 Task: Find connections with filter location Sarandi with filter topic #HRwith filter profile language English with filter current company AppsFlyer with filter school JECRC University with filter industry Wineries with filter service category DJing with filter keywords title Front-Line Employees
Action: Mouse moved to (687, 121)
Screenshot: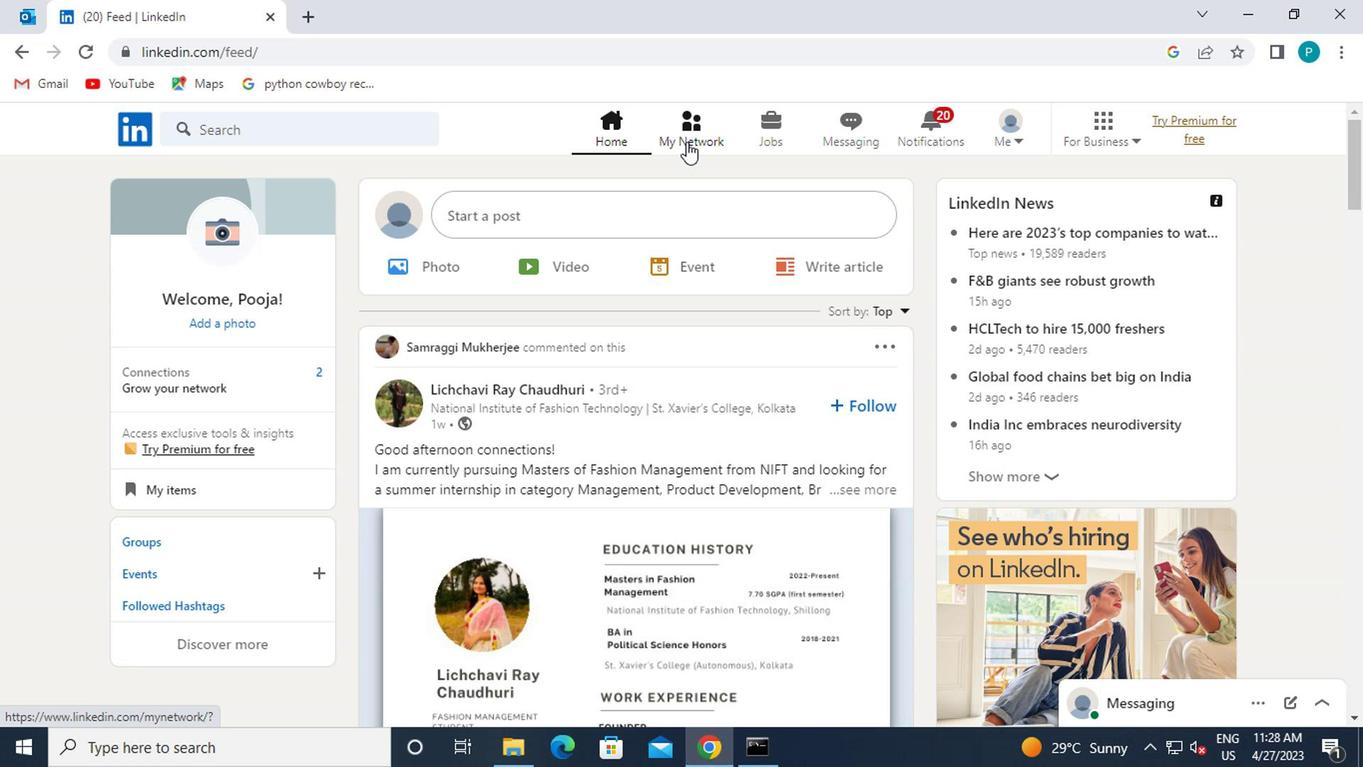 
Action: Mouse pressed left at (687, 121)
Screenshot: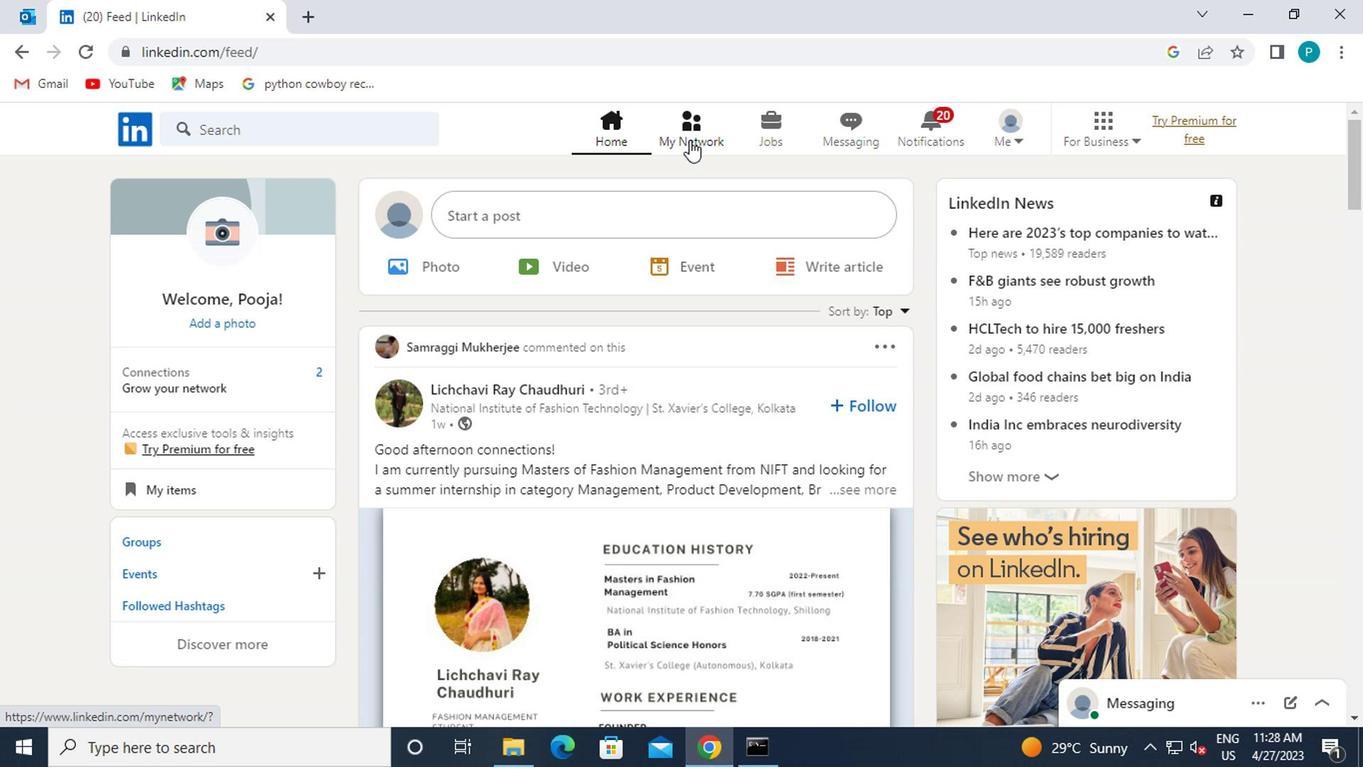 
Action: Mouse moved to (249, 237)
Screenshot: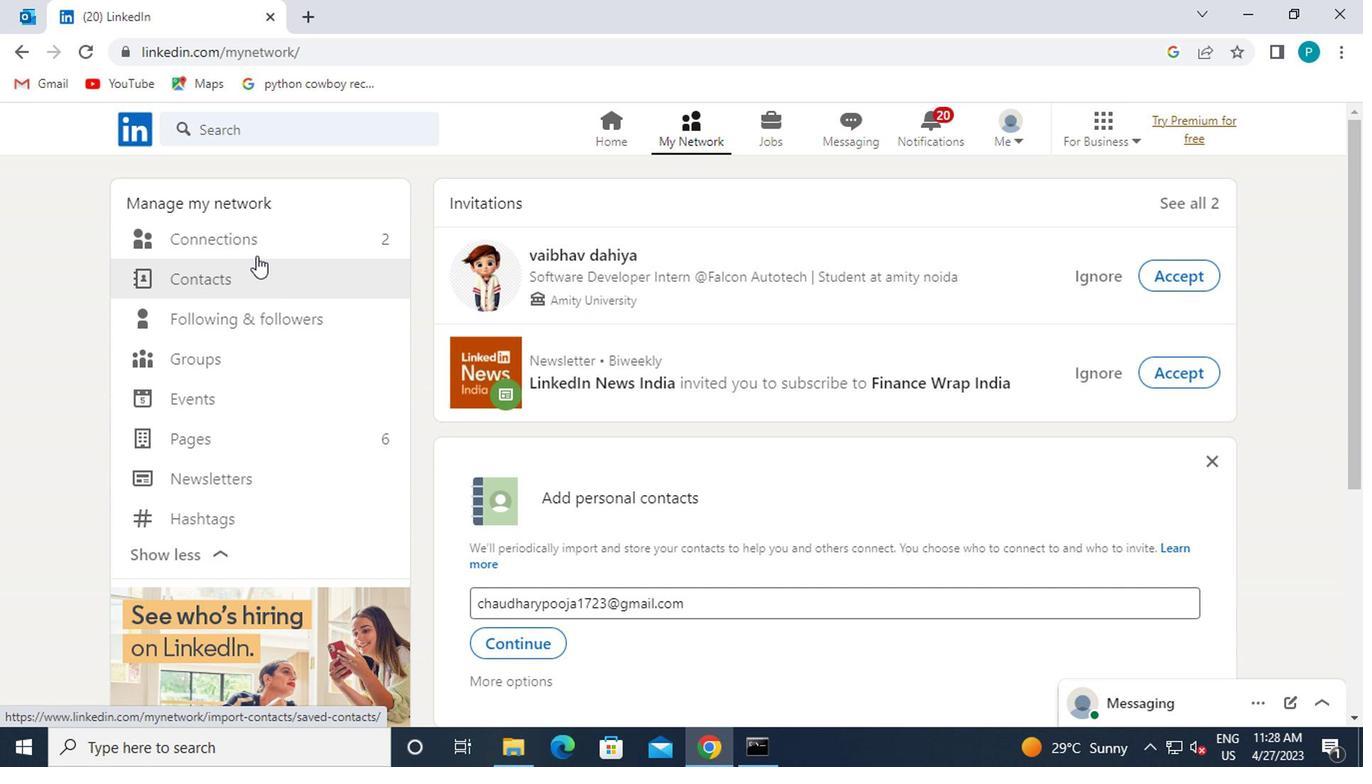 
Action: Mouse pressed left at (249, 237)
Screenshot: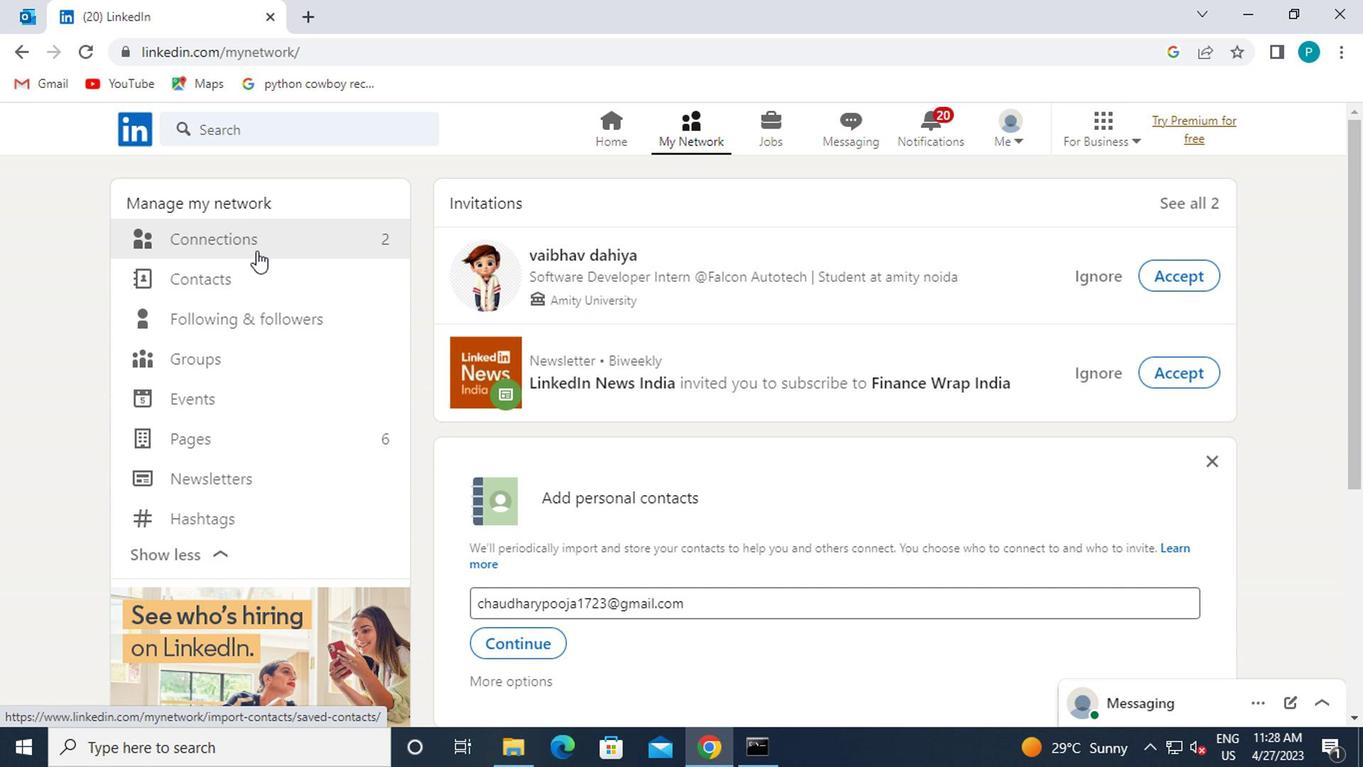 
Action: Mouse moved to (798, 246)
Screenshot: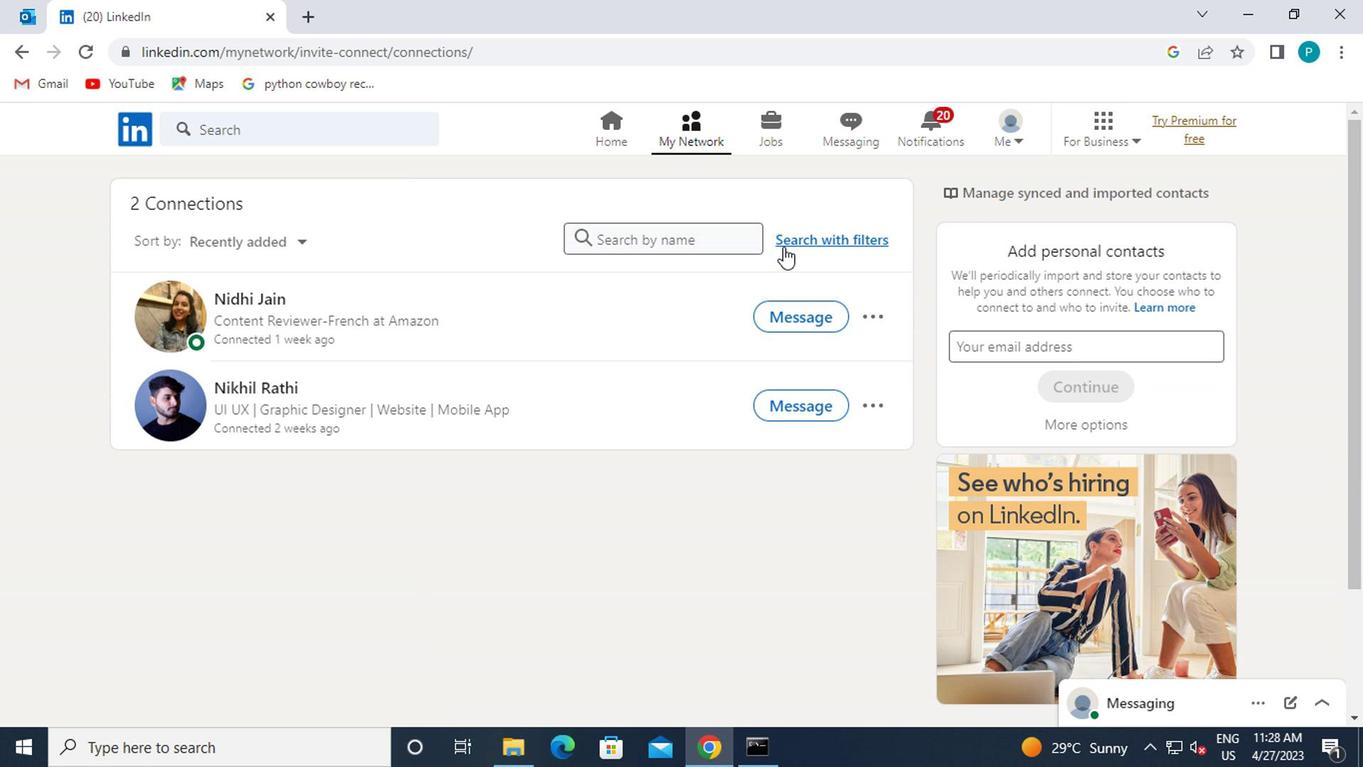 
Action: Mouse pressed left at (798, 246)
Screenshot: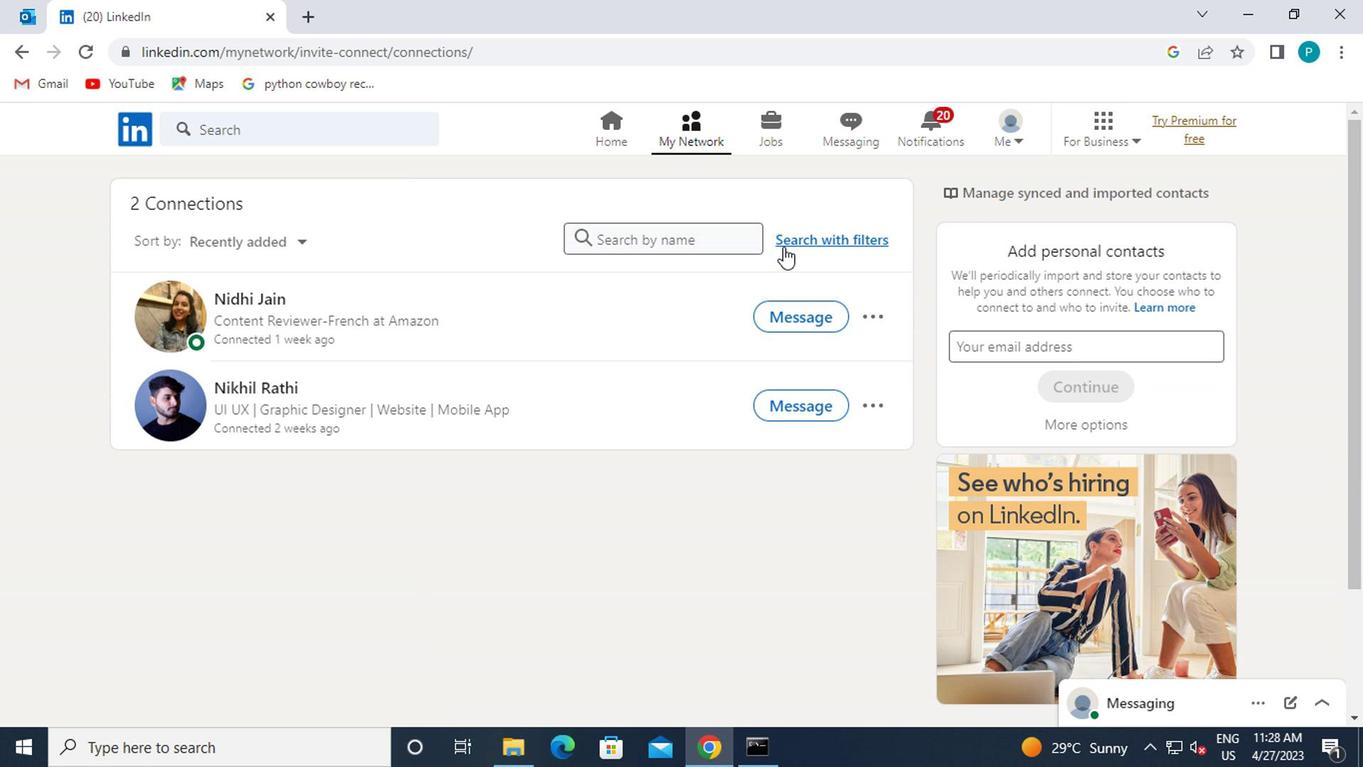 
Action: Mouse moved to (717, 187)
Screenshot: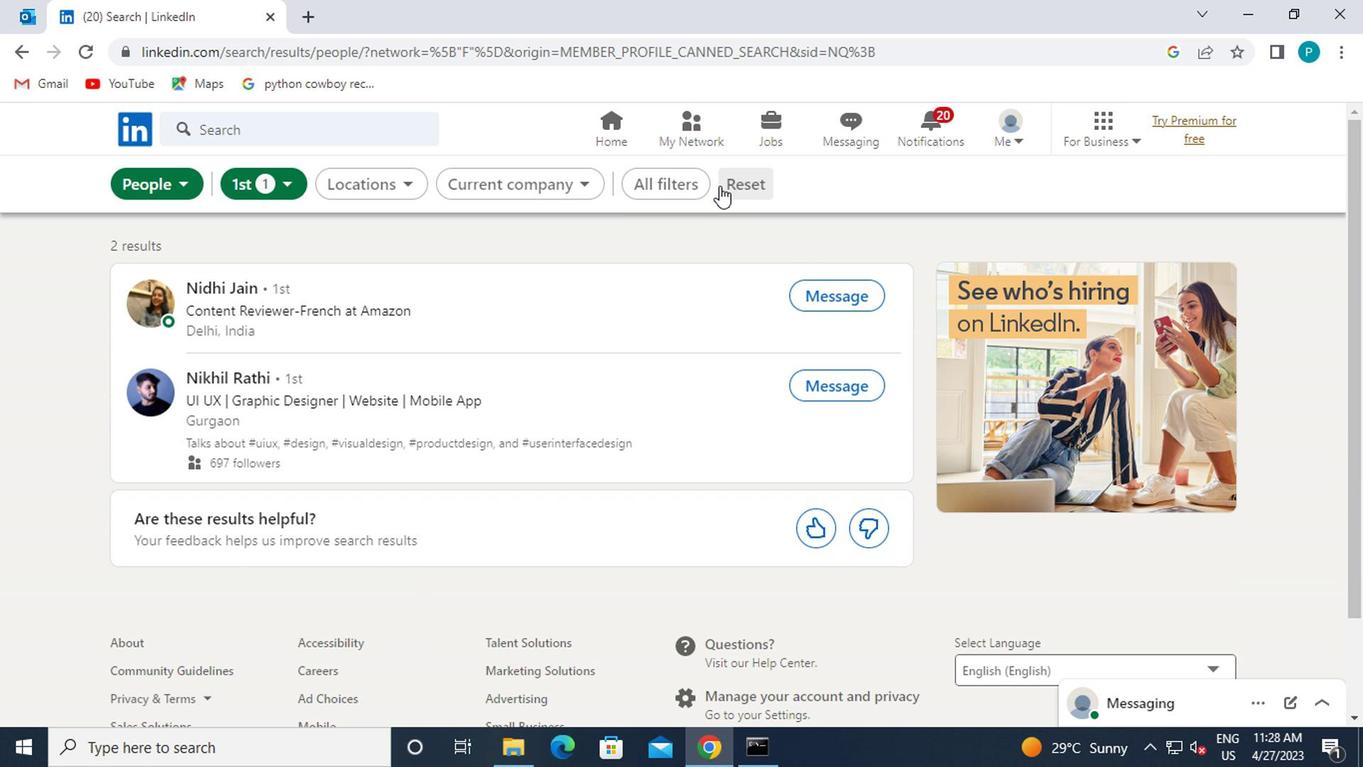 
Action: Mouse pressed left at (717, 187)
Screenshot: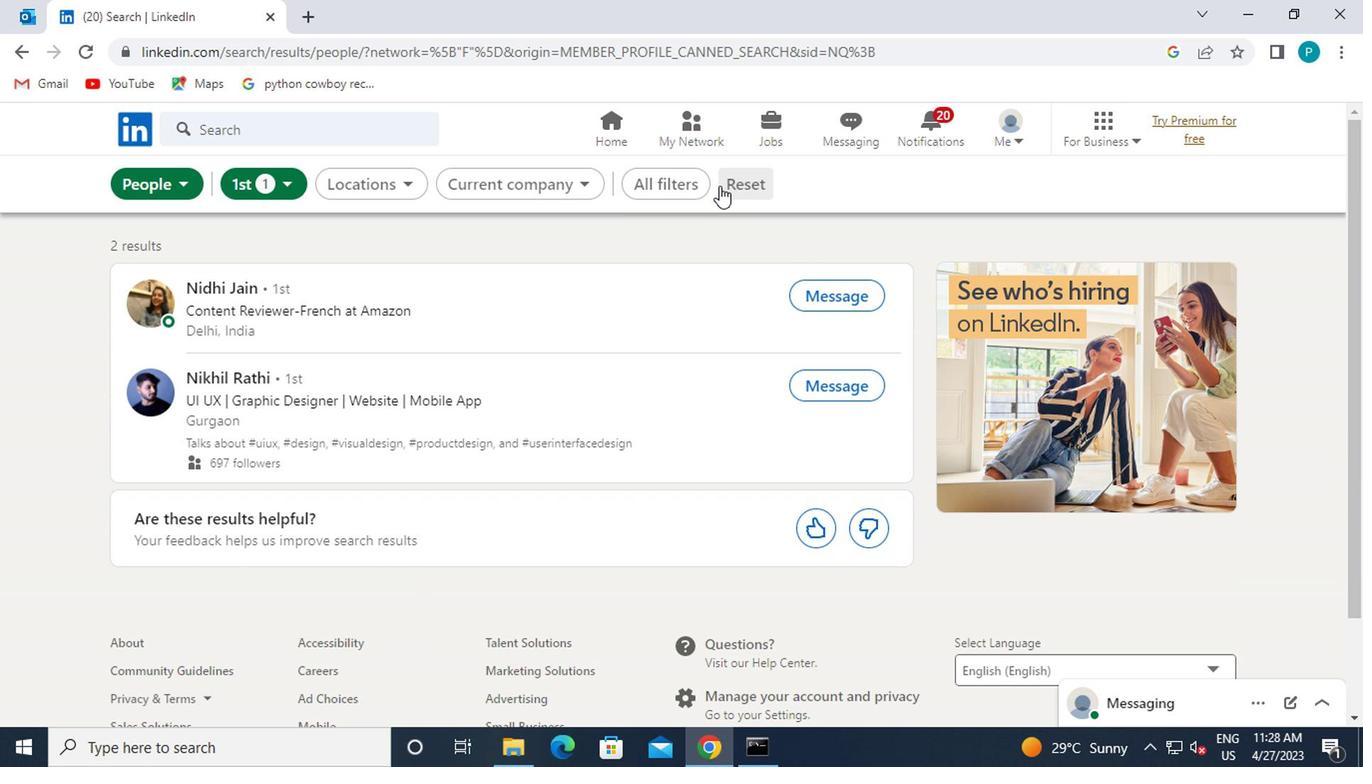 
Action: Mouse pressed left at (717, 187)
Screenshot: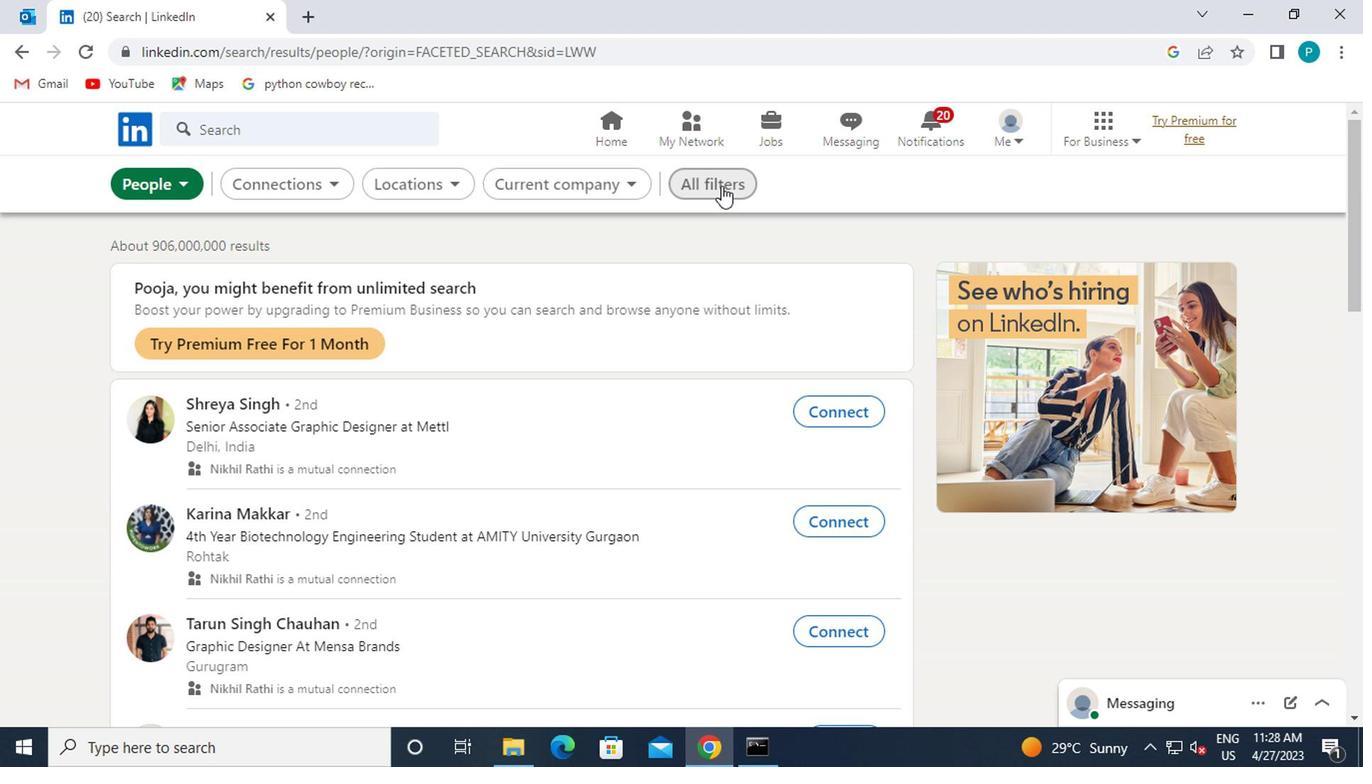 
Action: Mouse moved to (1024, 437)
Screenshot: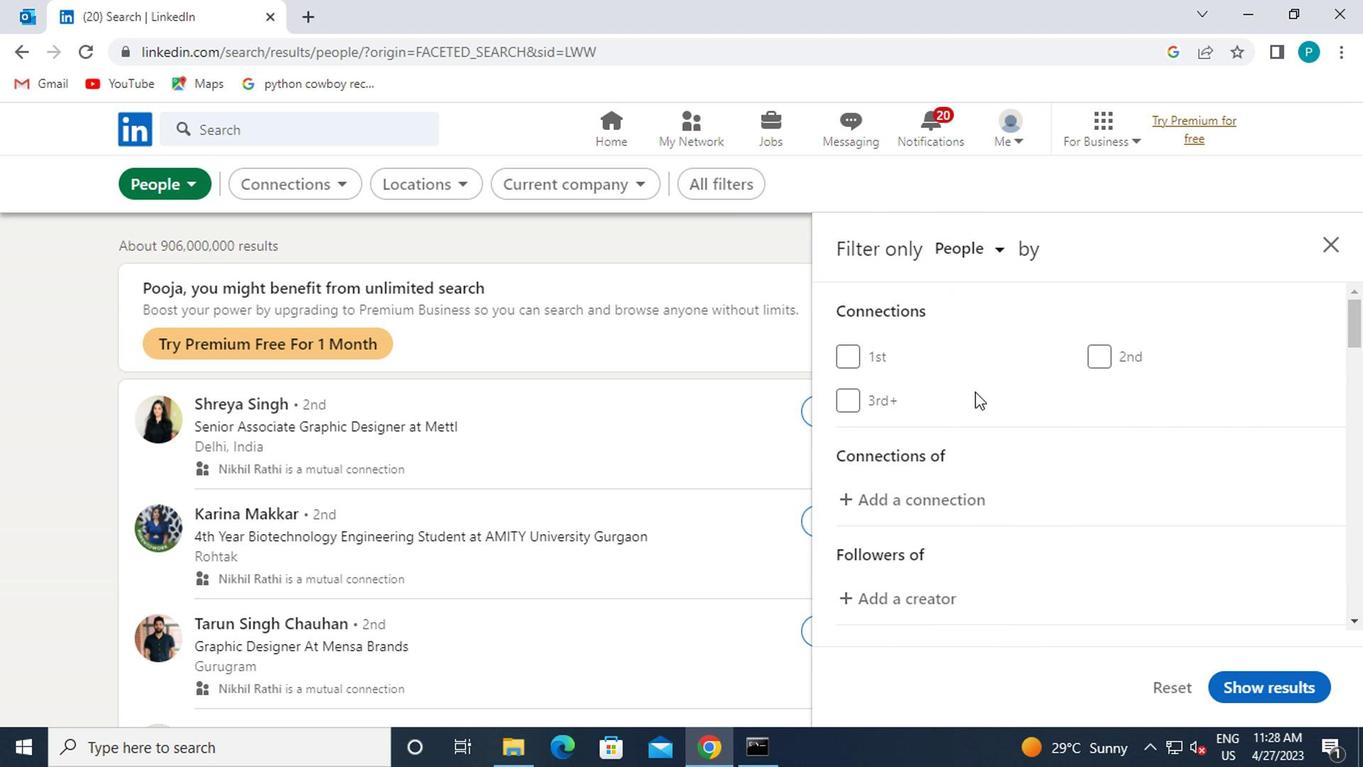 
Action: Mouse scrolled (1024, 436) with delta (0, 0)
Screenshot: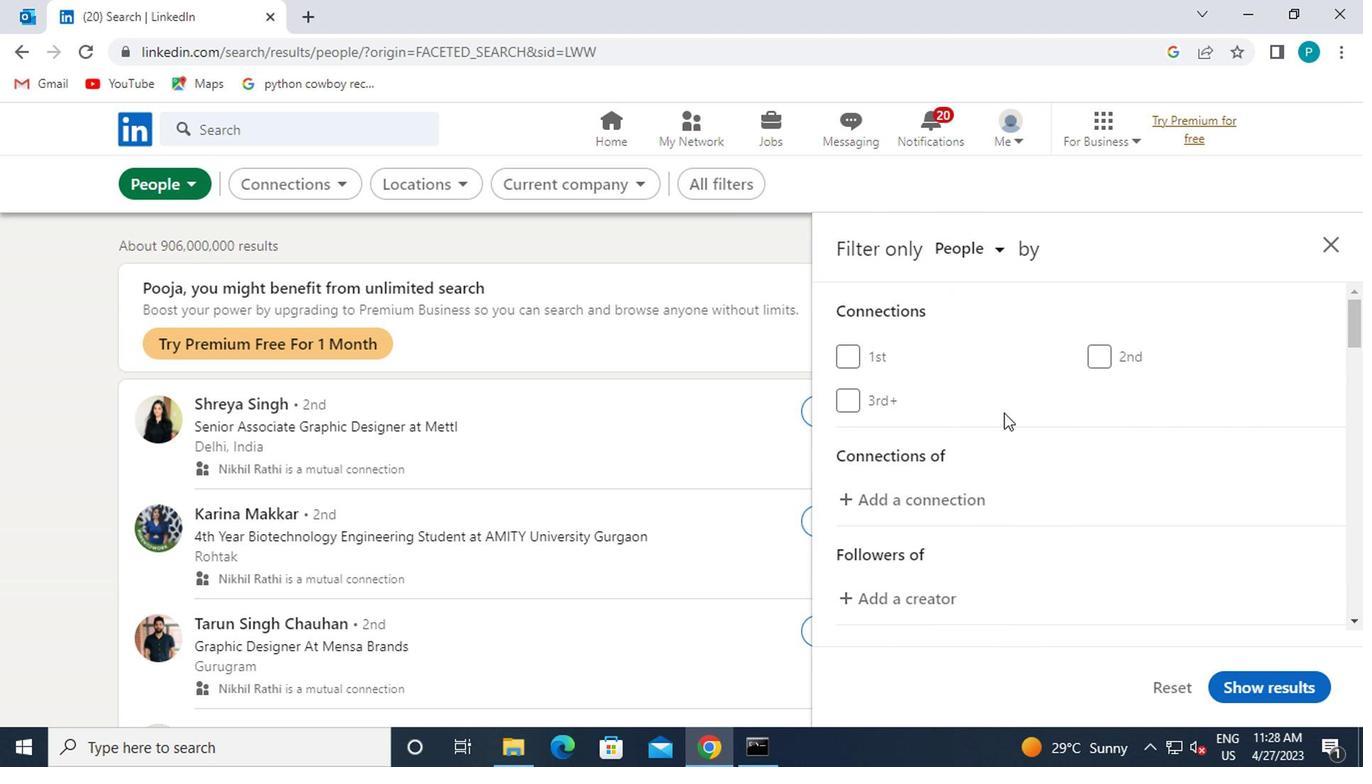 
Action: Mouse scrolled (1024, 436) with delta (0, 0)
Screenshot: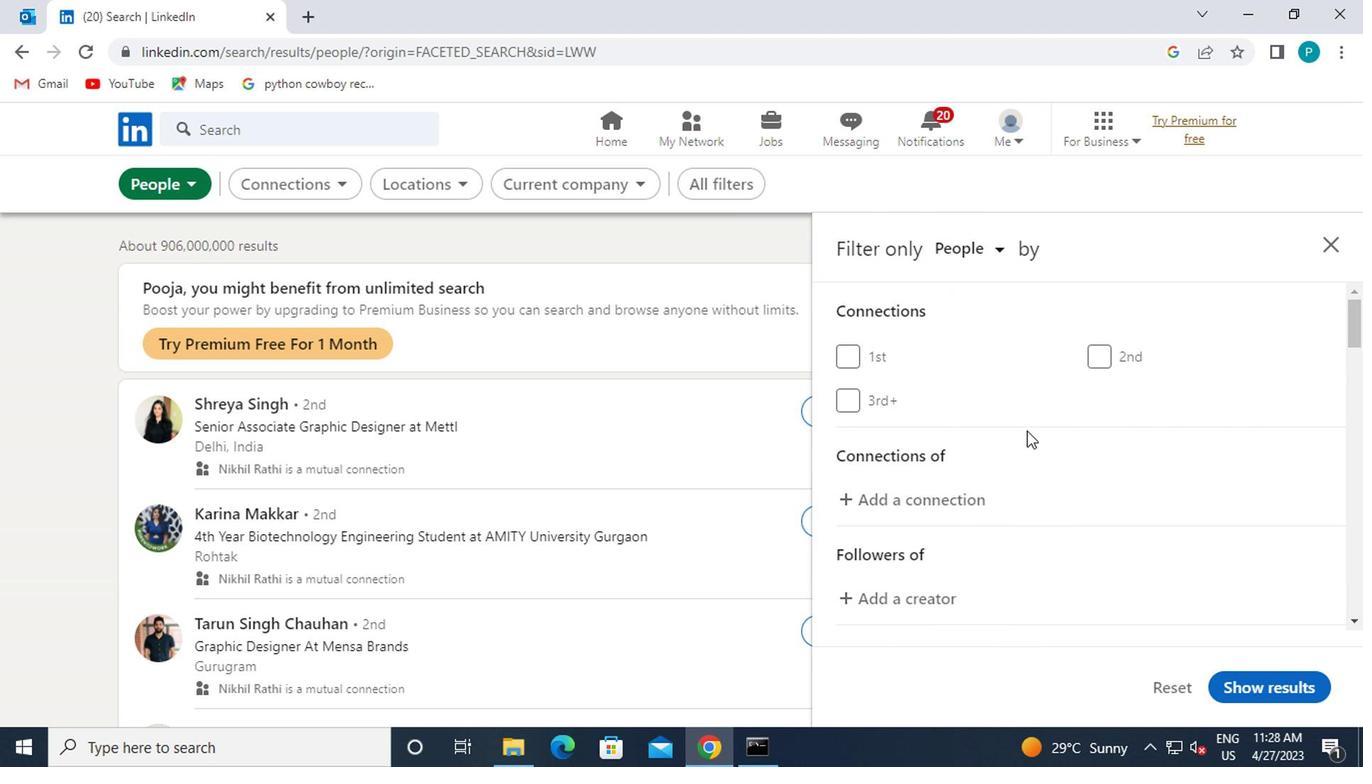
Action: Mouse moved to (1127, 582)
Screenshot: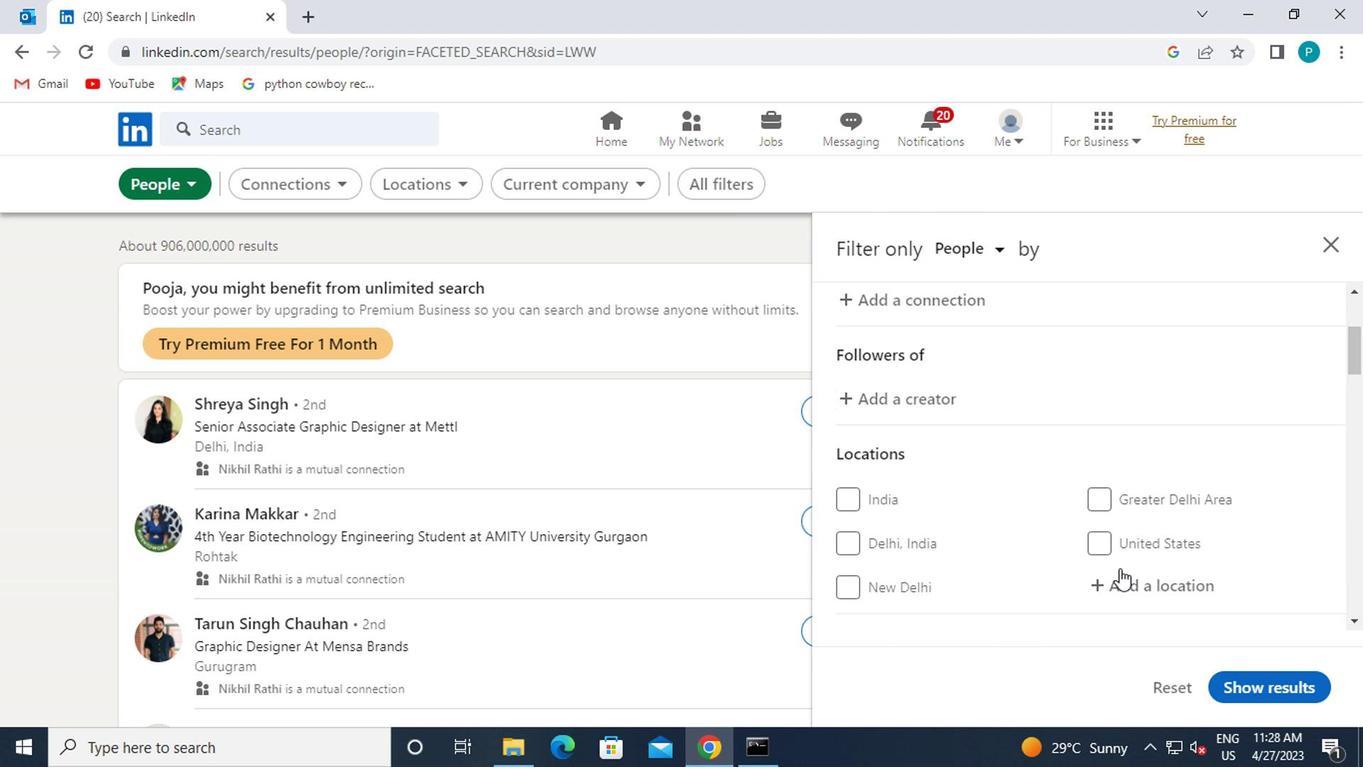 
Action: Mouse pressed left at (1127, 582)
Screenshot: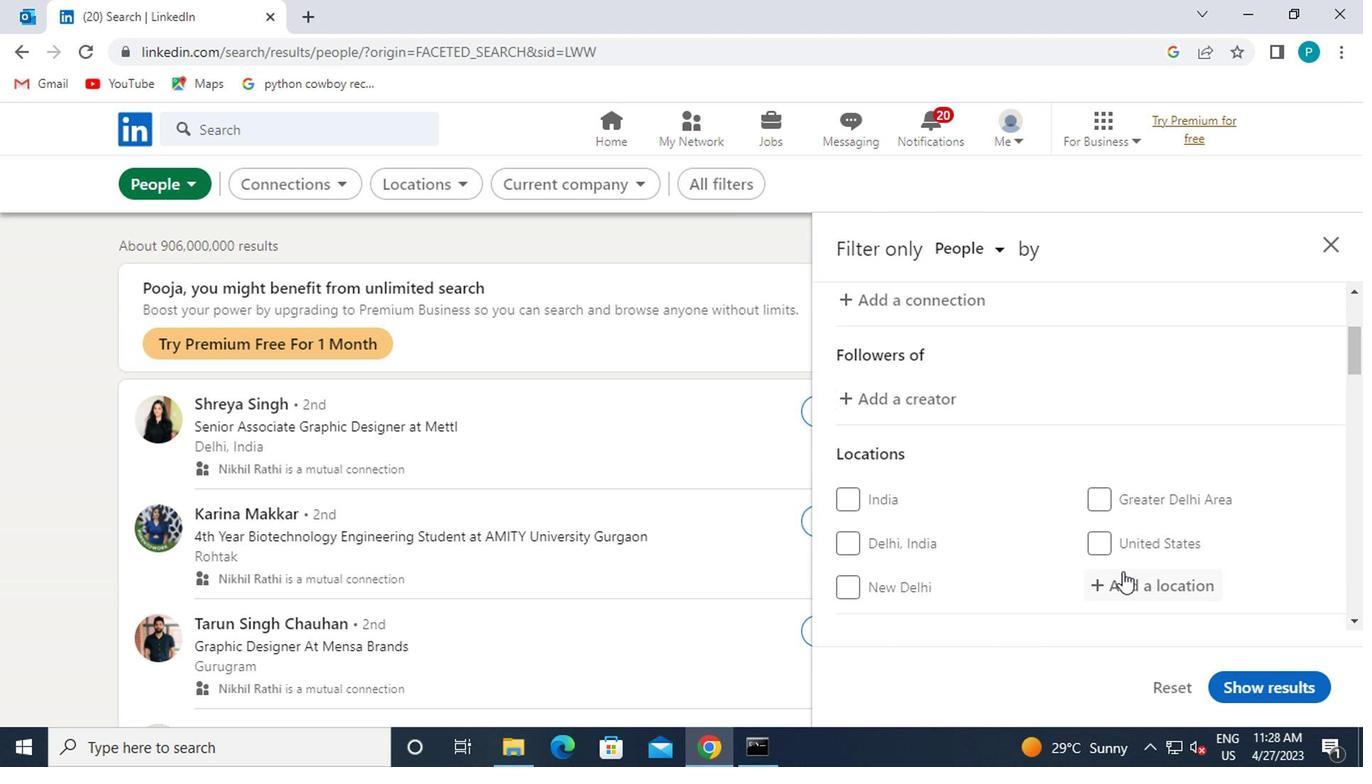 
Action: Mouse moved to (1131, 580)
Screenshot: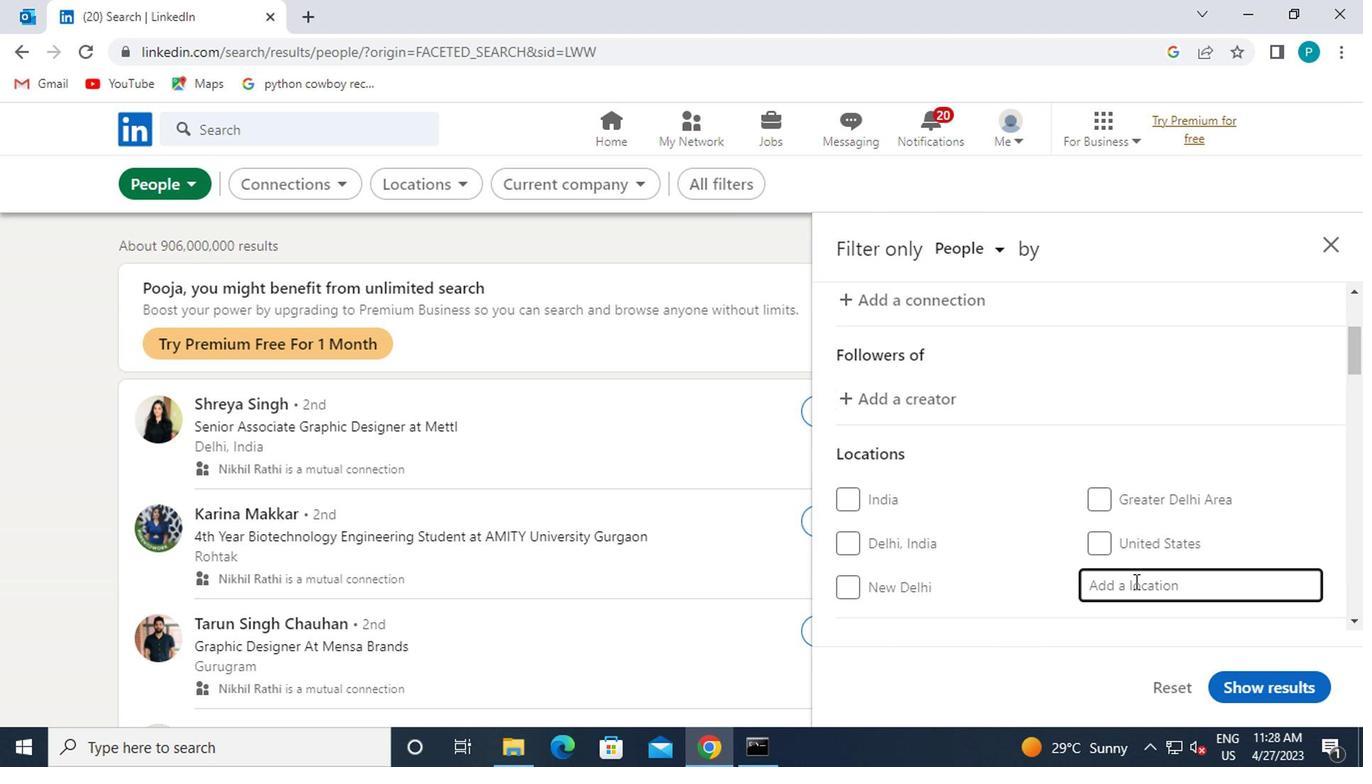 
Action: Key pressed sarandi
Screenshot: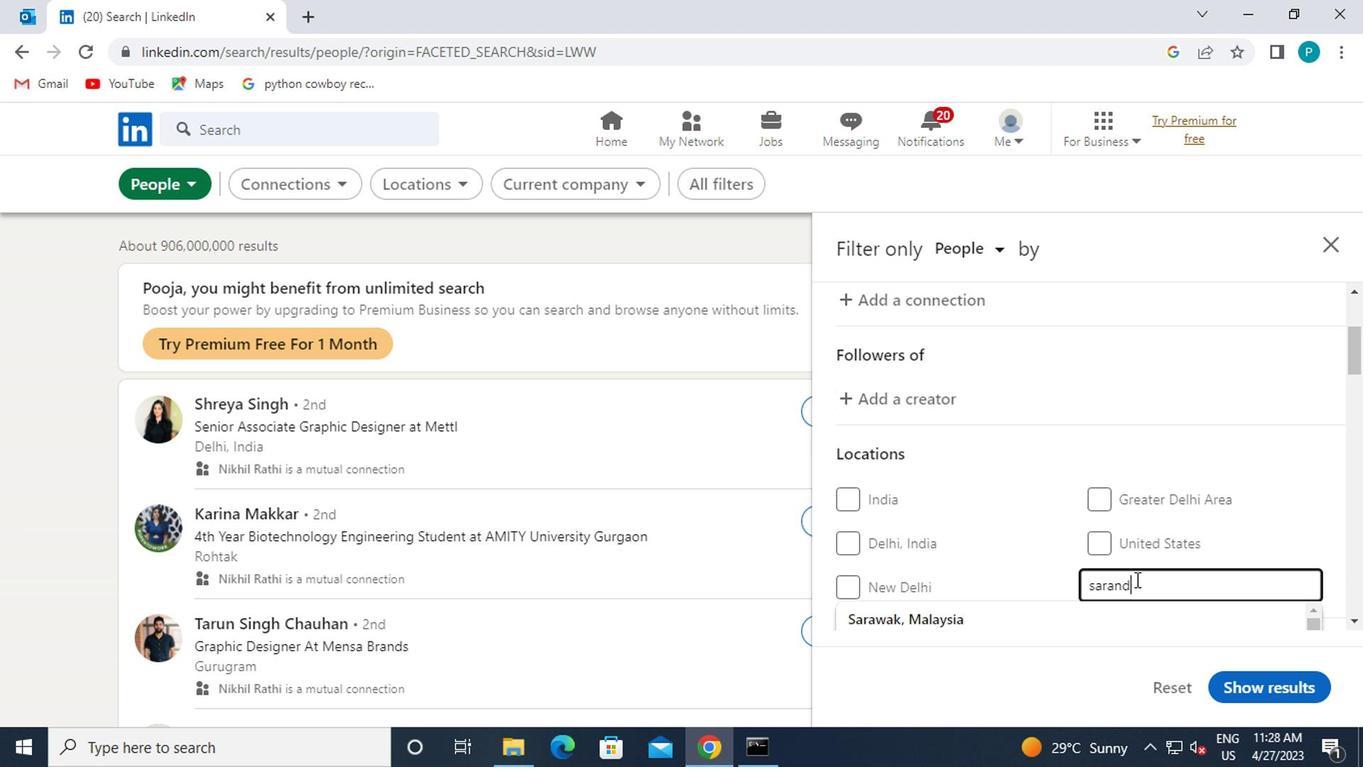 
Action: Mouse moved to (1081, 564)
Screenshot: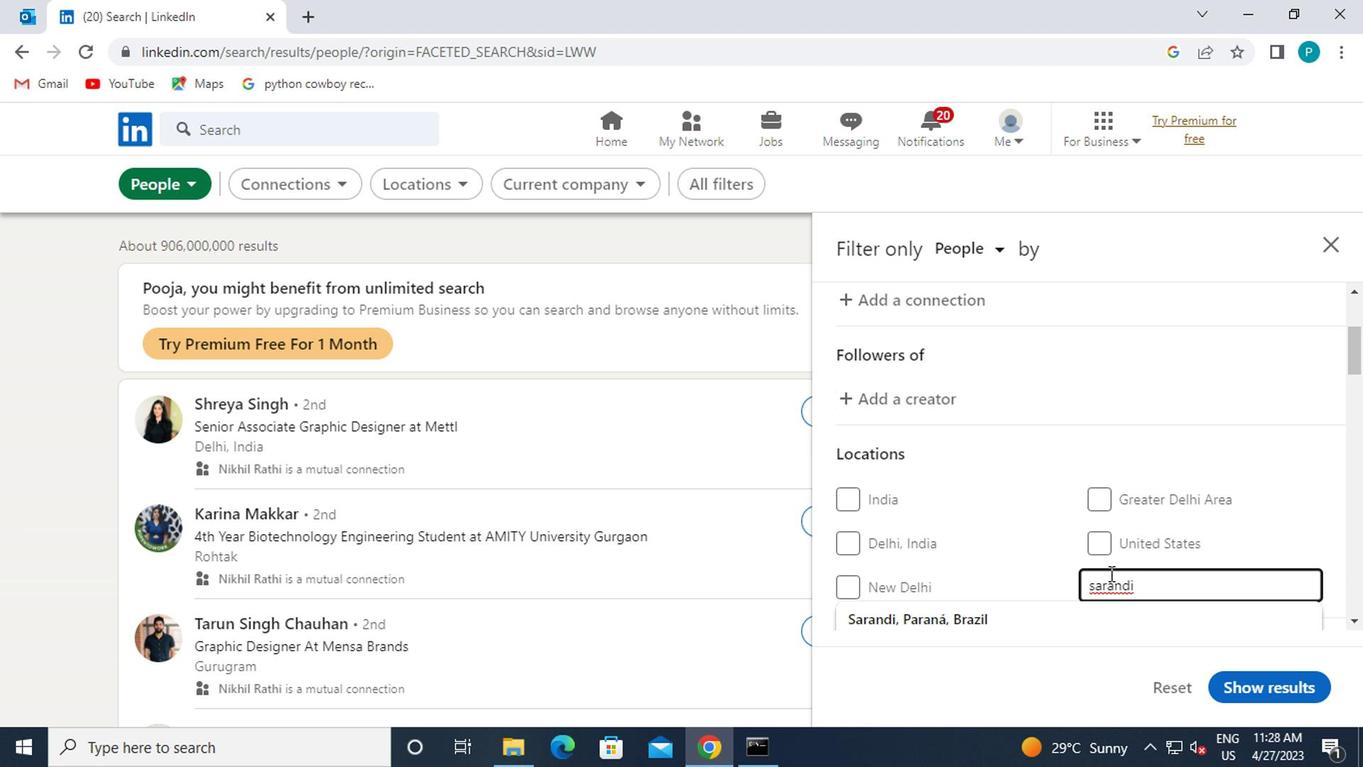 
Action: Mouse scrolled (1081, 563) with delta (0, -1)
Screenshot: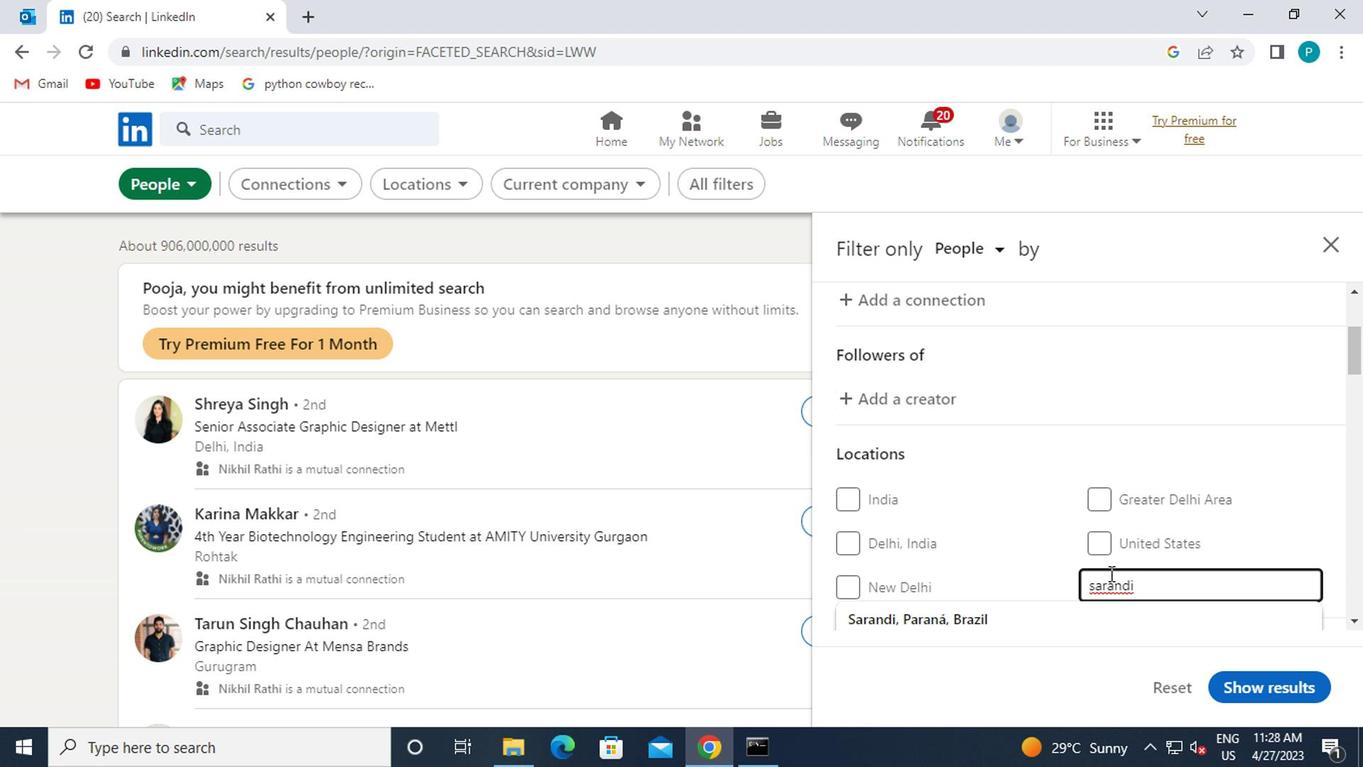 
Action: Mouse moved to (1076, 560)
Screenshot: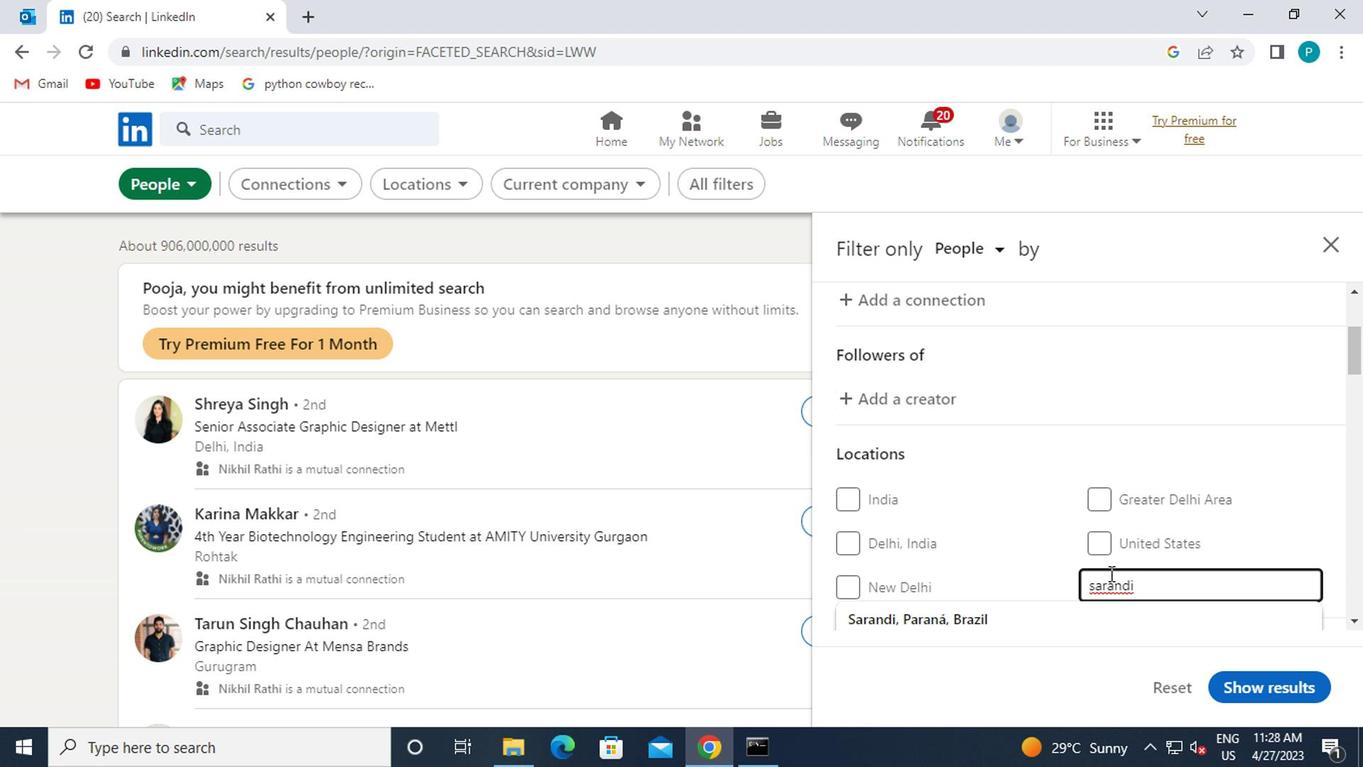 
Action: Mouse scrolled (1076, 559) with delta (0, 0)
Screenshot: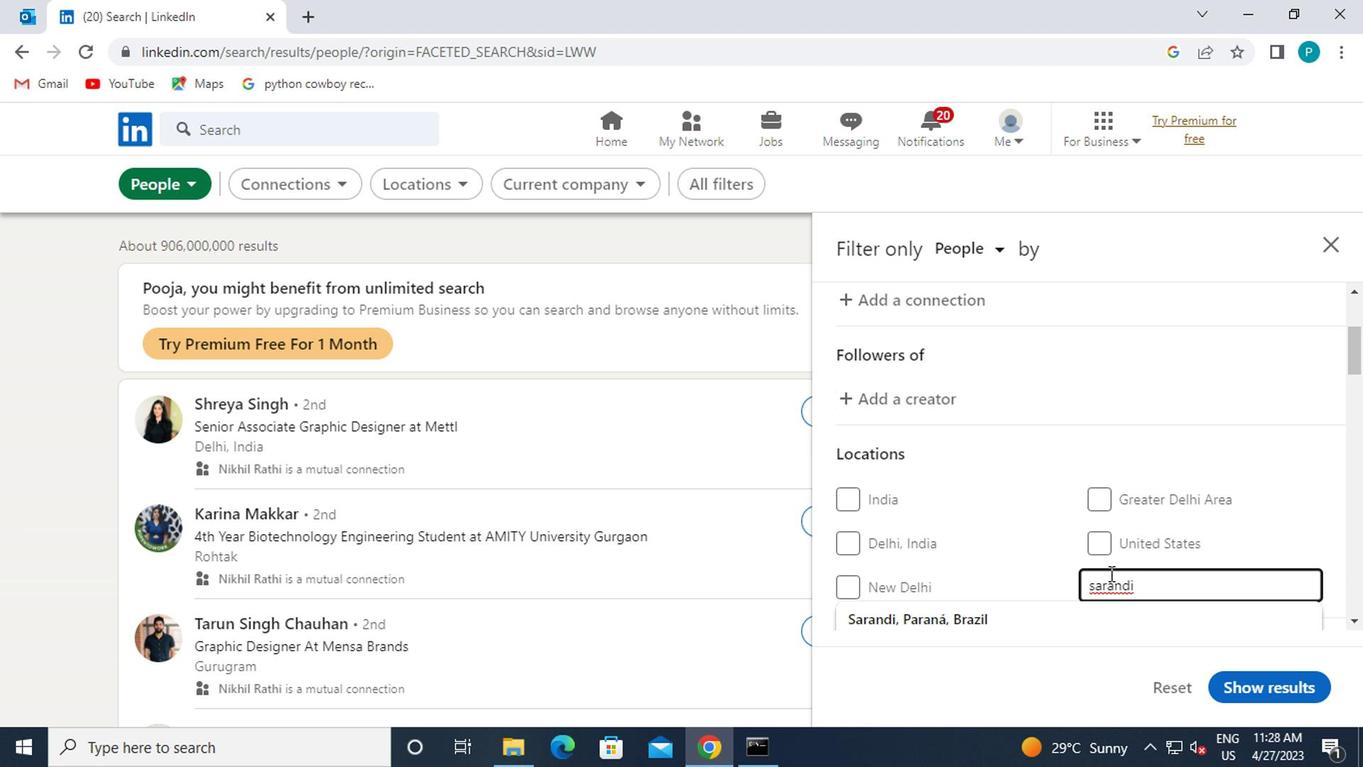 
Action: Mouse moved to (1073, 560)
Screenshot: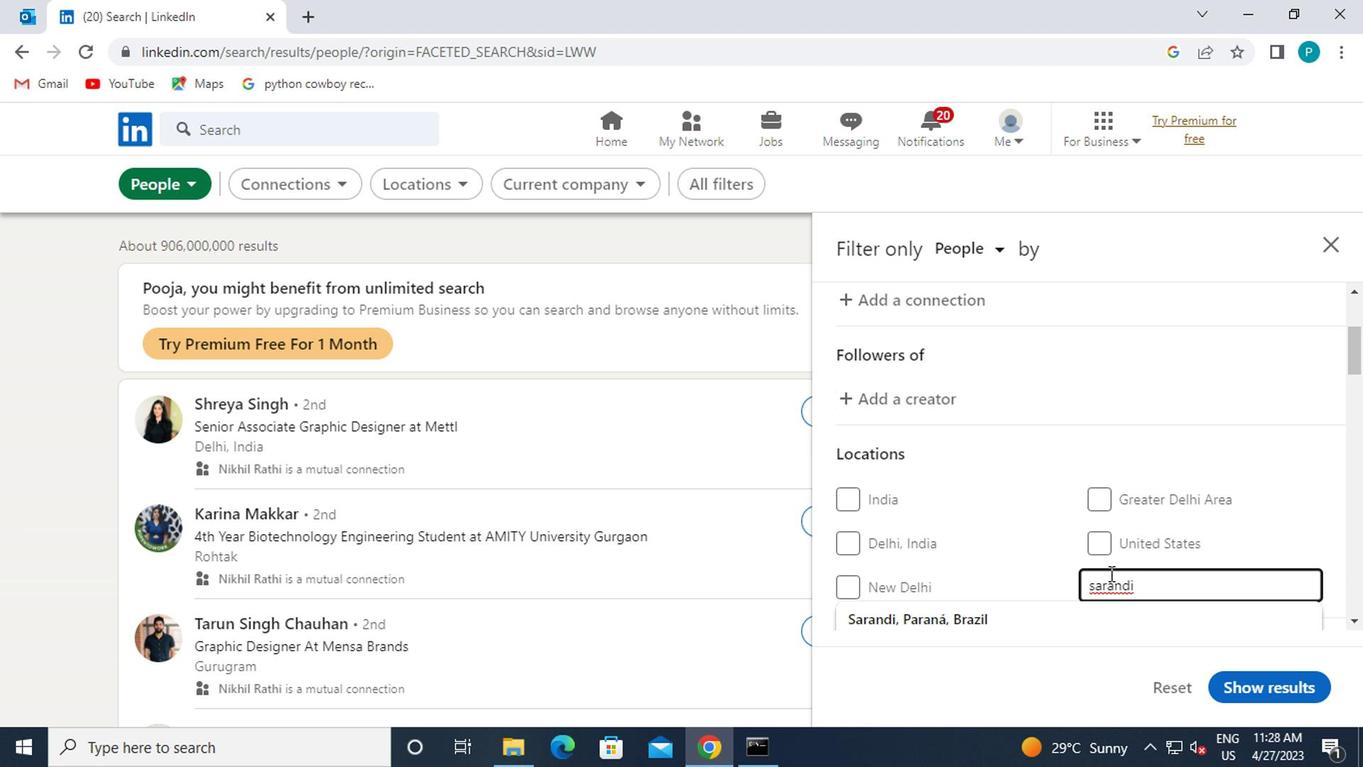 
Action: Mouse scrolled (1073, 559) with delta (0, 0)
Screenshot: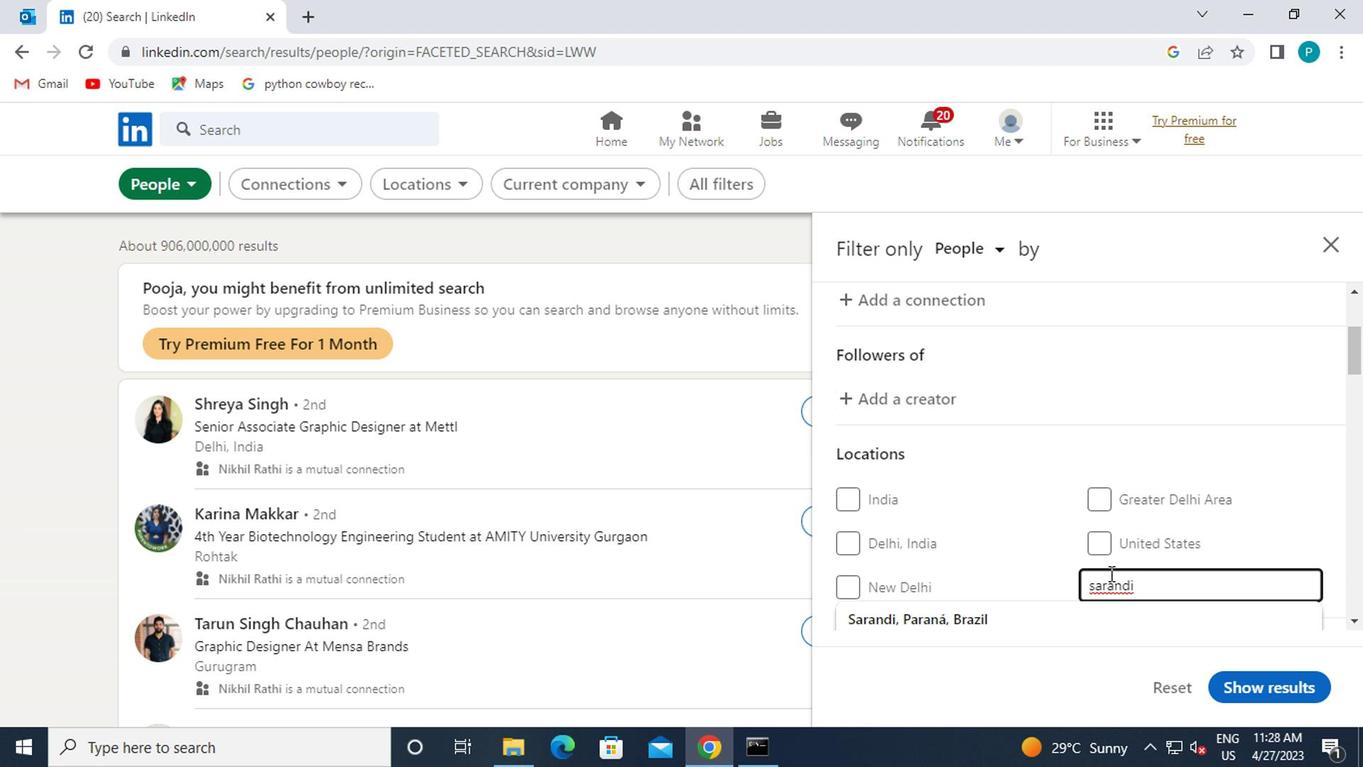 
Action: Mouse moved to (922, 318)
Screenshot: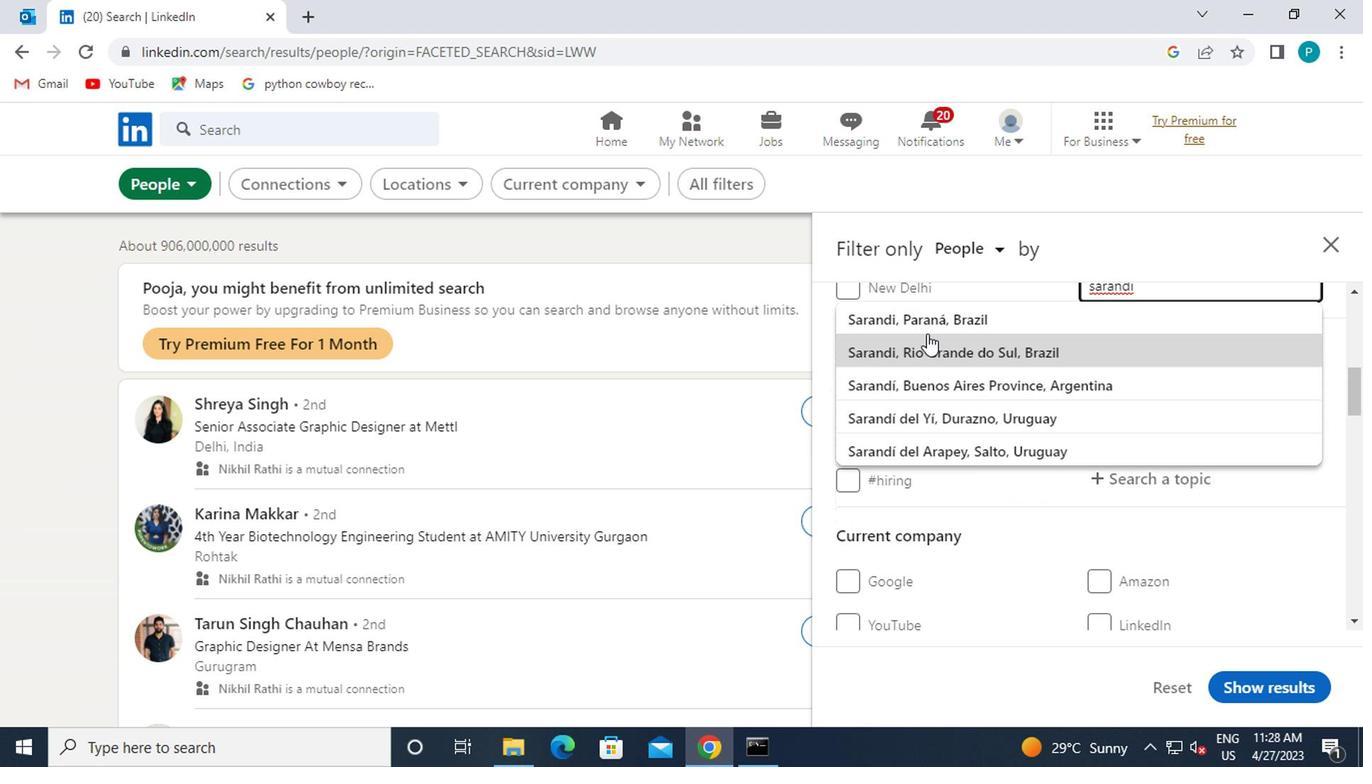
Action: Mouse pressed left at (922, 318)
Screenshot: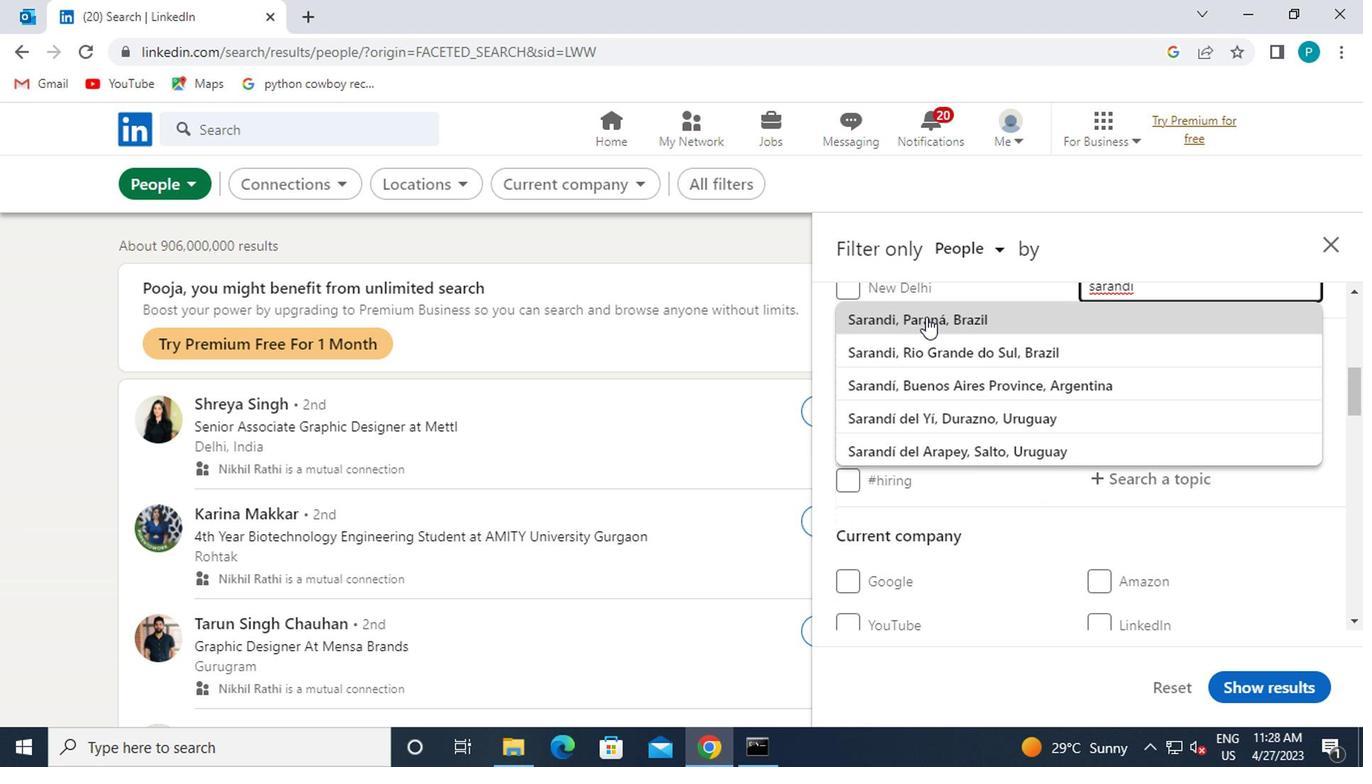 
Action: Mouse moved to (1000, 461)
Screenshot: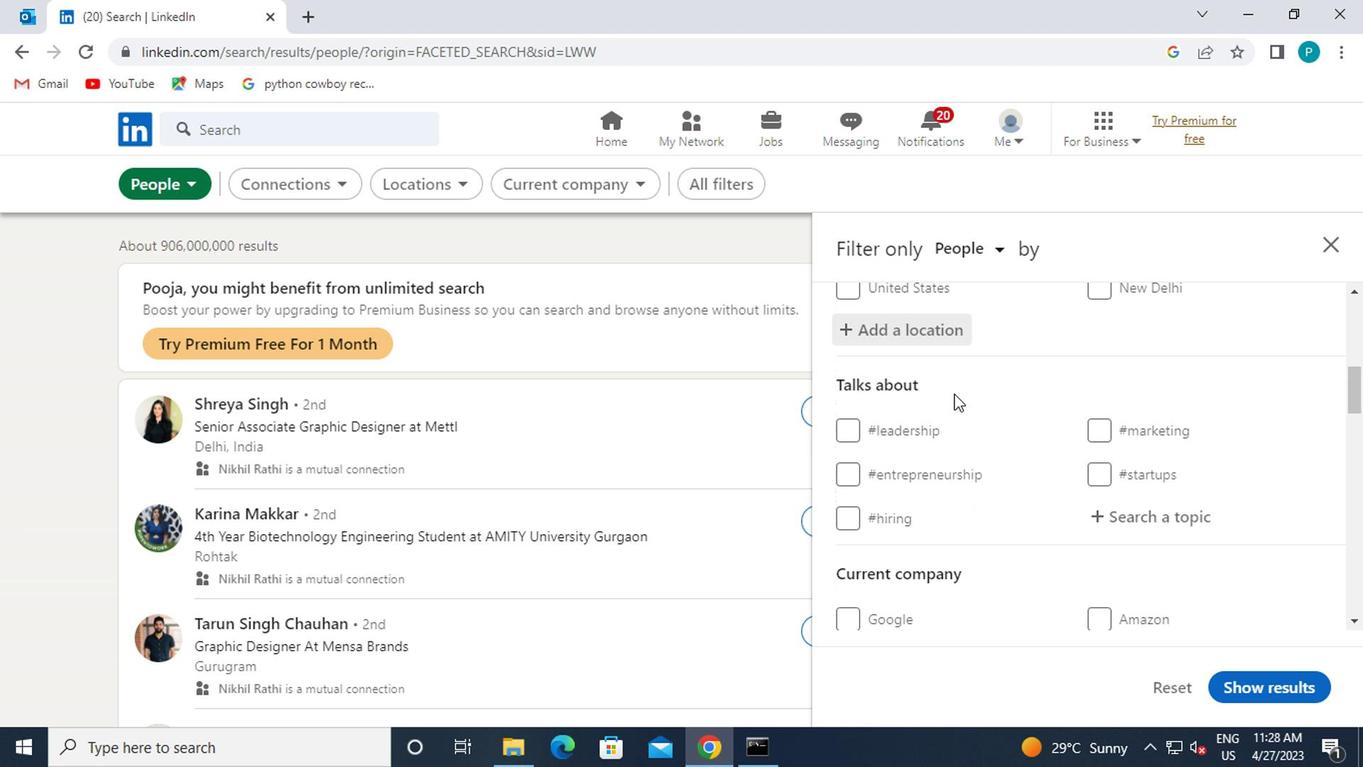 
Action: Mouse scrolled (1000, 461) with delta (0, 0)
Screenshot: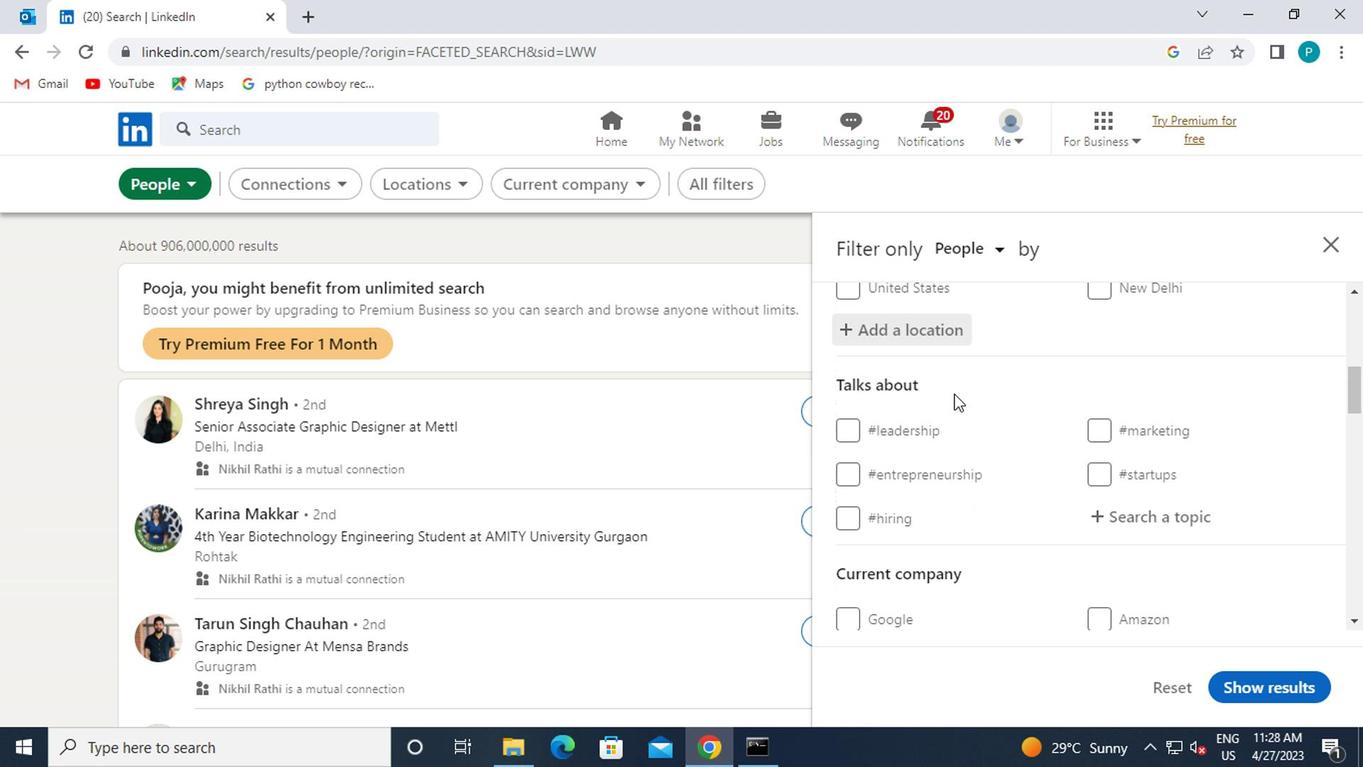 
Action: Mouse moved to (1091, 431)
Screenshot: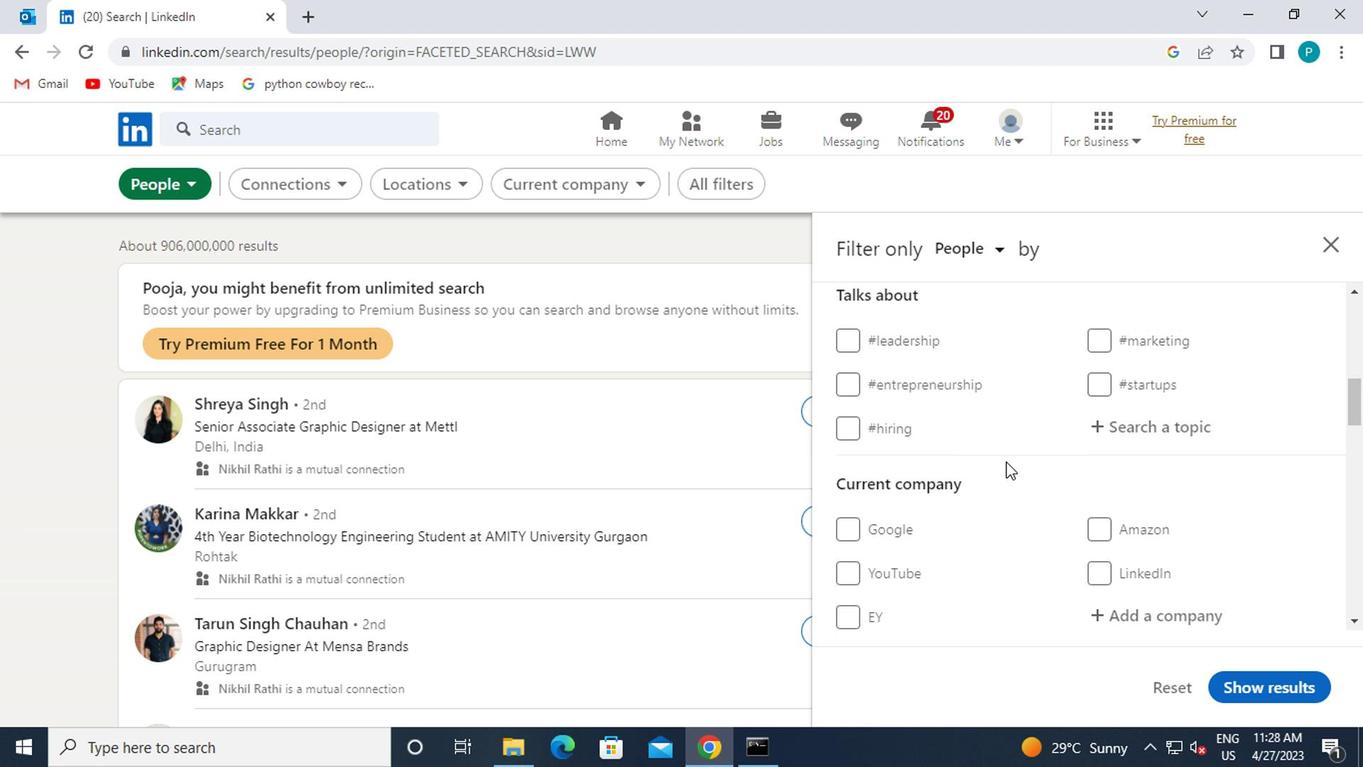 
Action: Mouse pressed left at (1091, 431)
Screenshot: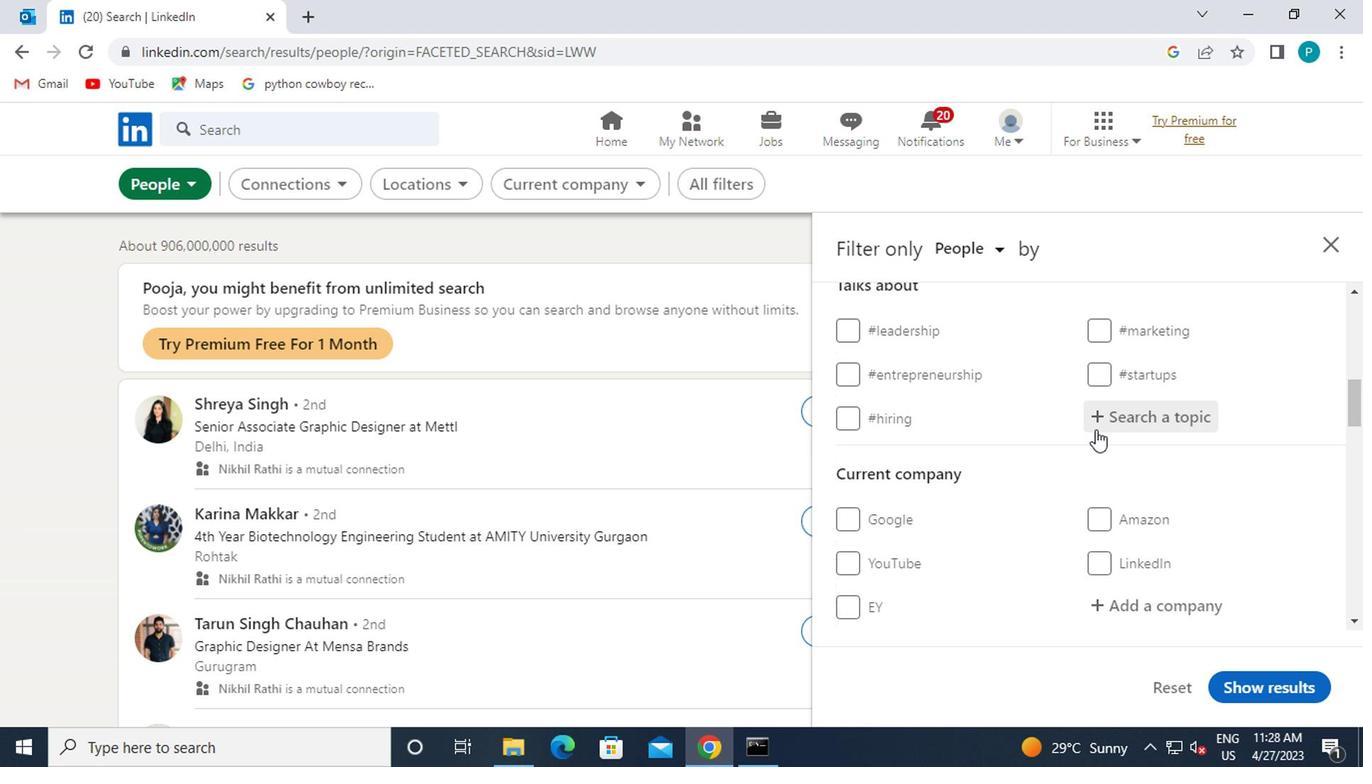 
Action: Key pressed <Key.shift>#<Key.caps_lock>HR
Screenshot: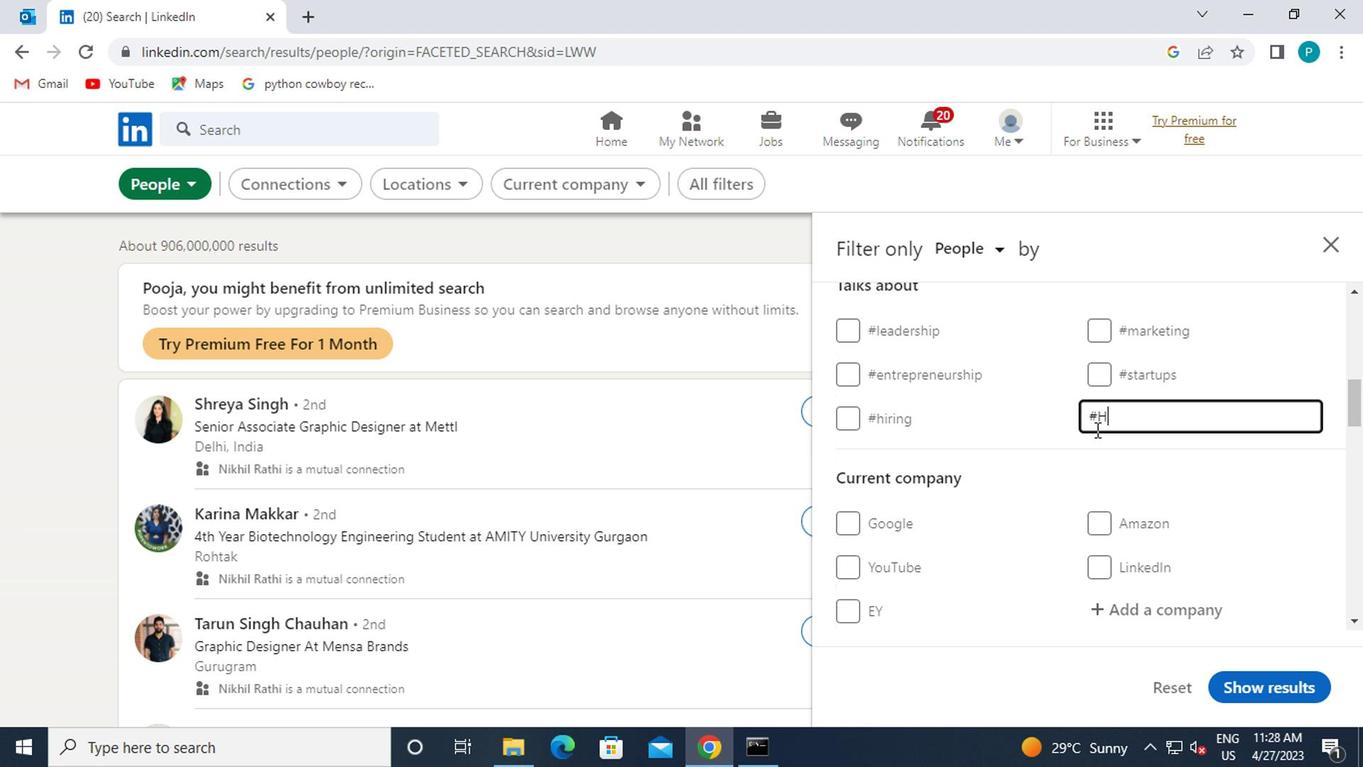 
Action: Mouse scrolled (1091, 429) with delta (0, -1)
Screenshot: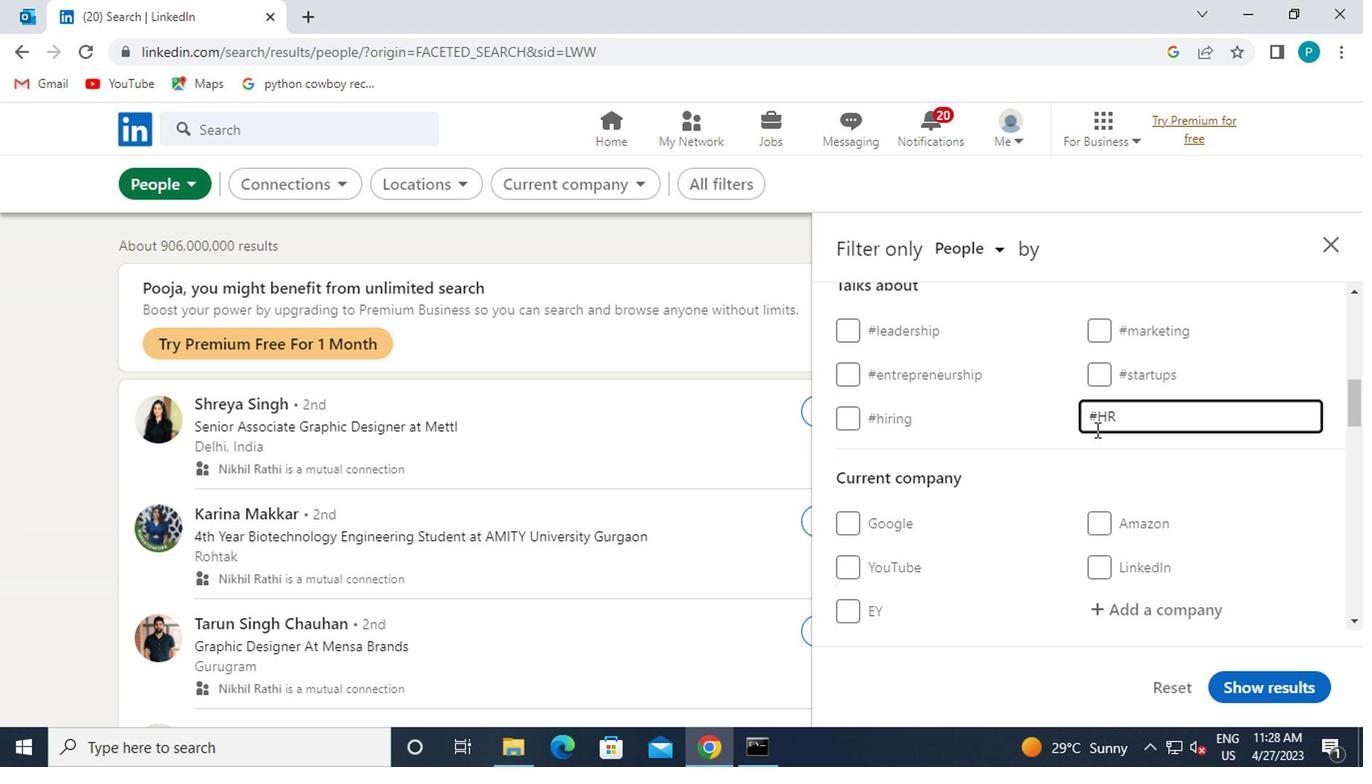 
Action: Mouse moved to (1136, 516)
Screenshot: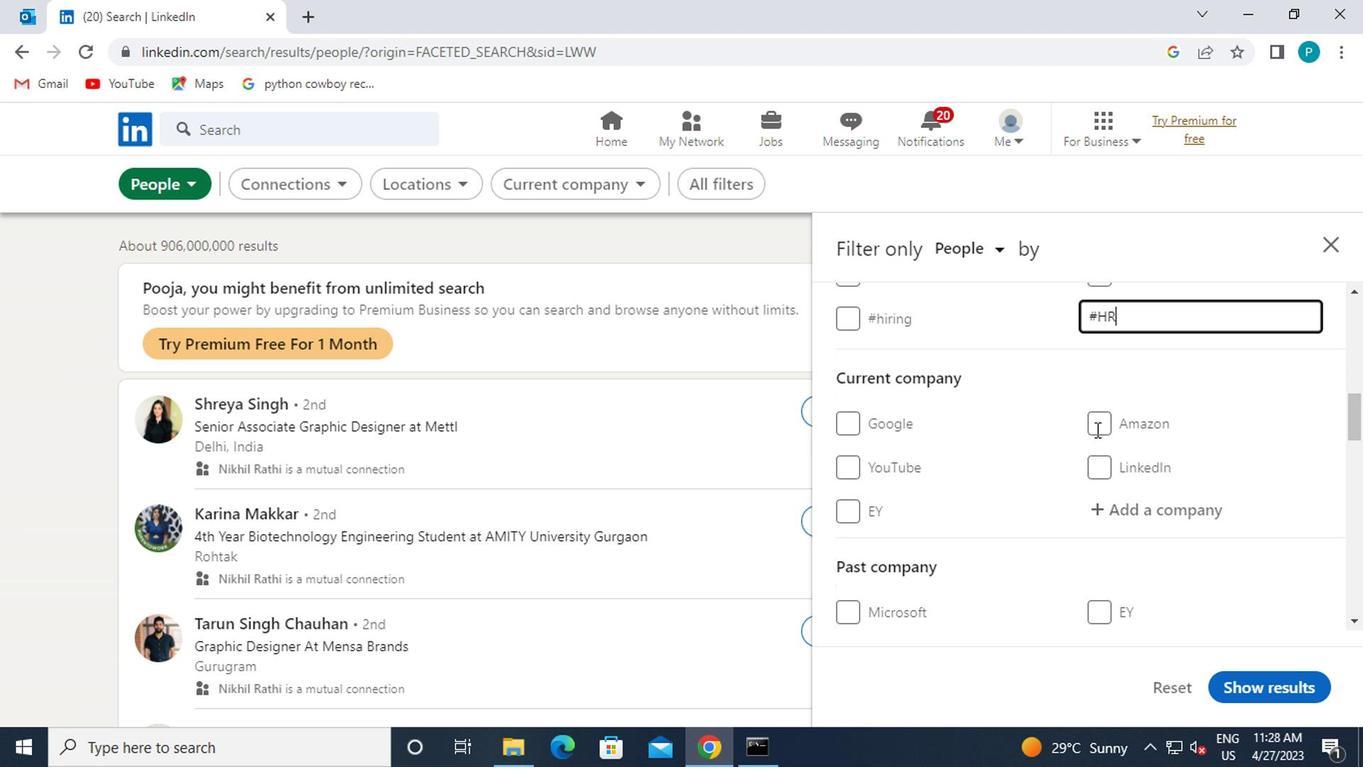 
Action: Mouse pressed left at (1136, 516)
Screenshot: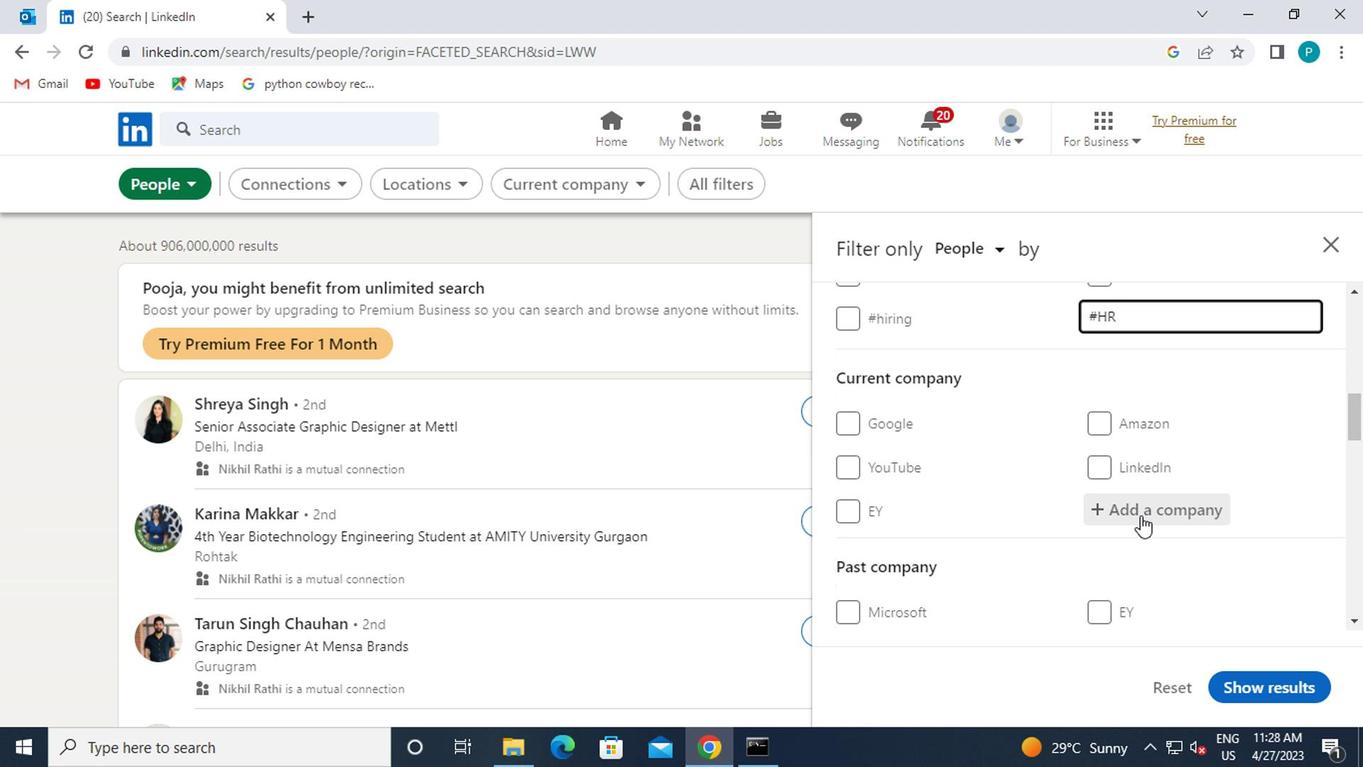 
Action: Key pressed A<Key.caps_lock>PPS
Screenshot: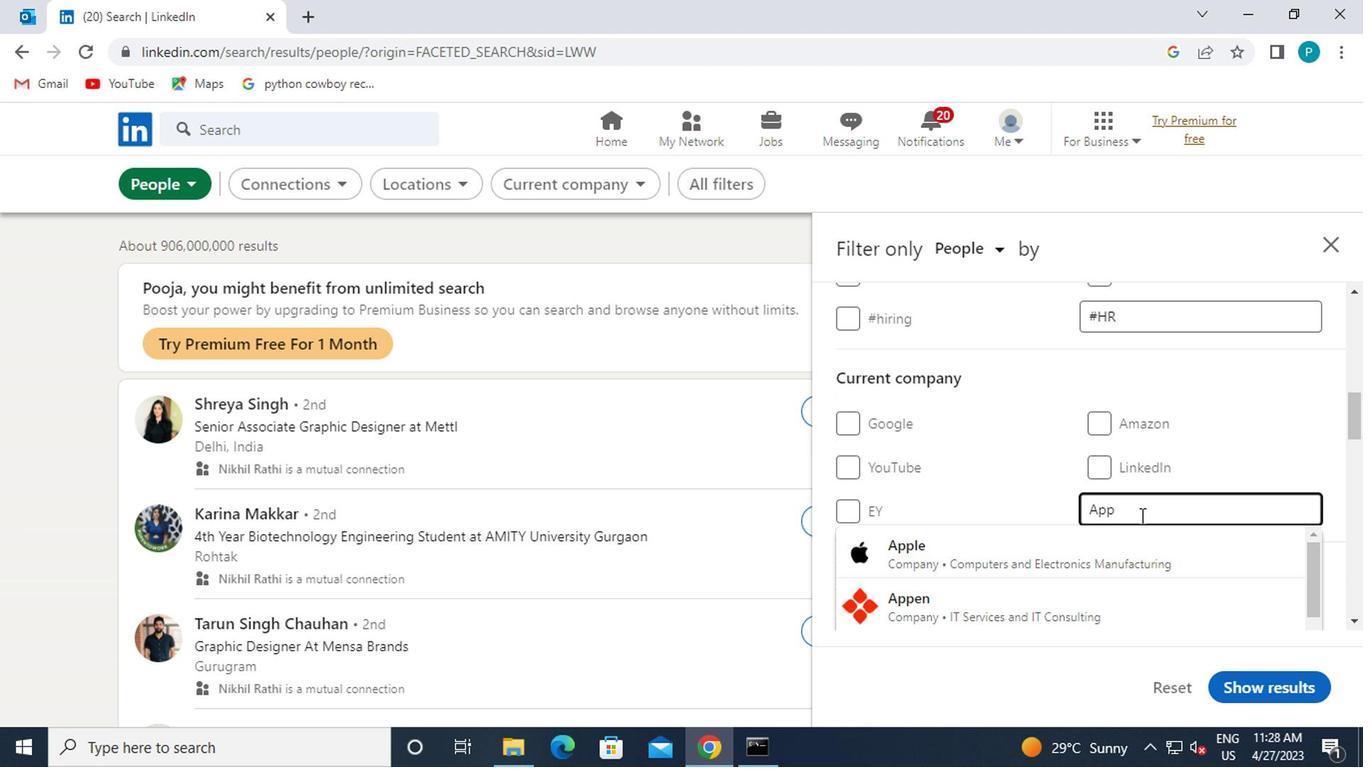
Action: Mouse moved to (1125, 533)
Screenshot: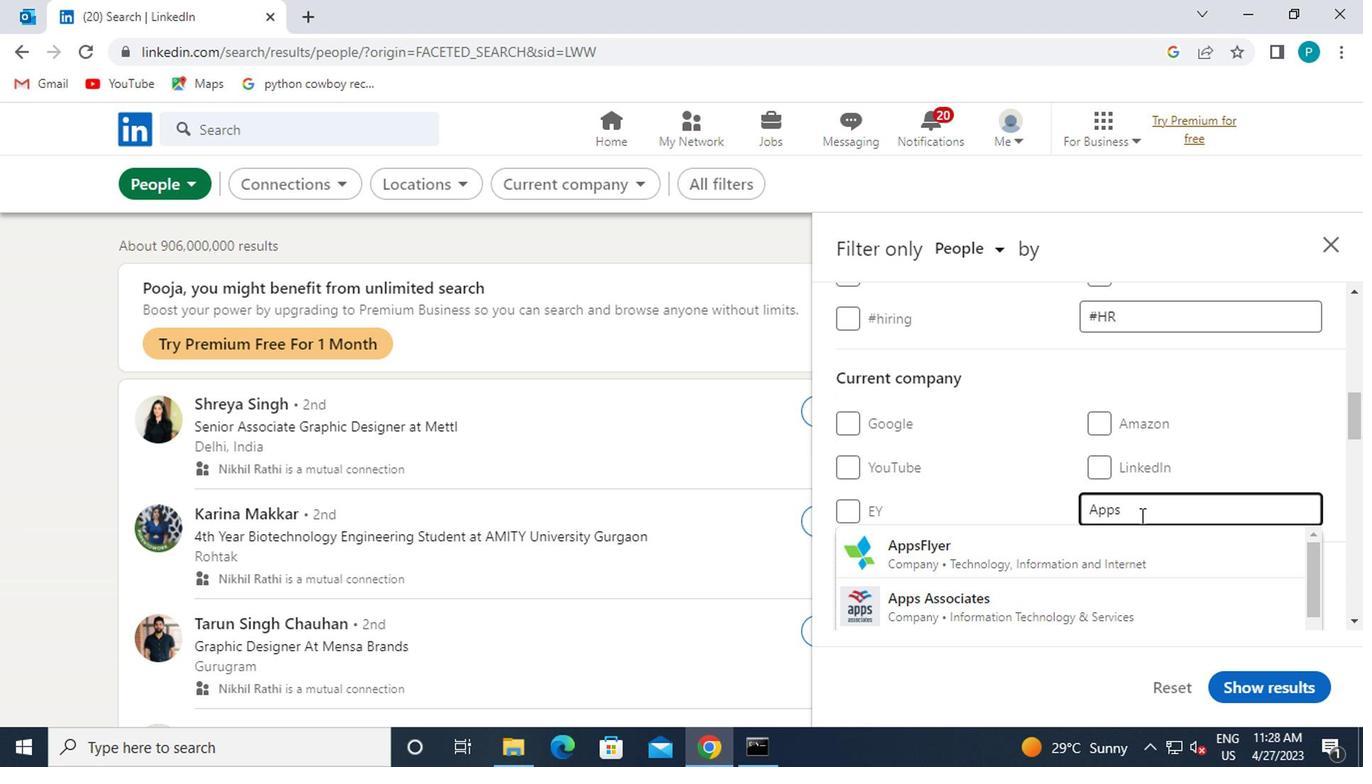 
Action: Mouse pressed left at (1125, 533)
Screenshot: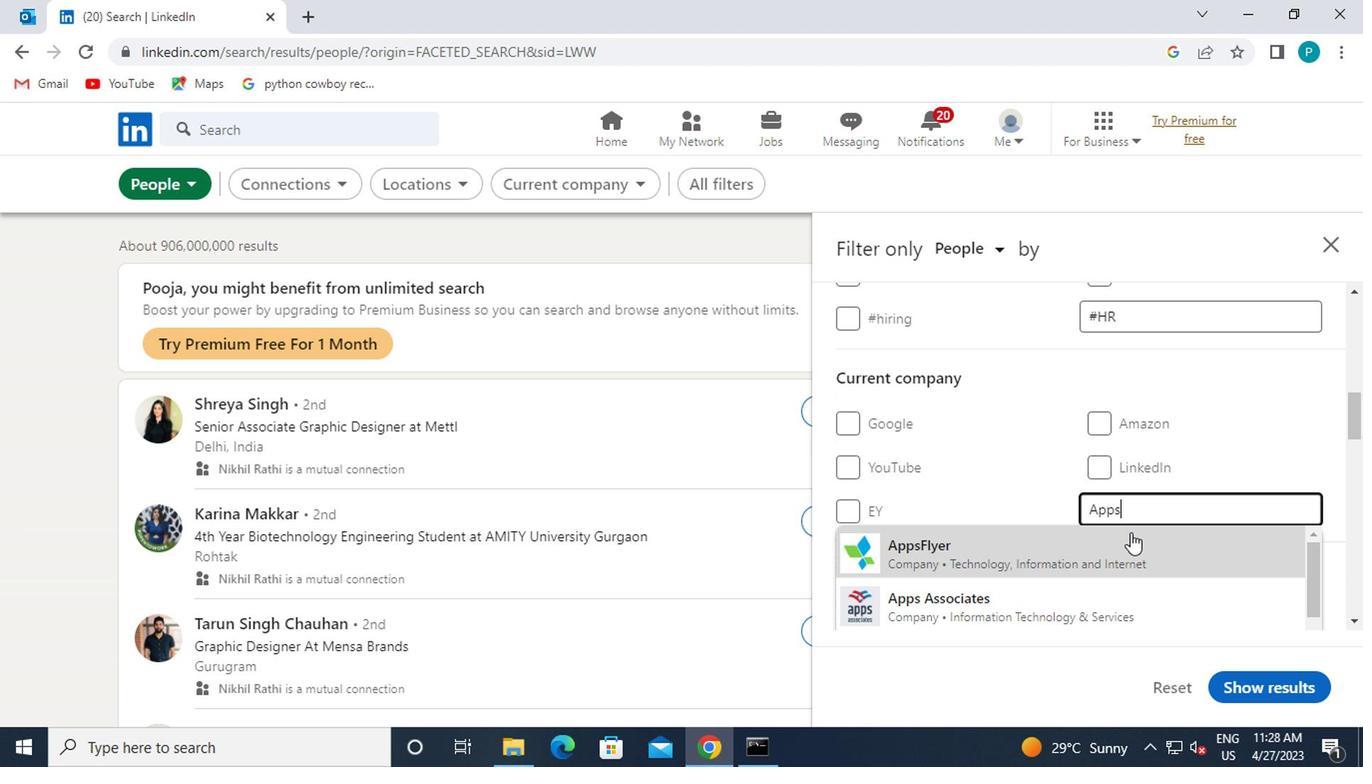 
Action: Mouse moved to (991, 469)
Screenshot: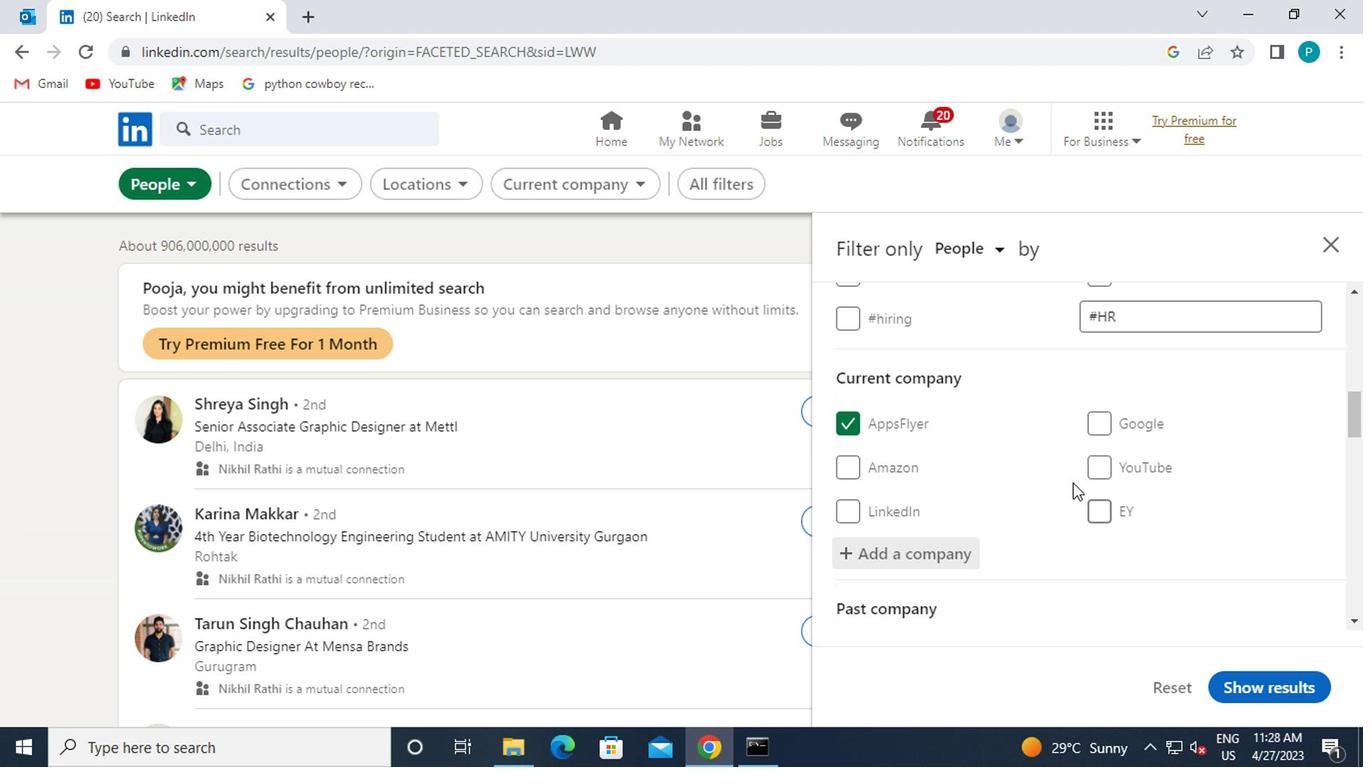 
Action: Mouse scrolled (991, 468) with delta (0, 0)
Screenshot: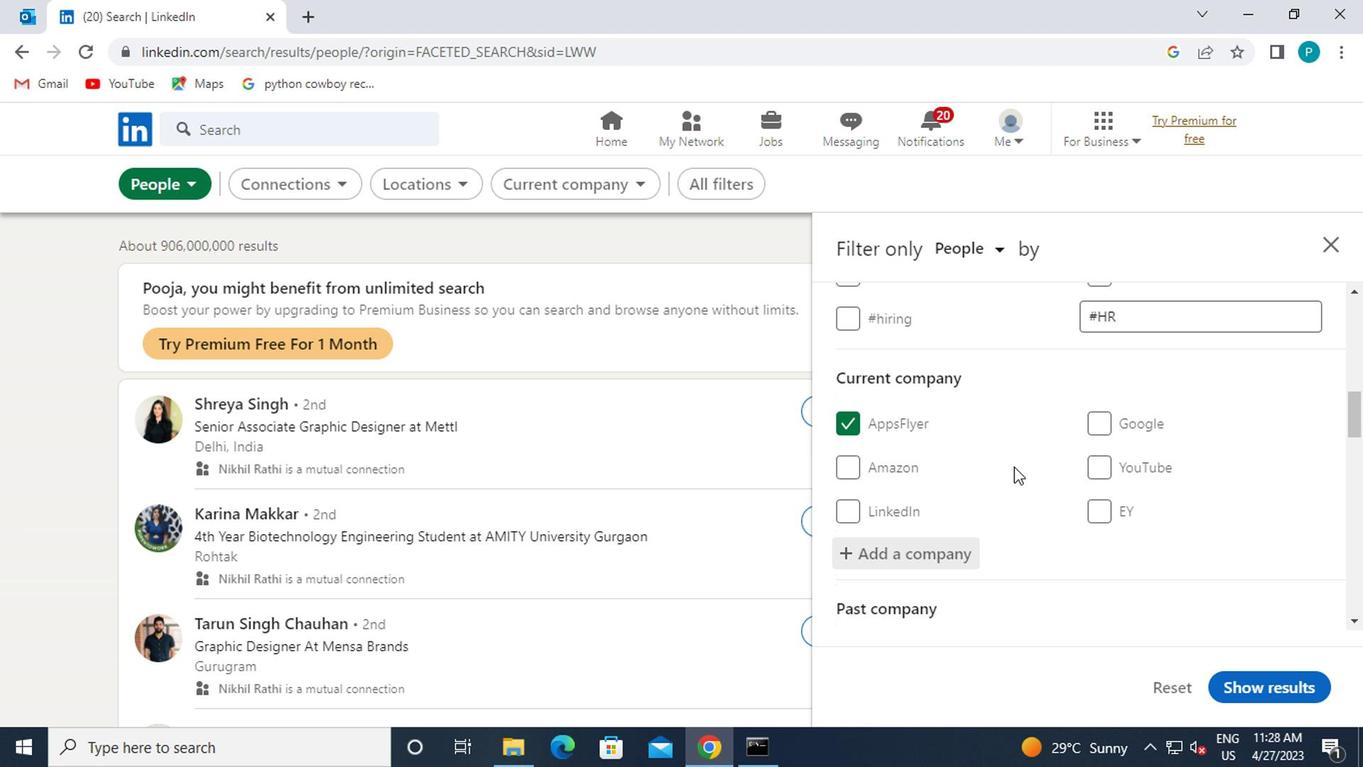 
Action: Mouse moved to (959, 482)
Screenshot: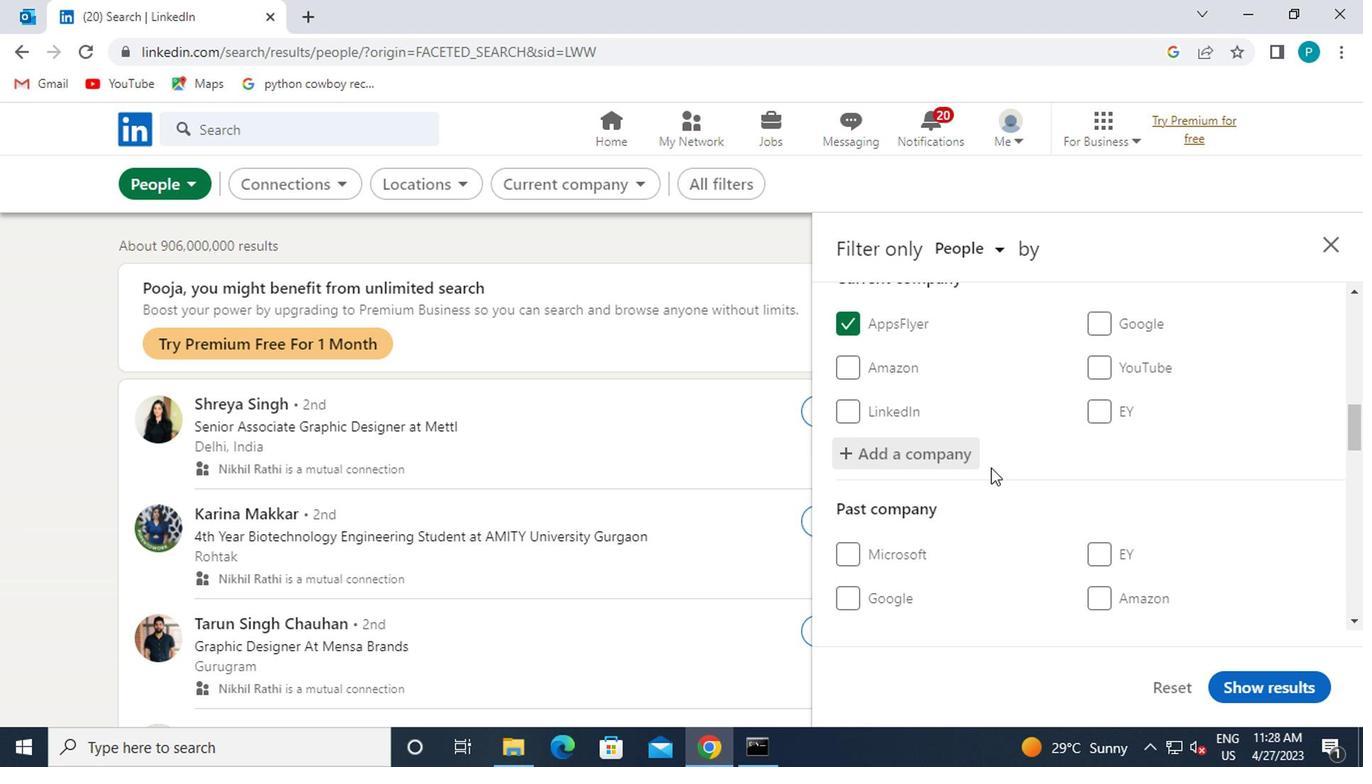 
Action: Mouse scrolled (959, 481) with delta (0, 0)
Screenshot: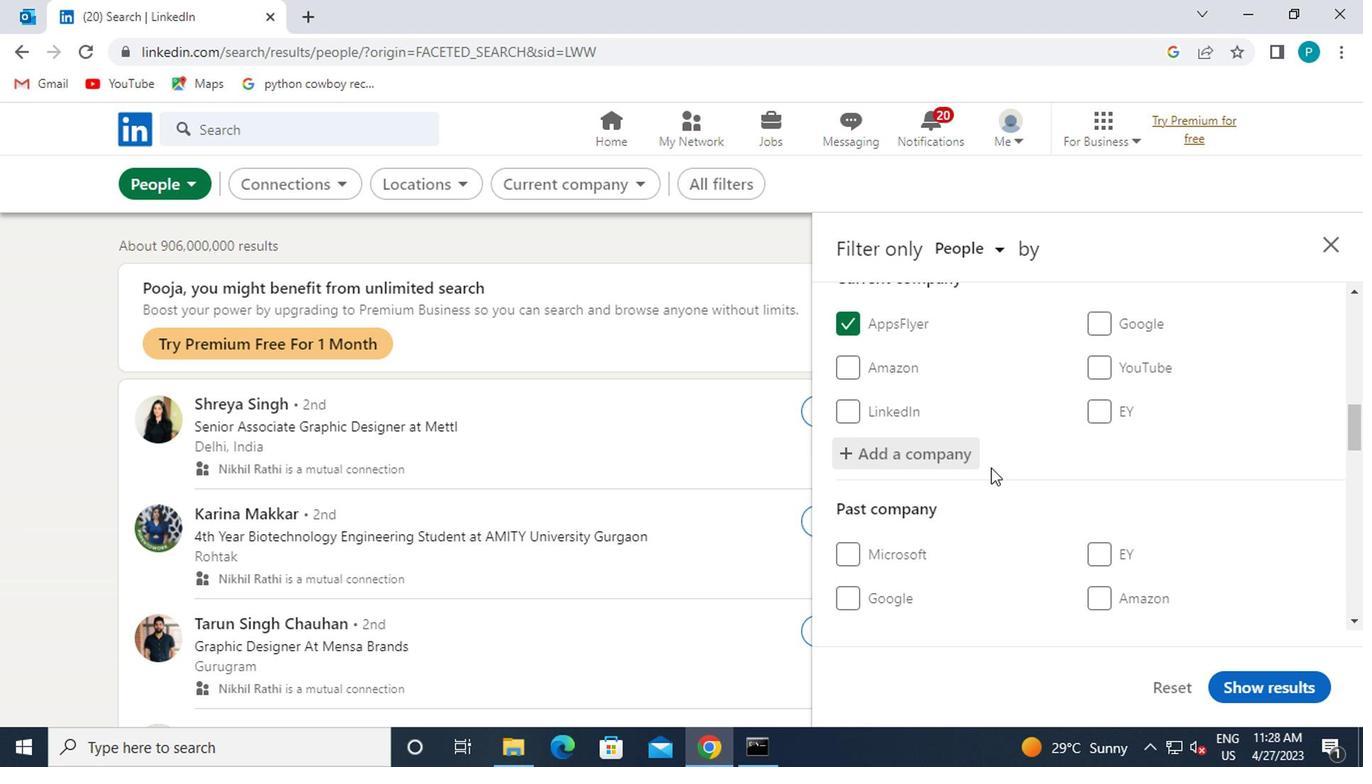 
Action: Mouse moved to (957, 483)
Screenshot: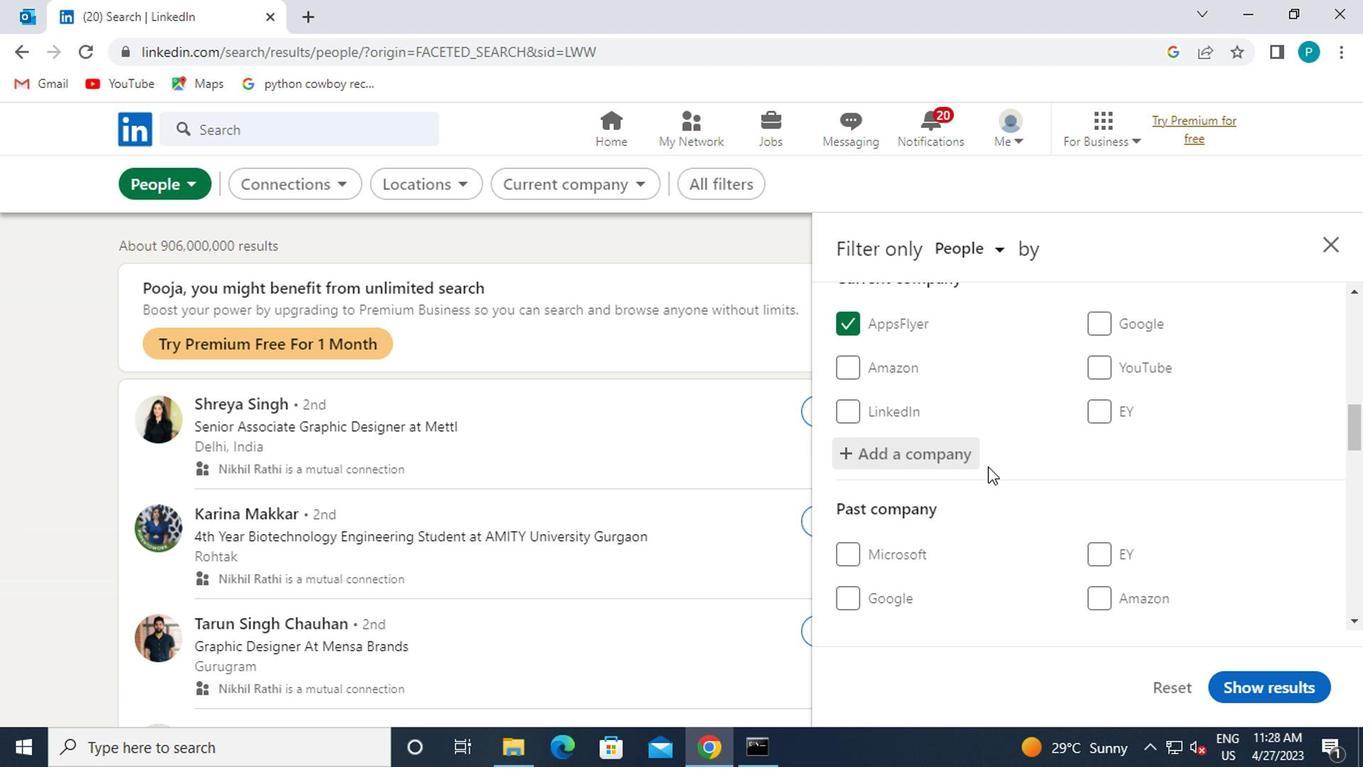 
Action: Mouse scrolled (957, 482) with delta (0, -1)
Screenshot: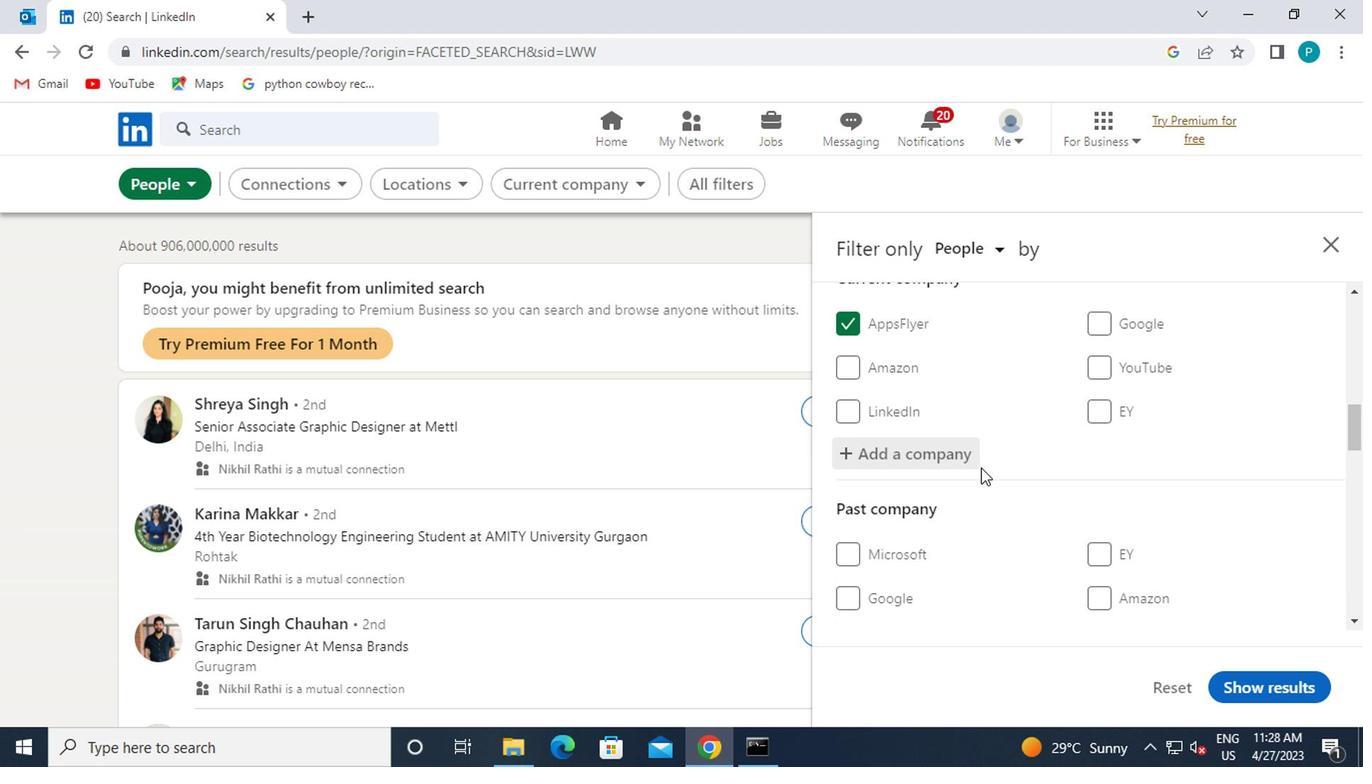 
Action: Mouse scrolled (957, 482) with delta (0, -1)
Screenshot: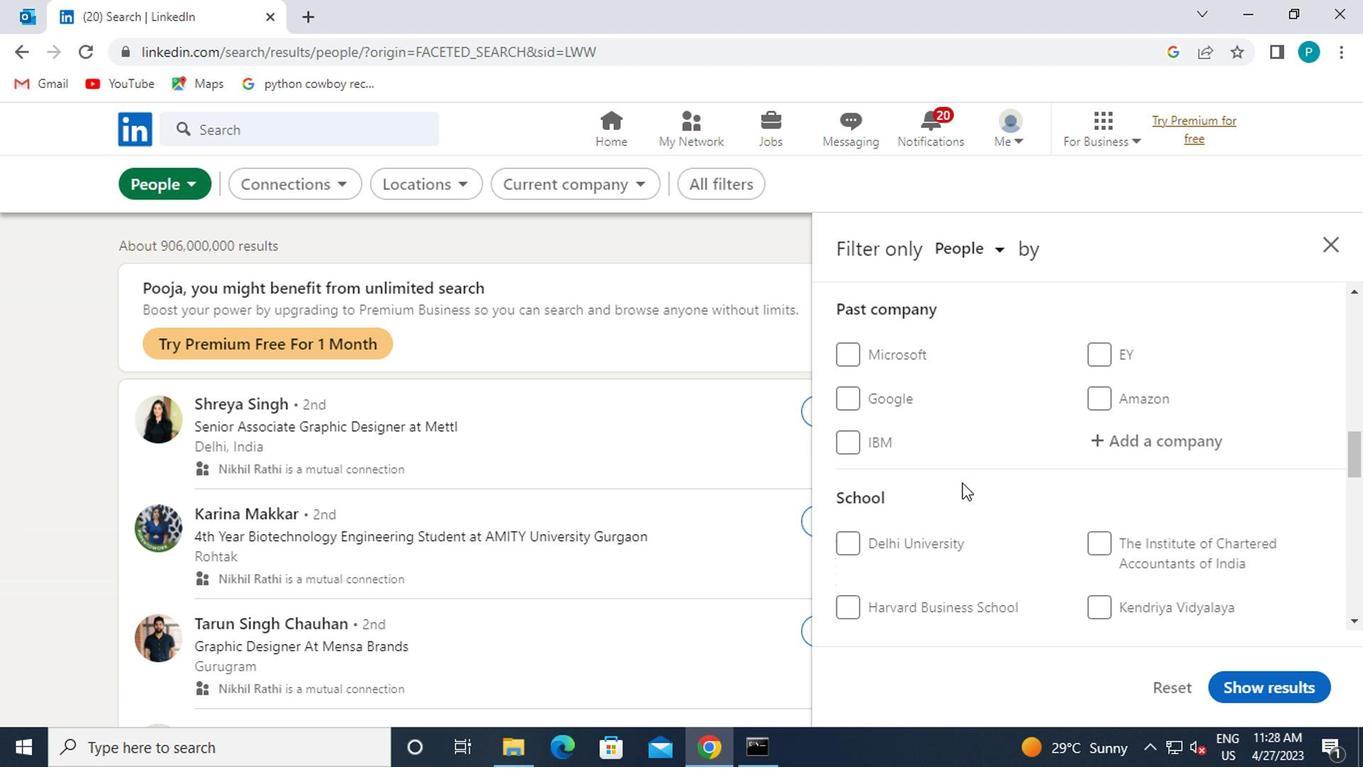 
Action: Mouse moved to (1117, 555)
Screenshot: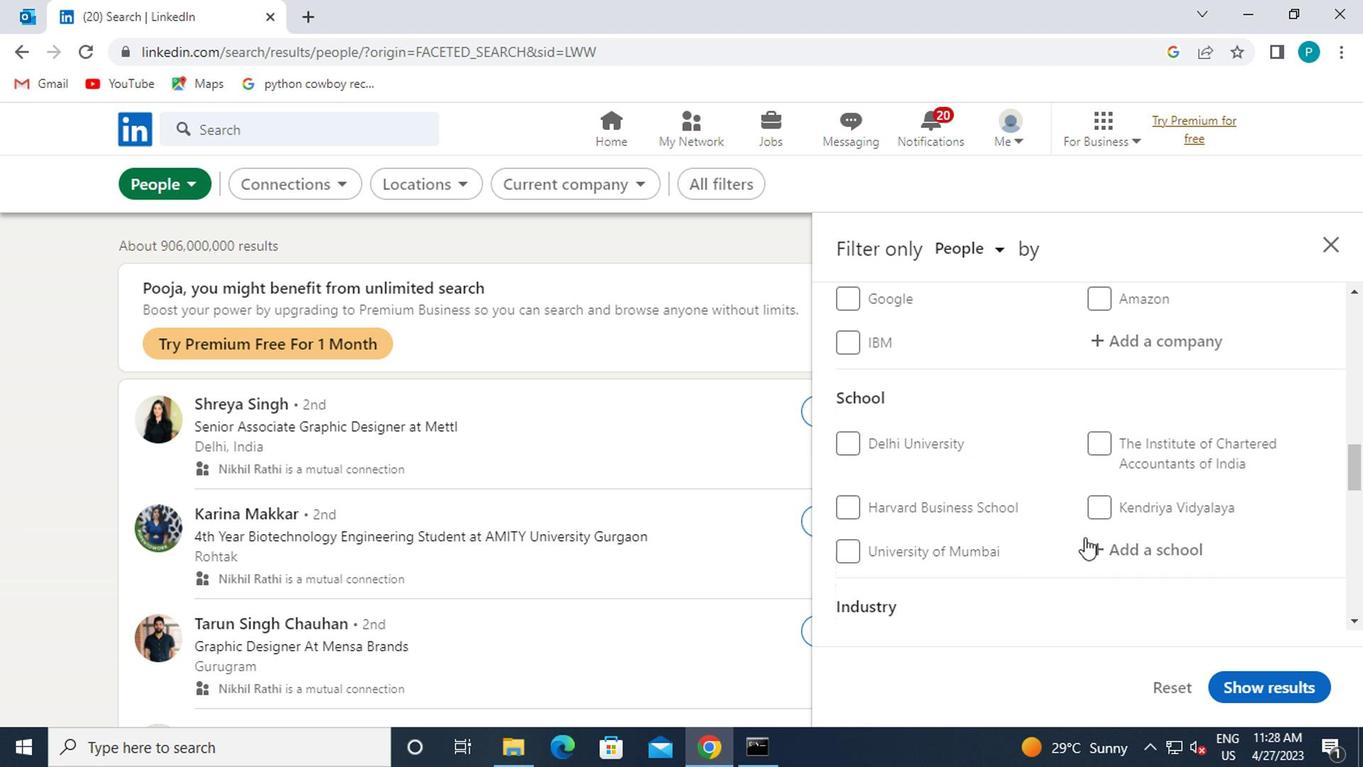 
Action: Mouse pressed left at (1117, 555)
Screenshot: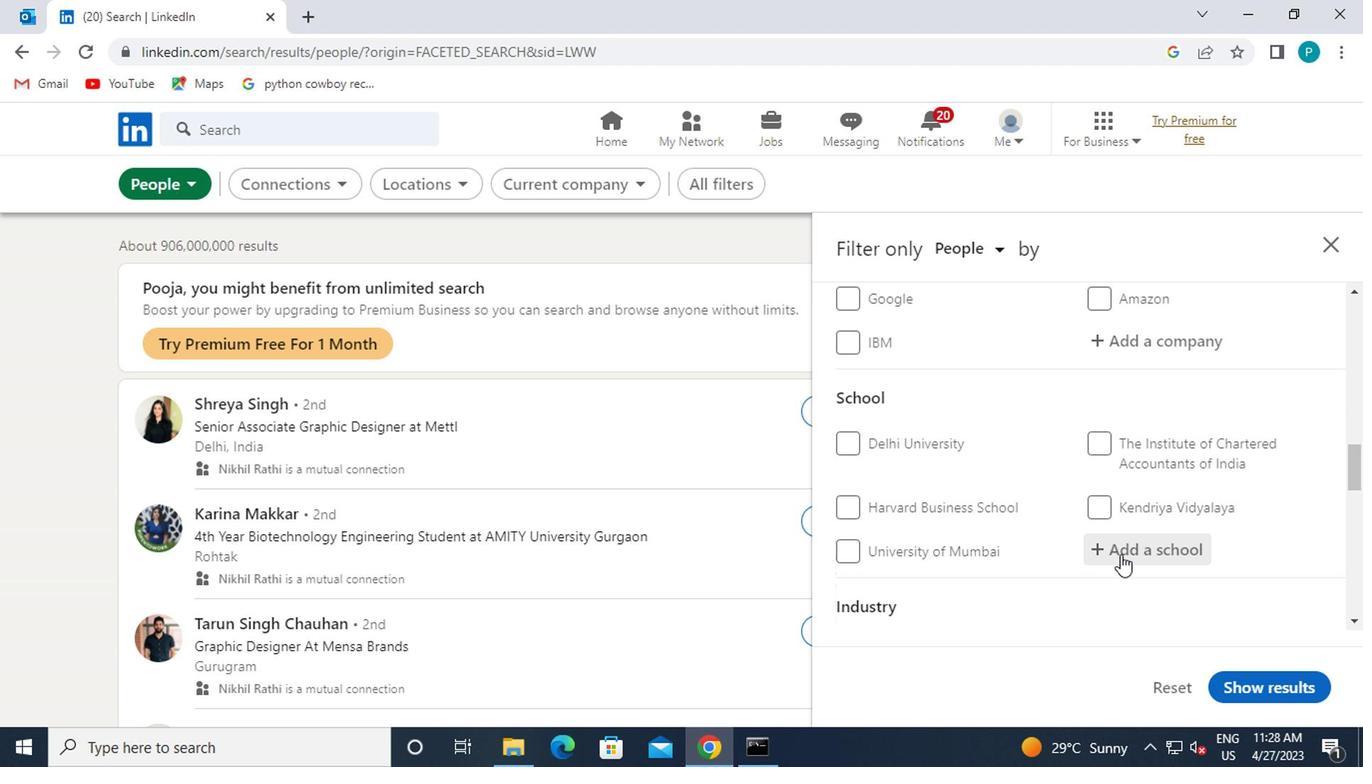 
Action: Key pressed <Key.caps_lock>JECRC
Screenshot: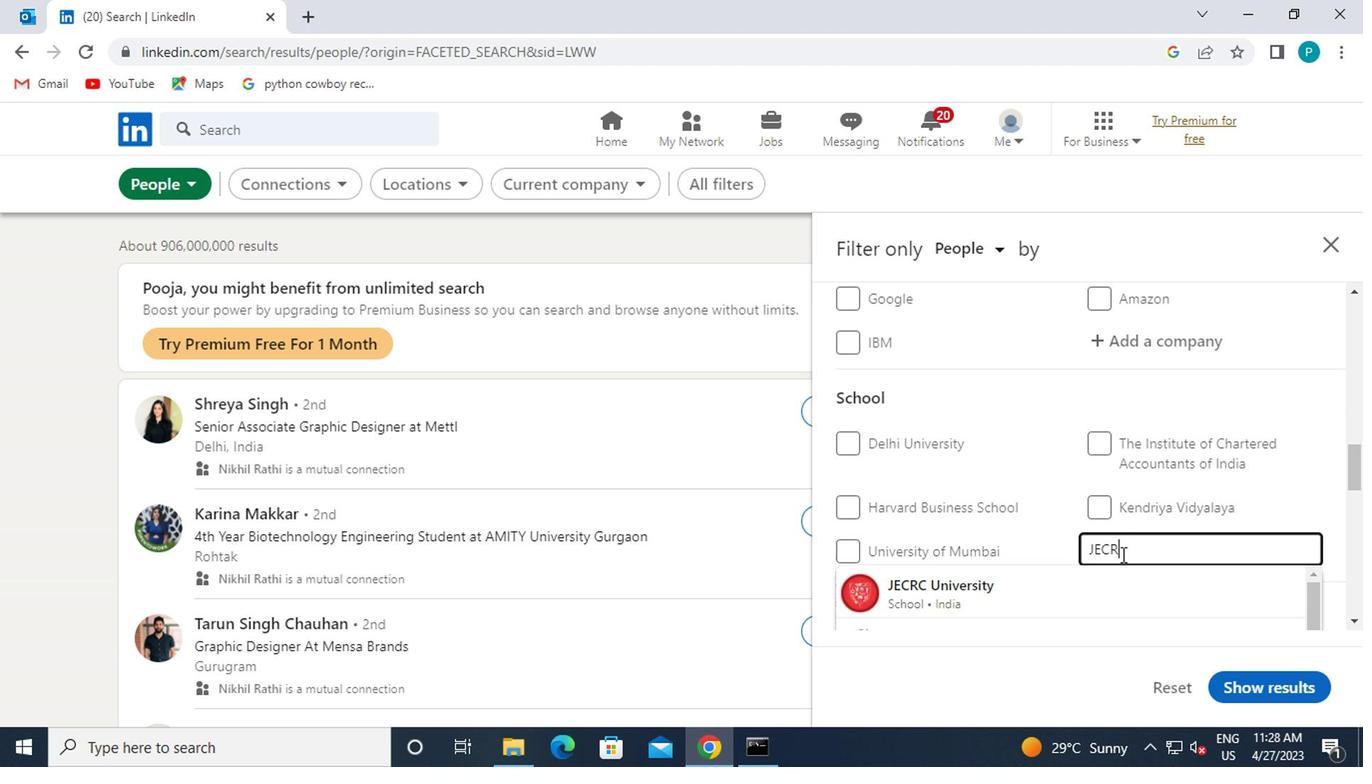 
Action: Mouse moved to (1032, 587)
Screenshot: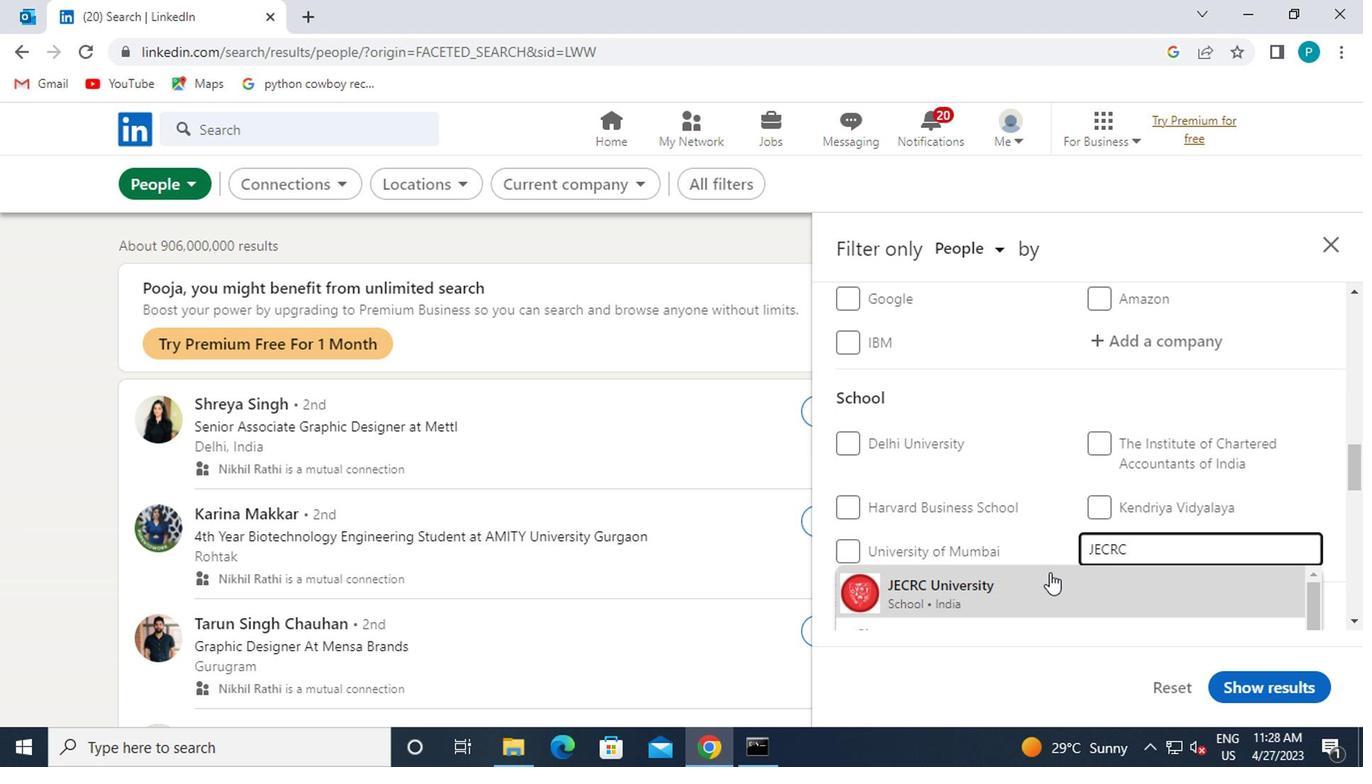 
Action: Mouse pressed left at (1032, 587)
Screenshot: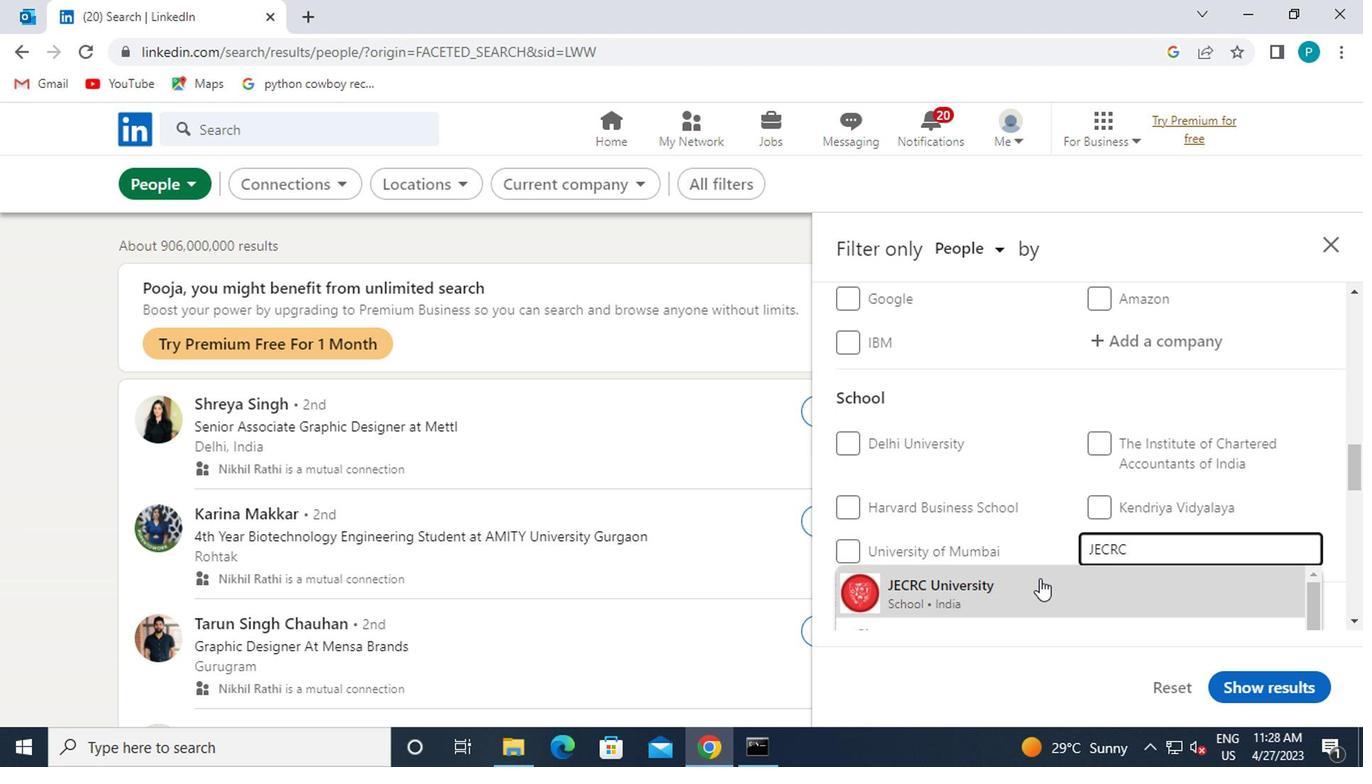 
Action: Mouse moved to (1018, 574)
Screenshot: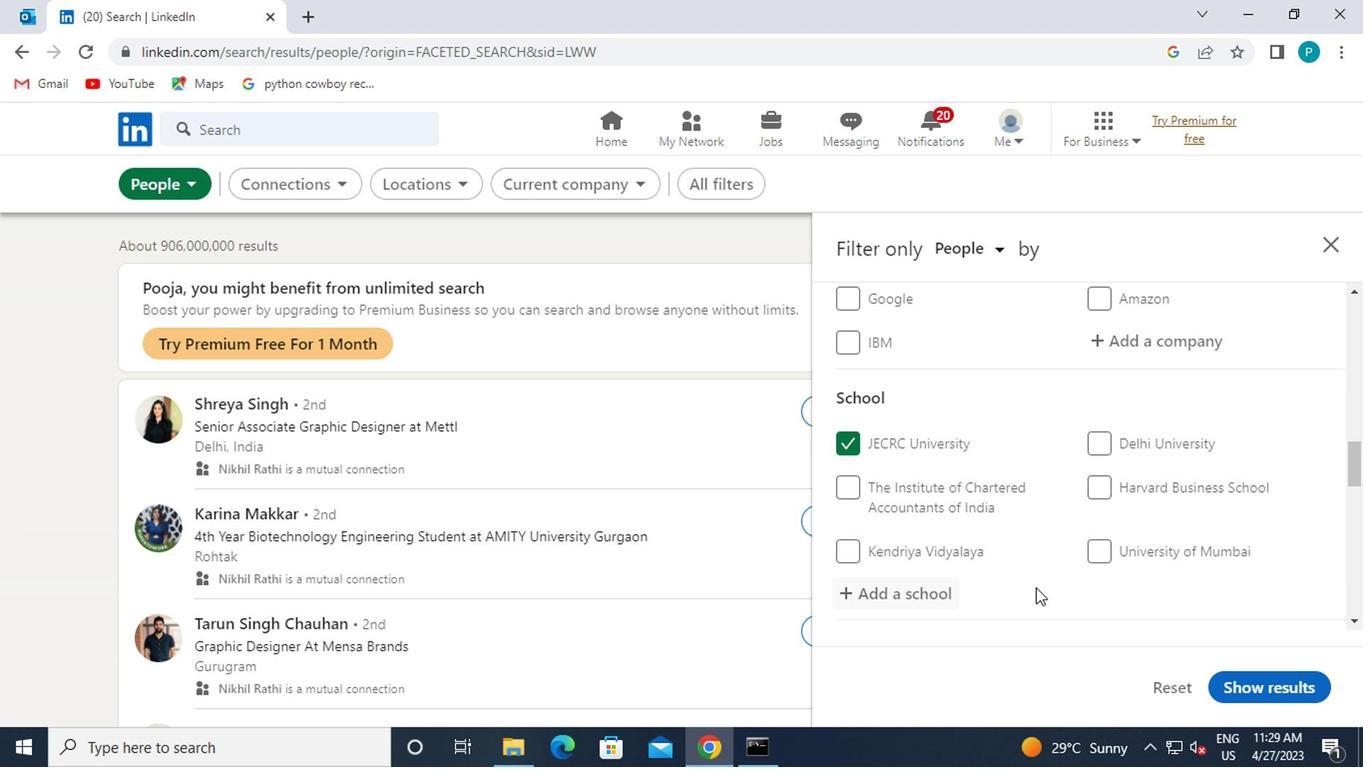 
Action: Mouse scrolled (1018, 573) with delta (0, -1)
Screenshot: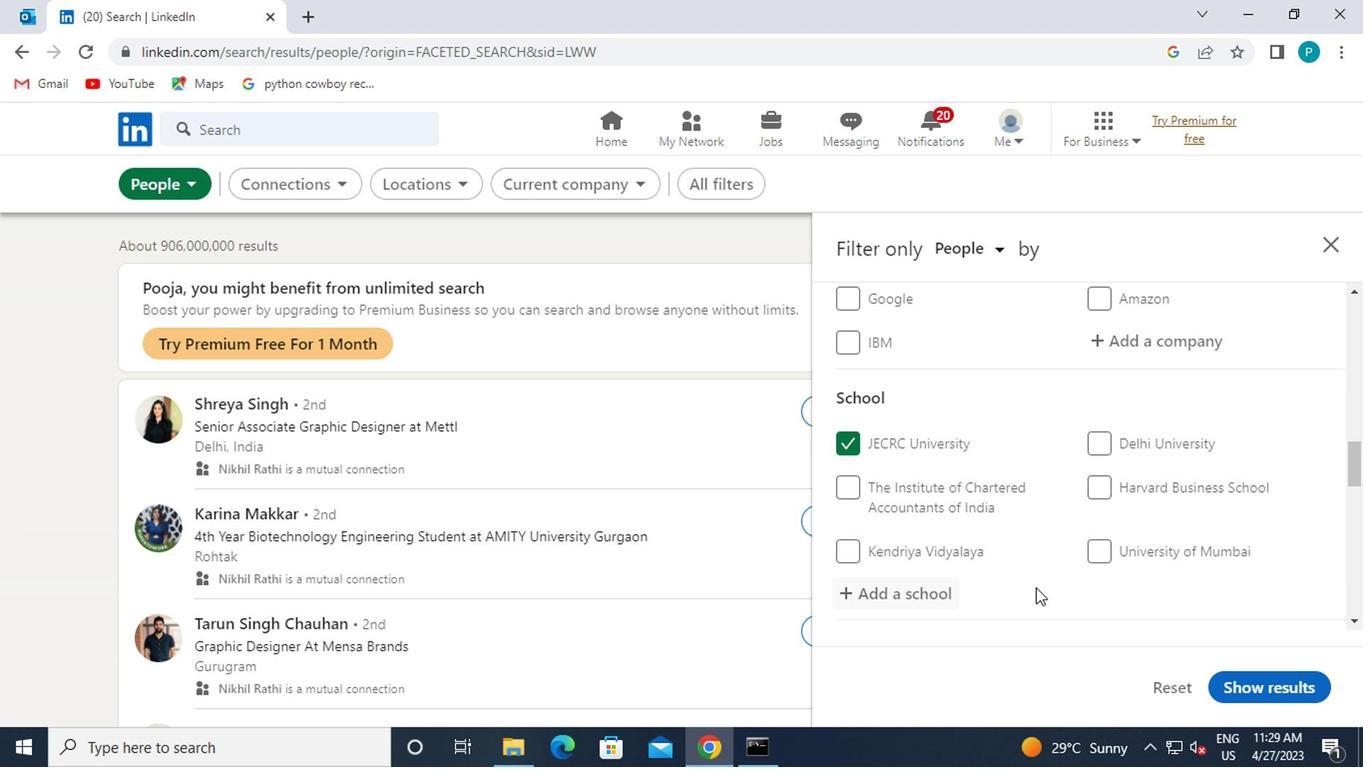 
Action: Mouse moved to (1017, 570)
Screenshot: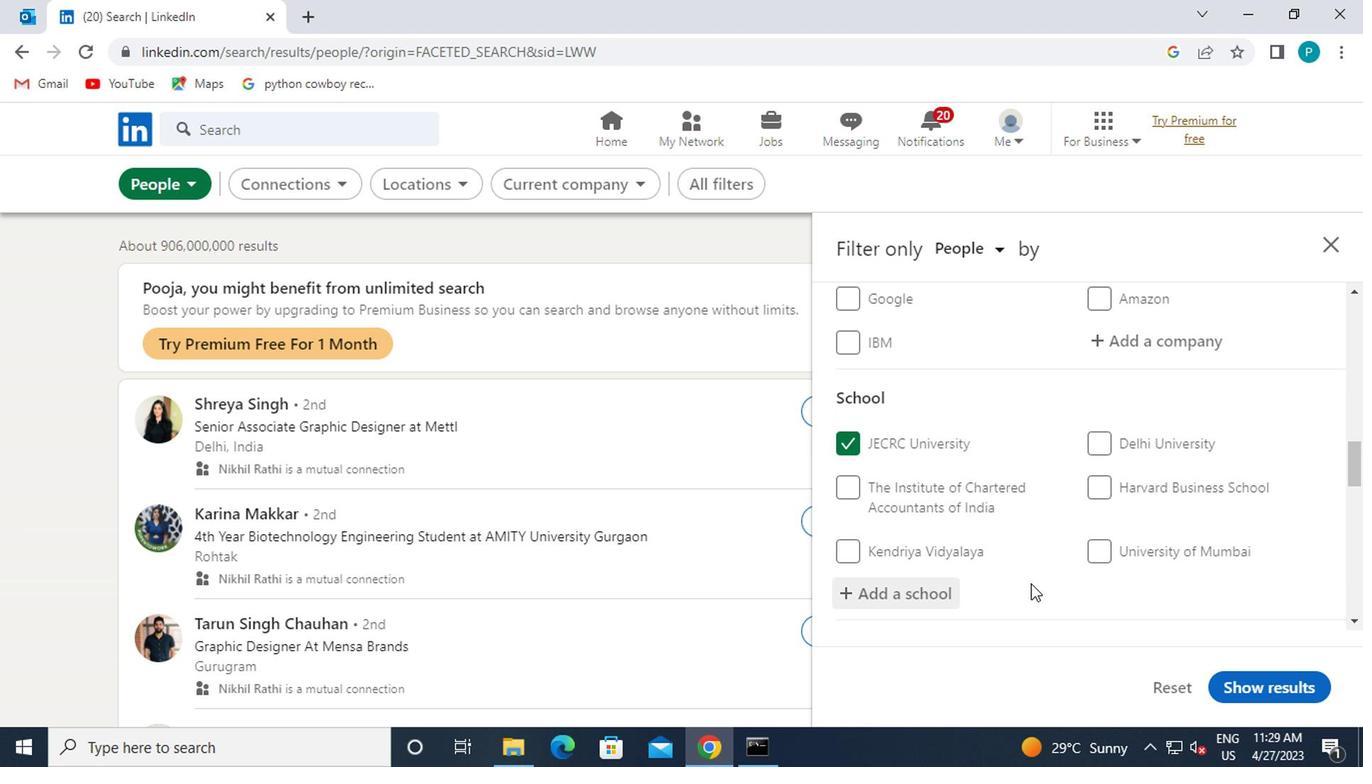 
Action: Mouse scrolled (1017, 569) with delta (0, 0)
Screenshot: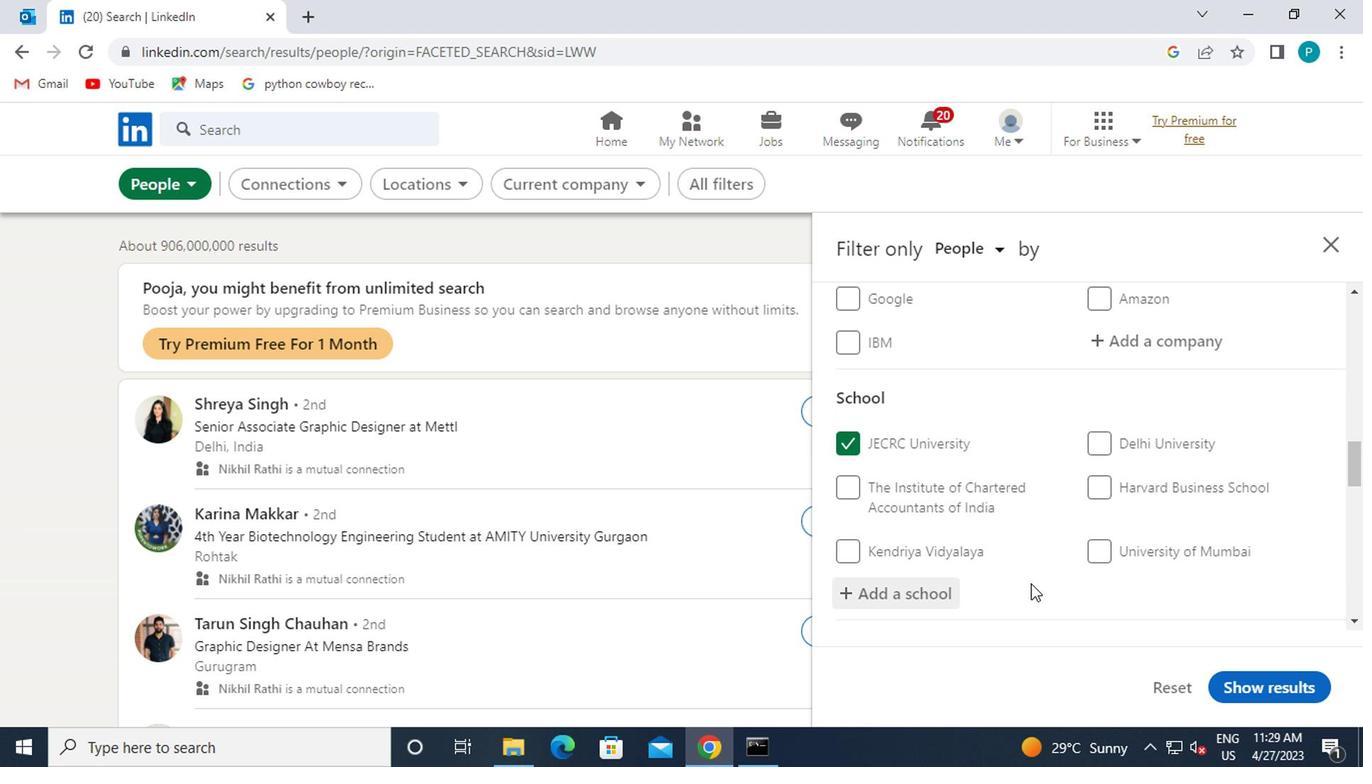 
Action: Mouse moved to (1013, 559)
Screenshot: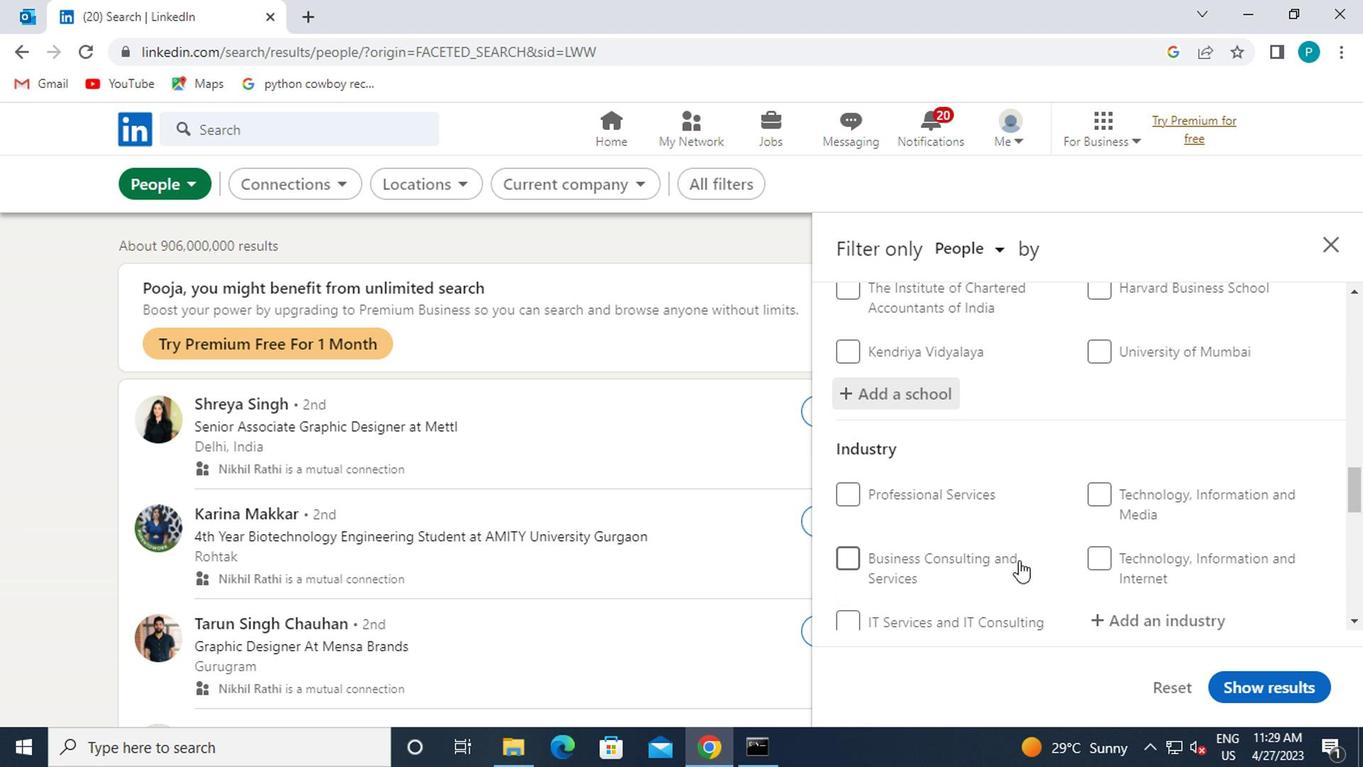 
Action: Mouse scrolled (1013, 558) with delta (0, -1)
Screenshot: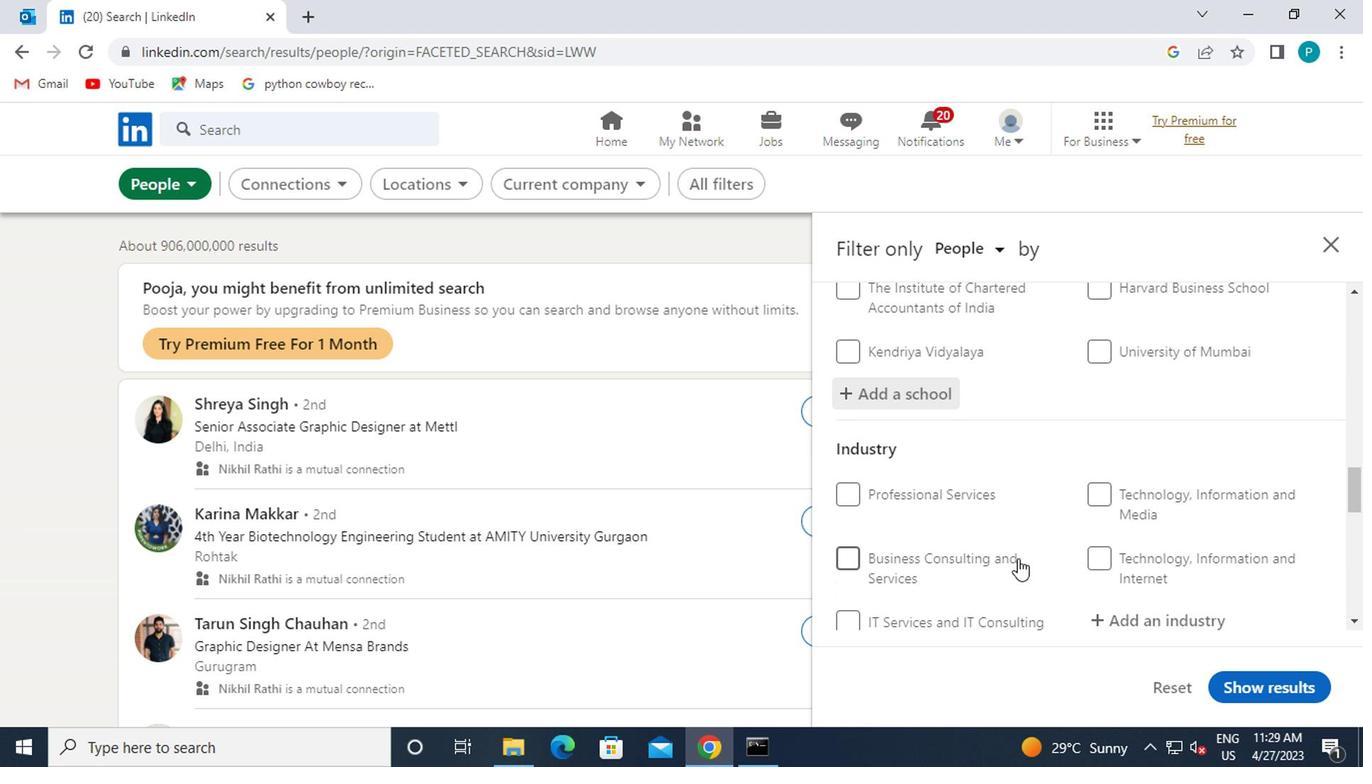 
Action: Mouse moved to (1103, 522)
Screenshot: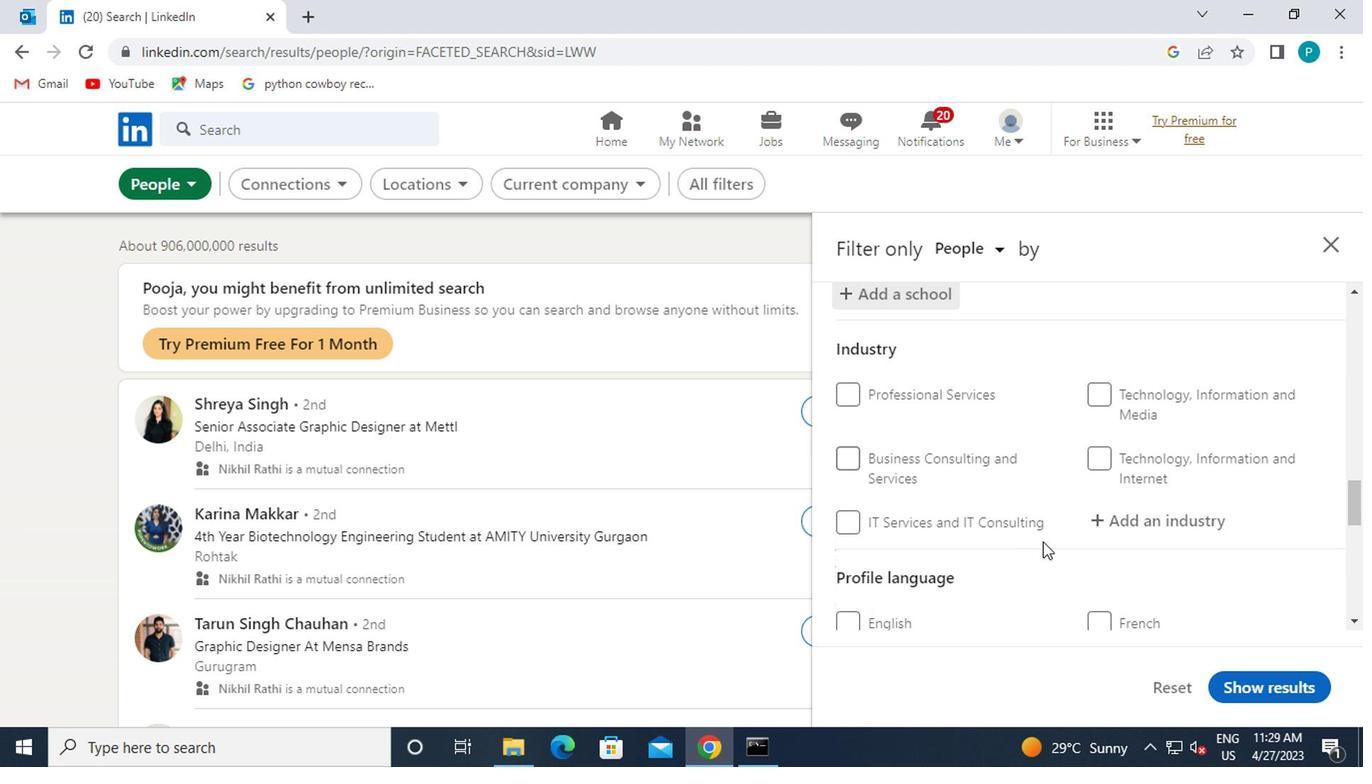 
Action: Mouse pressed left at (1103, 522)
Screenshot: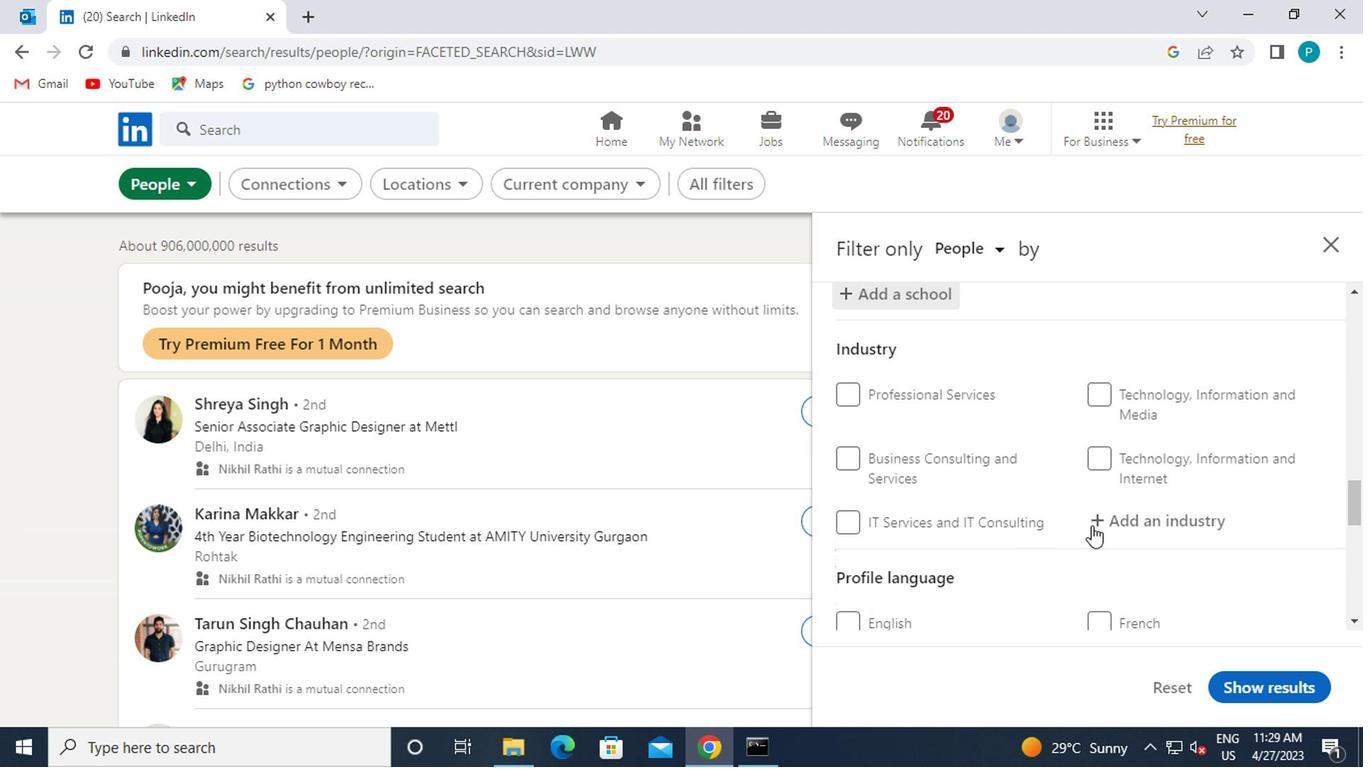 
Action: Key pressed WINERIES
Screenshot: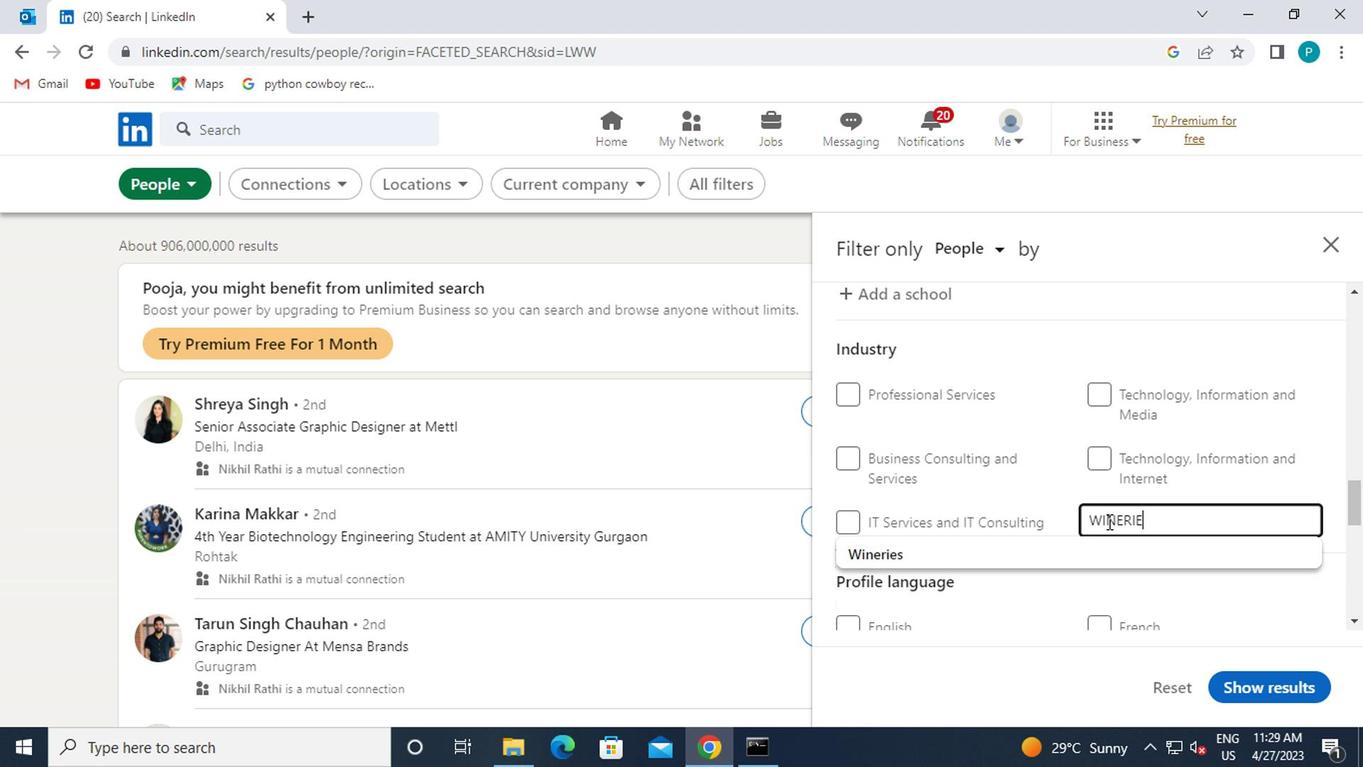 
Action: Mouse moved to (1074, 546)
Screenshot: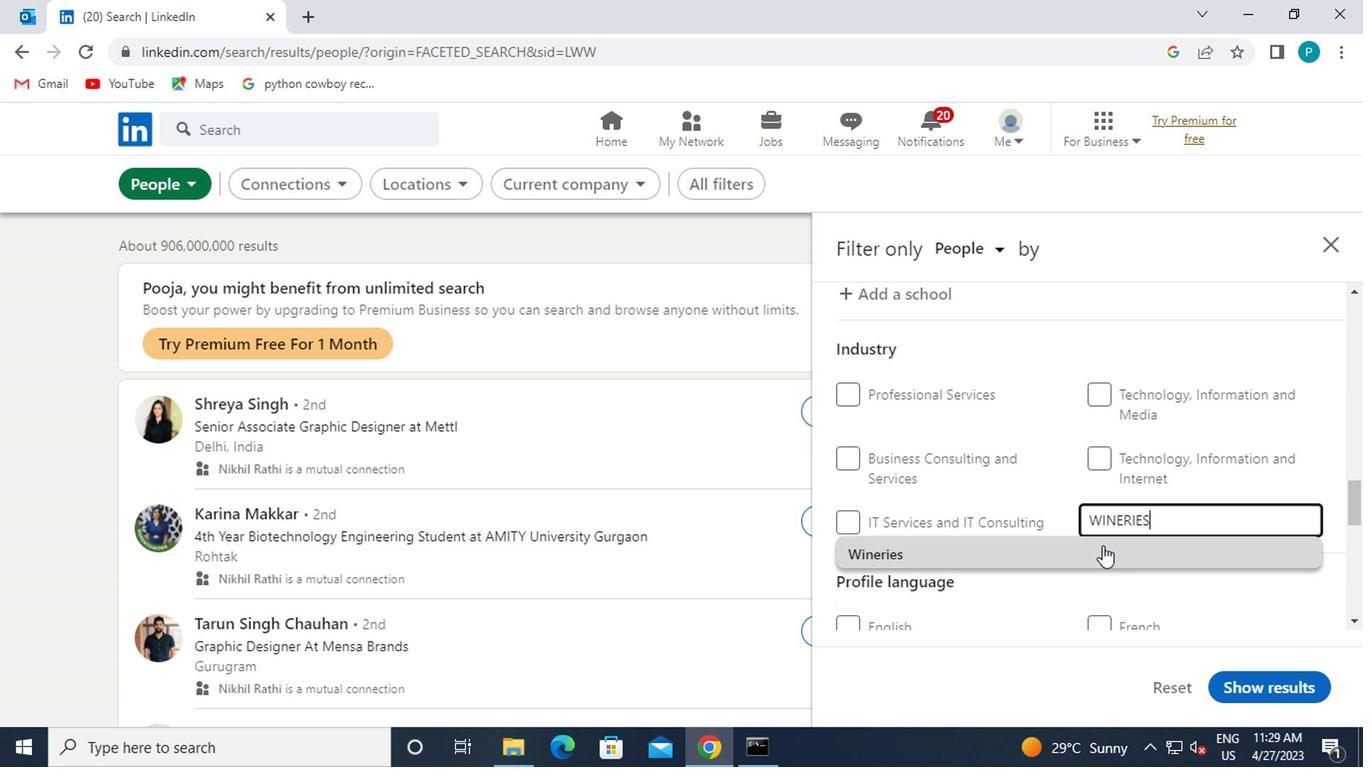 
Action: Mouse pressed left at (1074, 546)
Screenshot: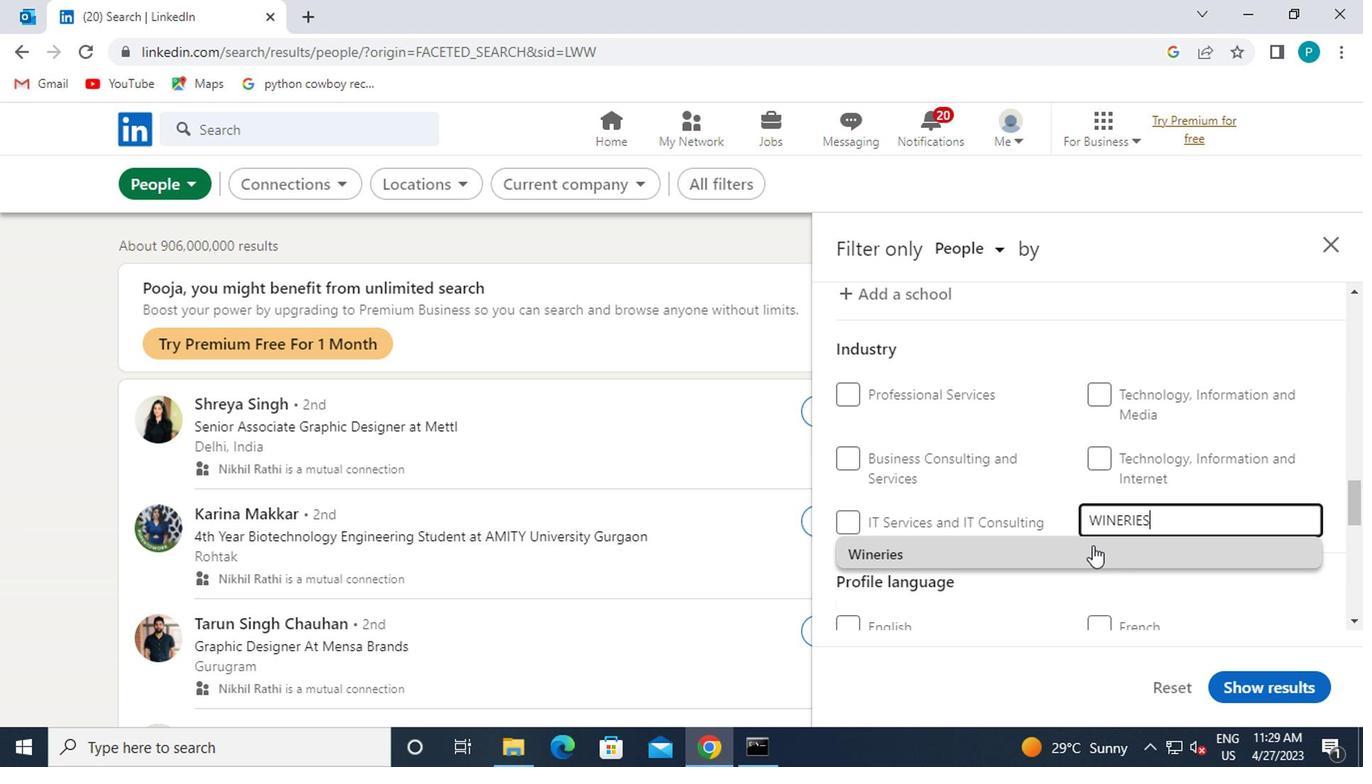 
Action: Mouse moved to (1031, 538)
Screenshot: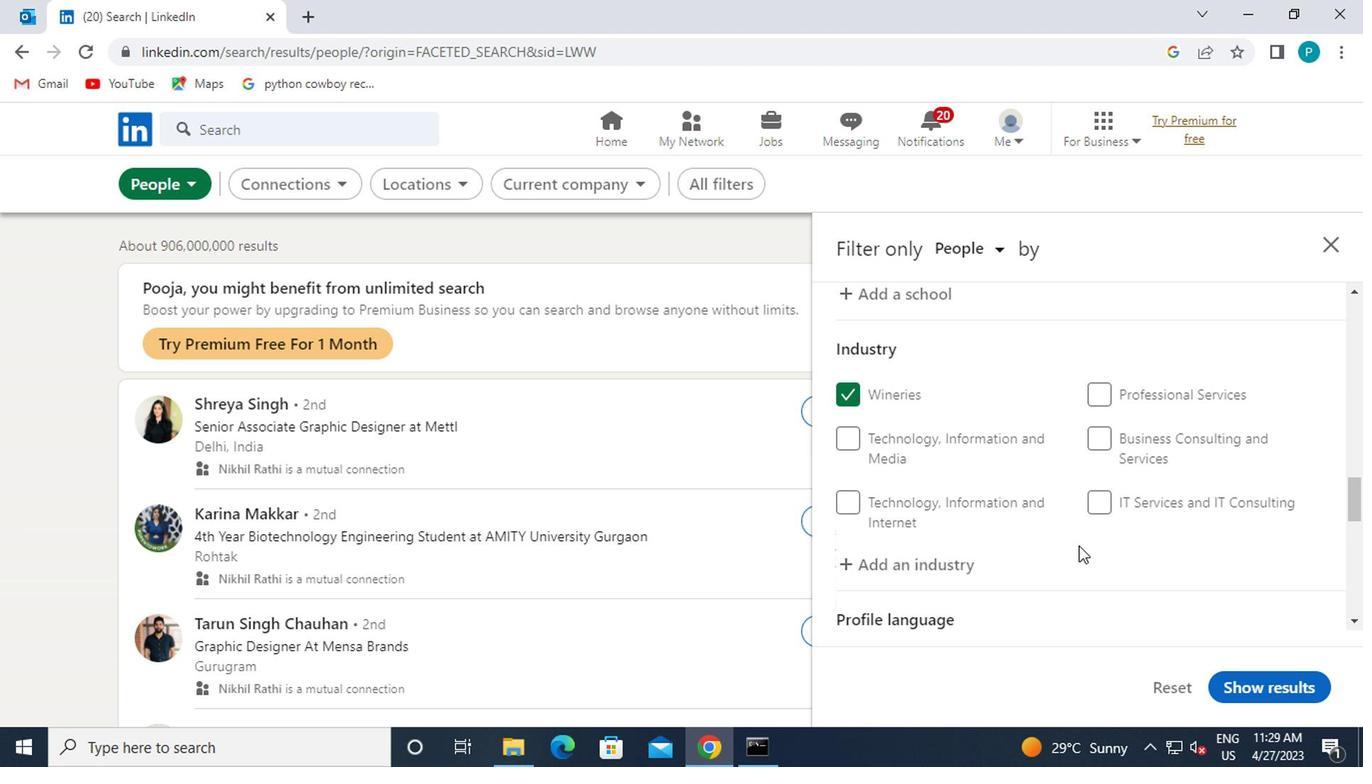 
Action: Mouse scrolled (1031, 537) with delta (0, 0)
Screenshot: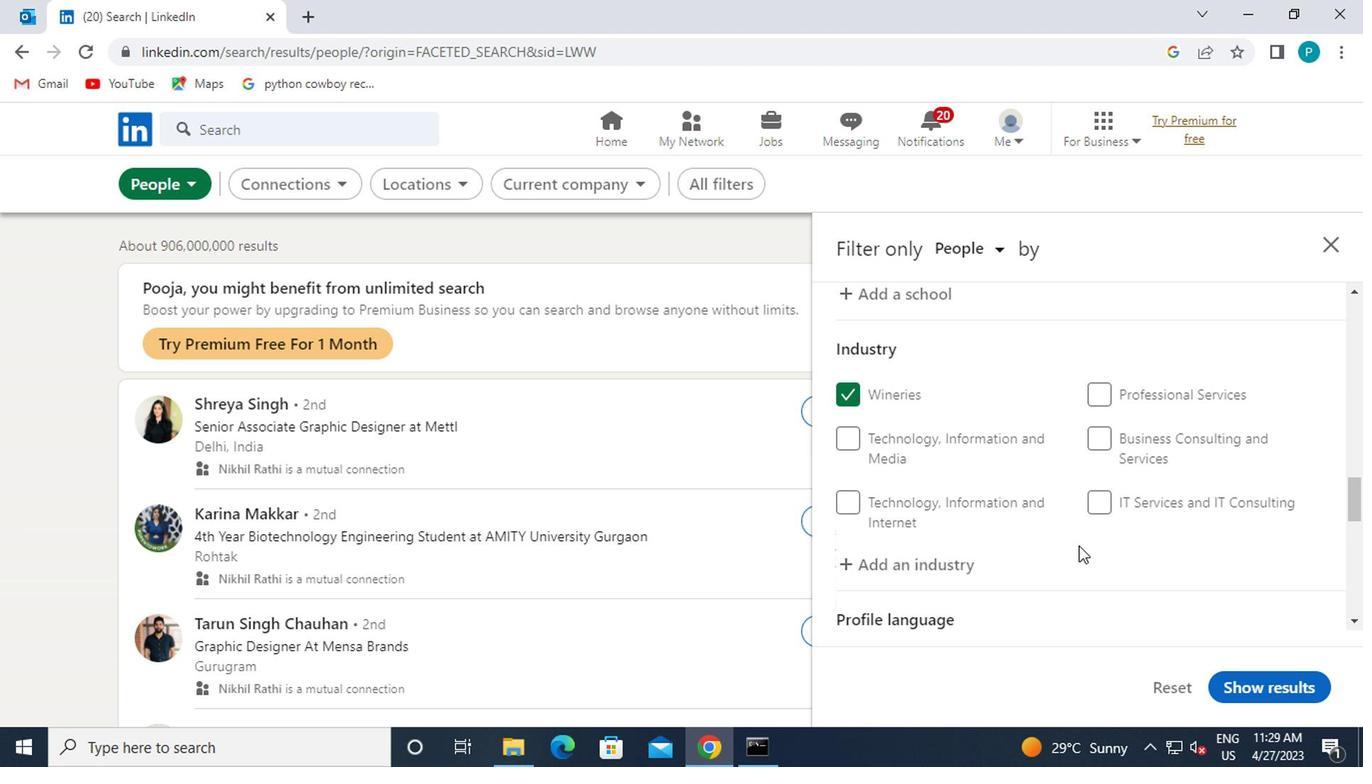 
Action: Mouse moved to (897, 565)
Screenshot: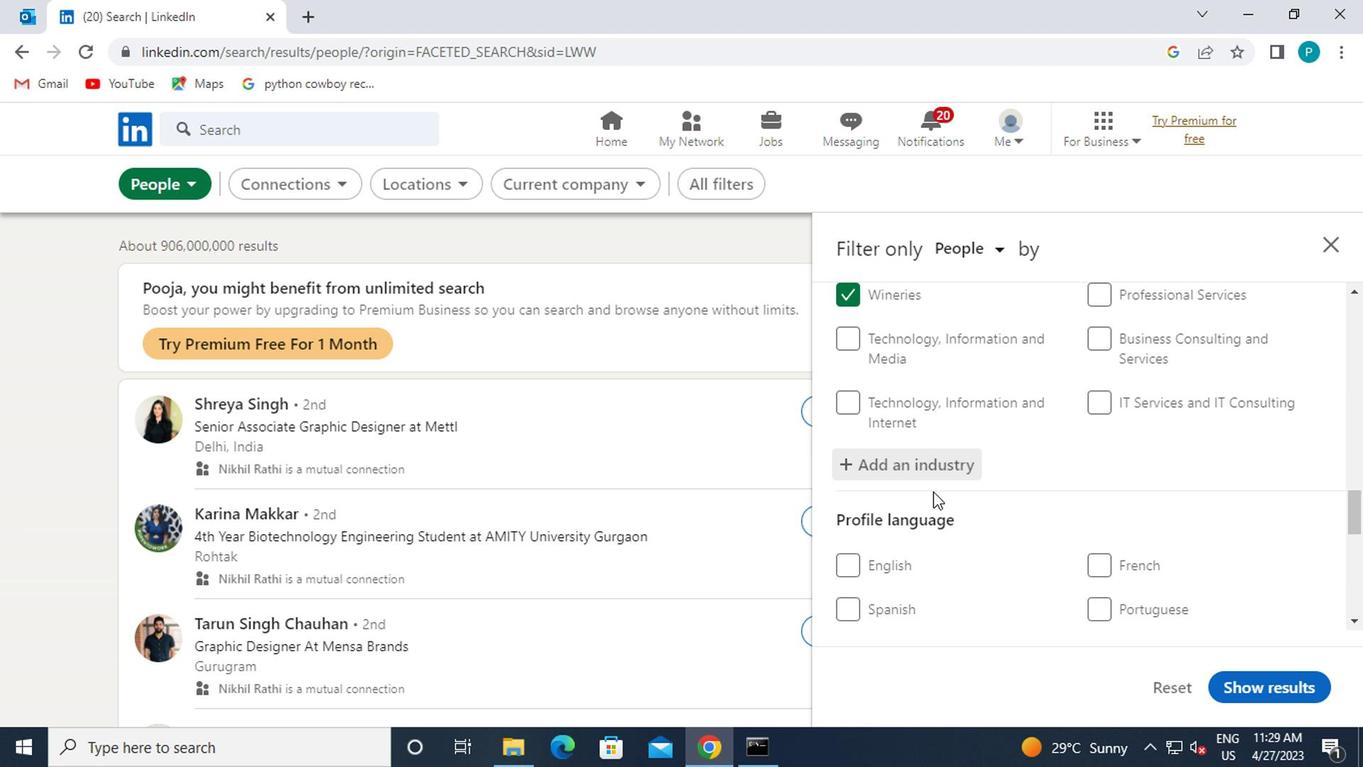 
Action: Mouse pressed left at (897, 565)
Screenshot: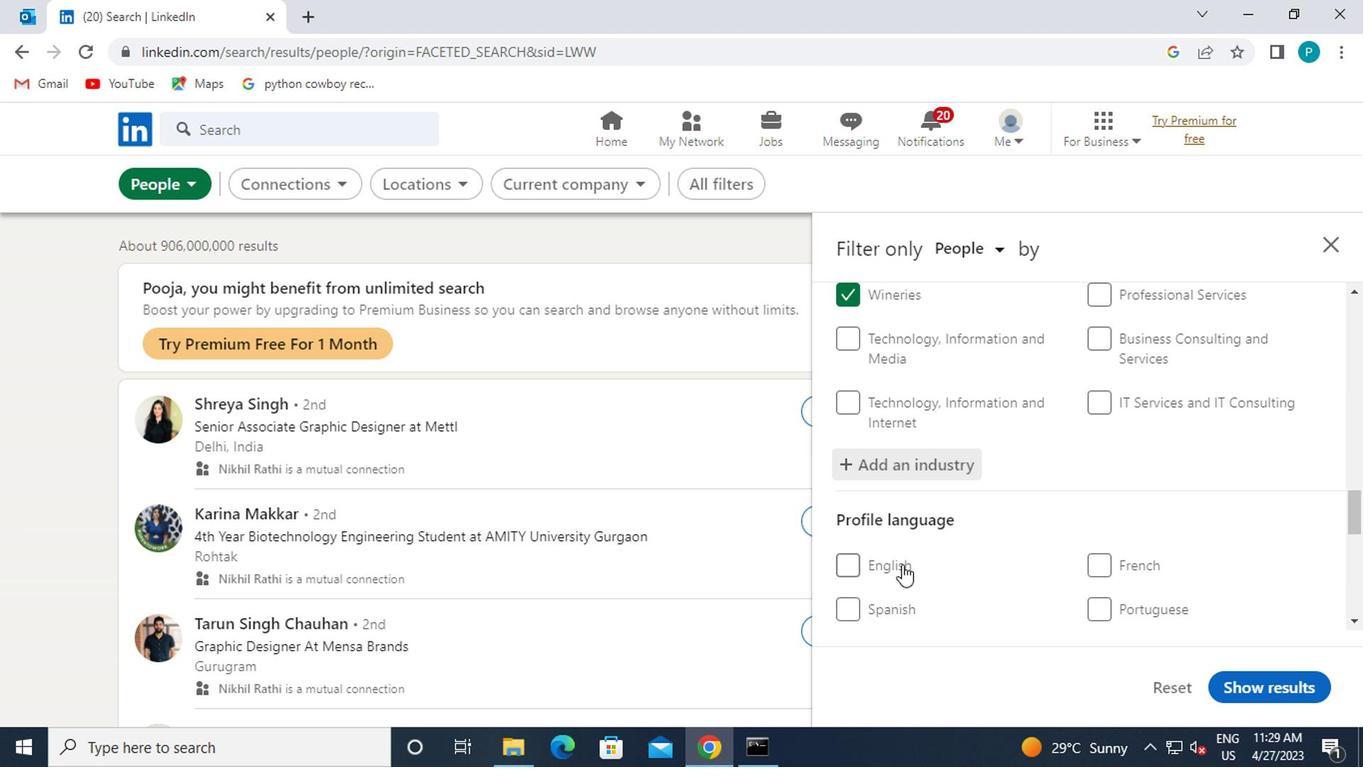 
Action: Mouse moved to (920, 545)
Screenshot: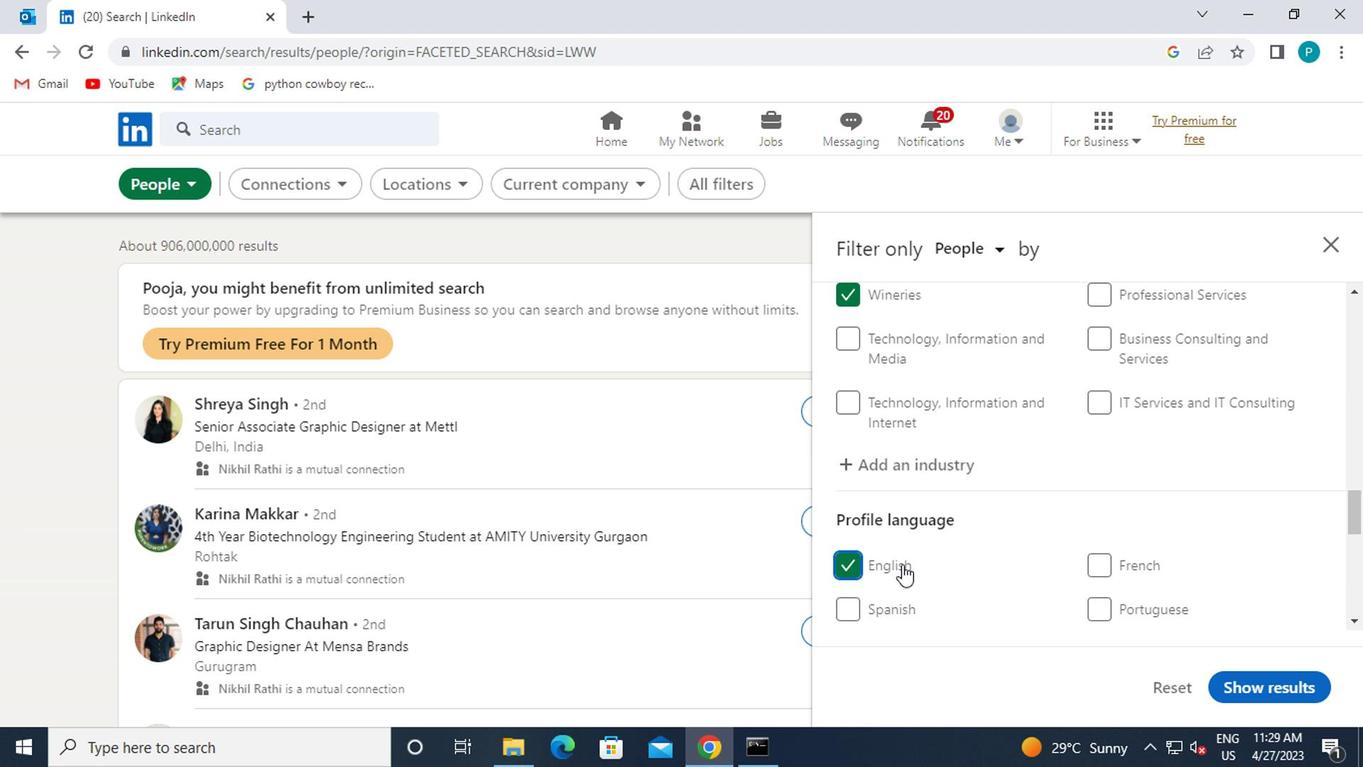 
Action: Mouse scrolled (920, 544) with delta (0, -1)
Screenshot: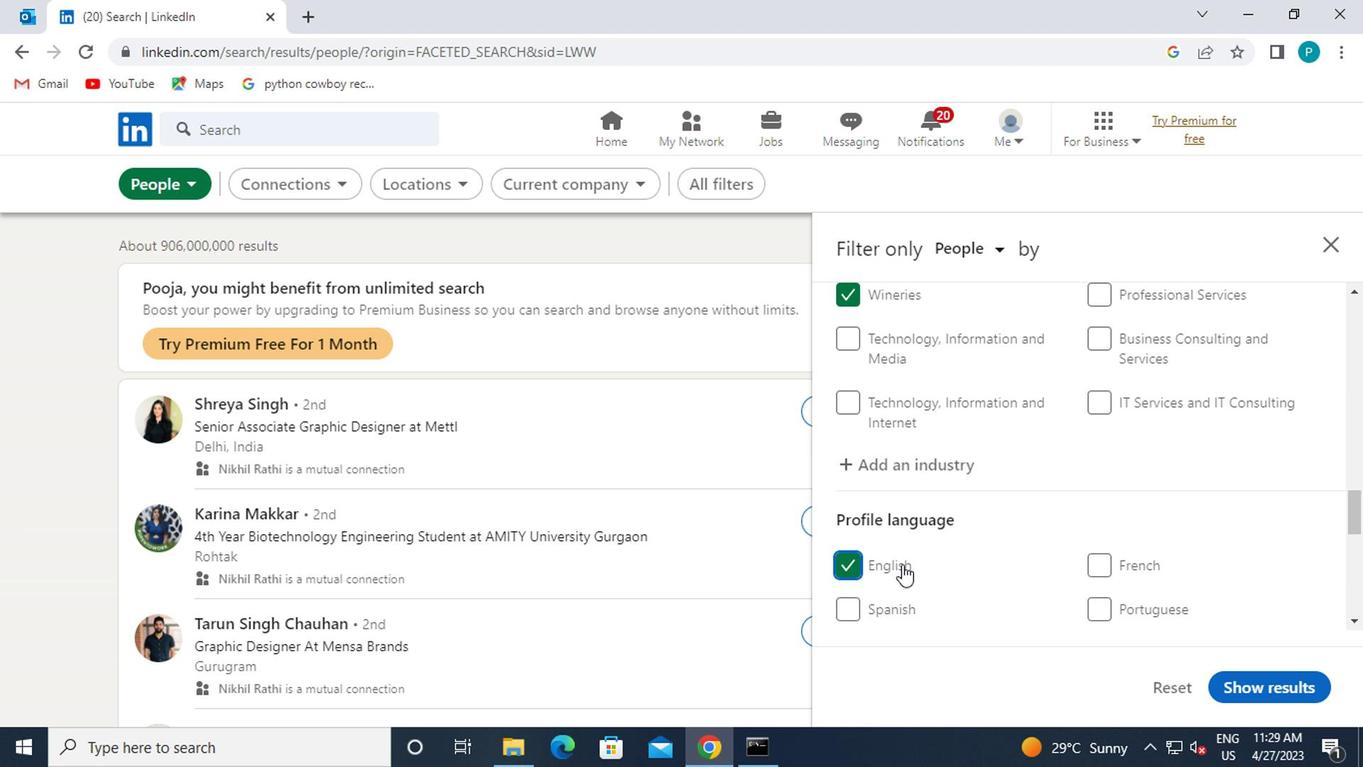 
Action: Mouse scrolled (920, 544) with delta (0, -1)
Screenshot: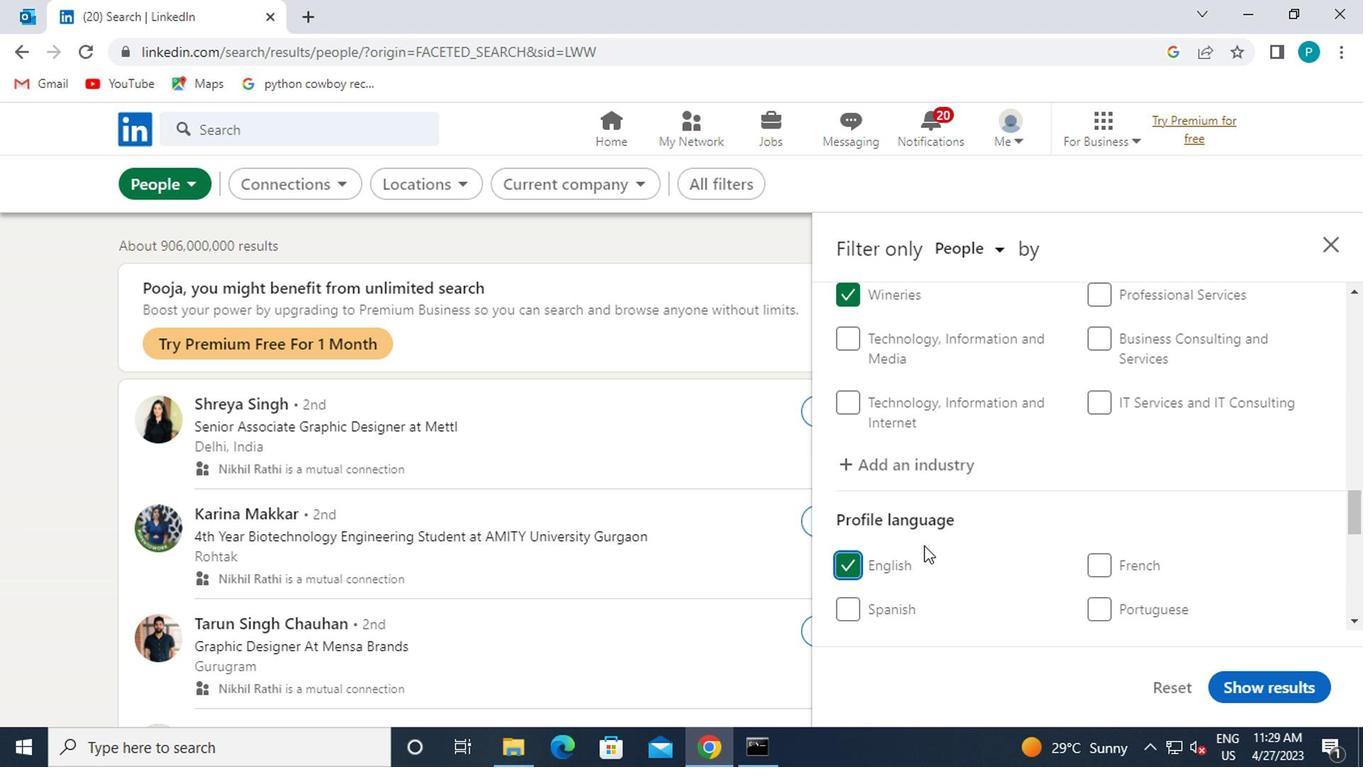 
Action: Mouse moved to (927, 535)
Screenshot: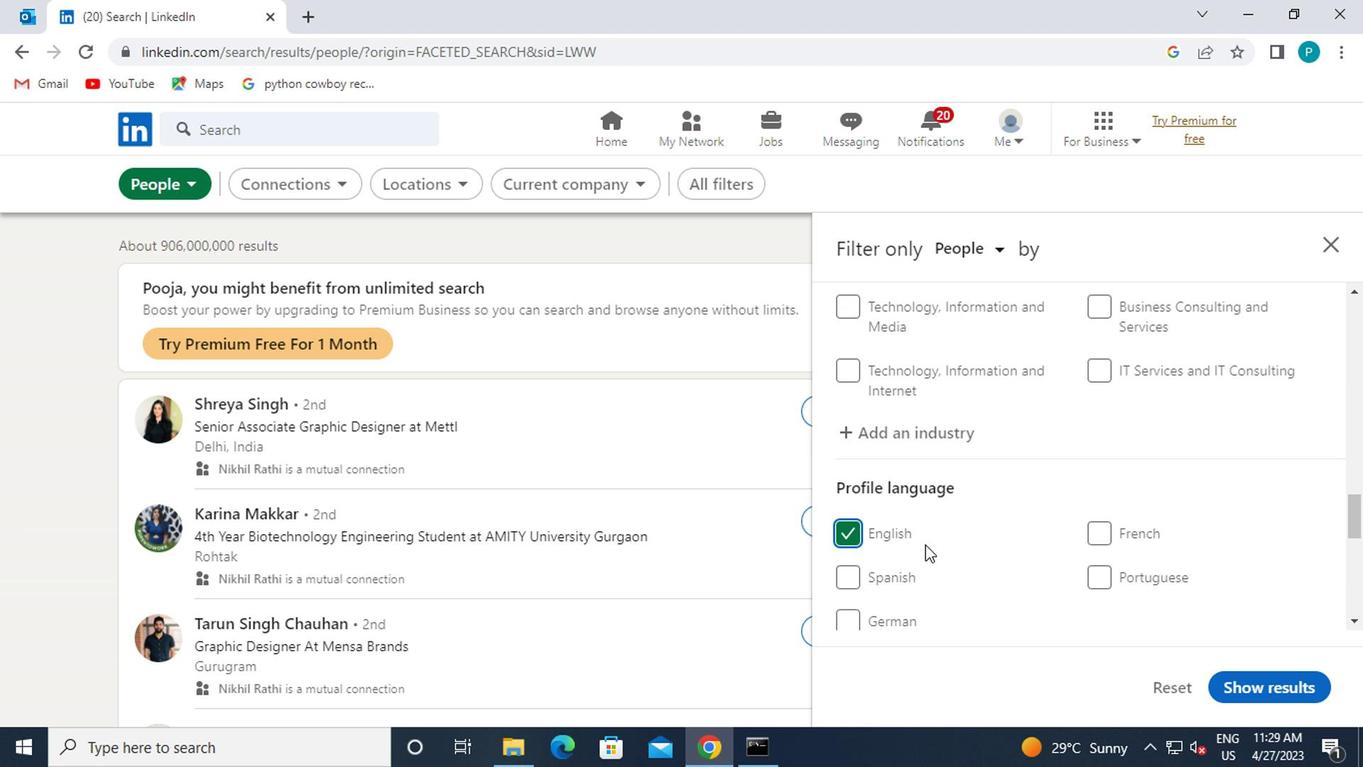
Action: Mouse scrolled (927, 534) with delta (0, -1)
Screenshot: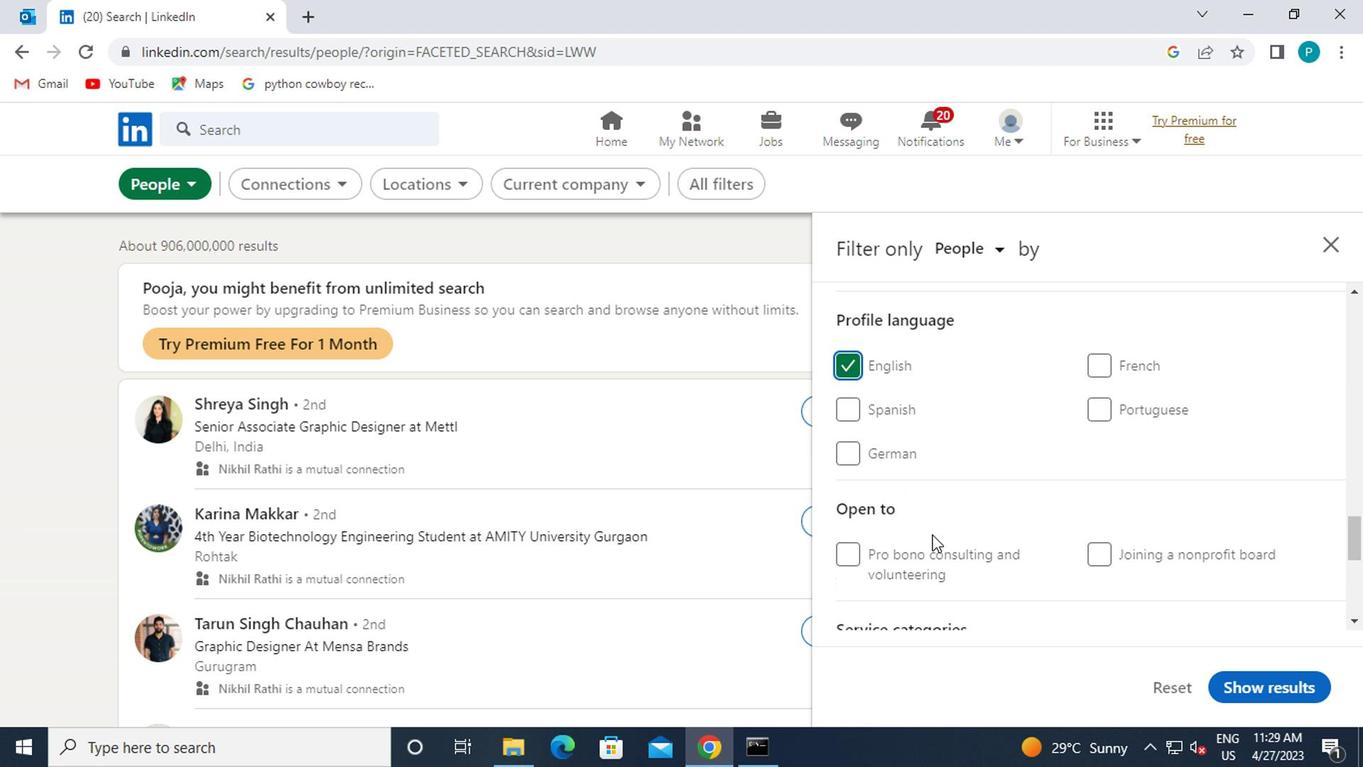
Action: Mouse moved to (937, 521)
Screenshot: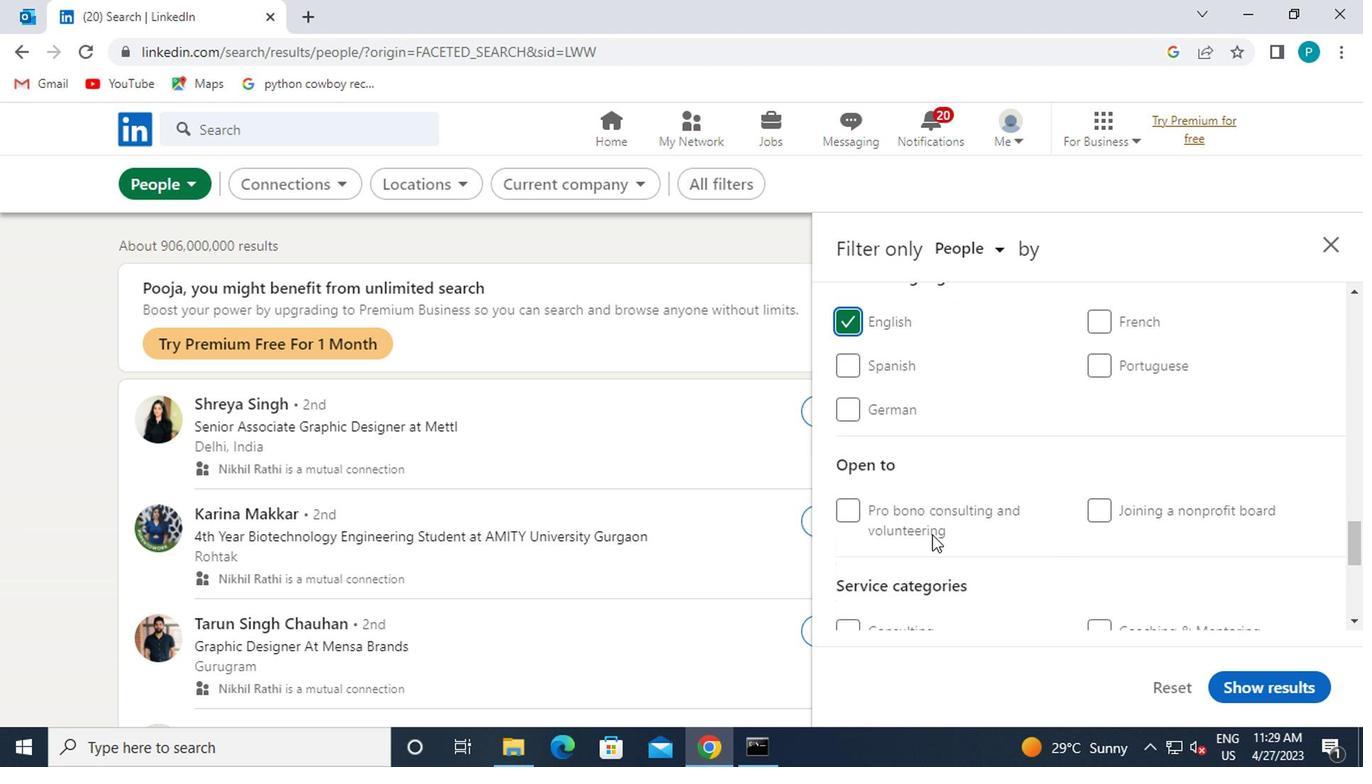 
Action: Mouse scrolled (937, 520) with delta (0, 0)
Screenshot: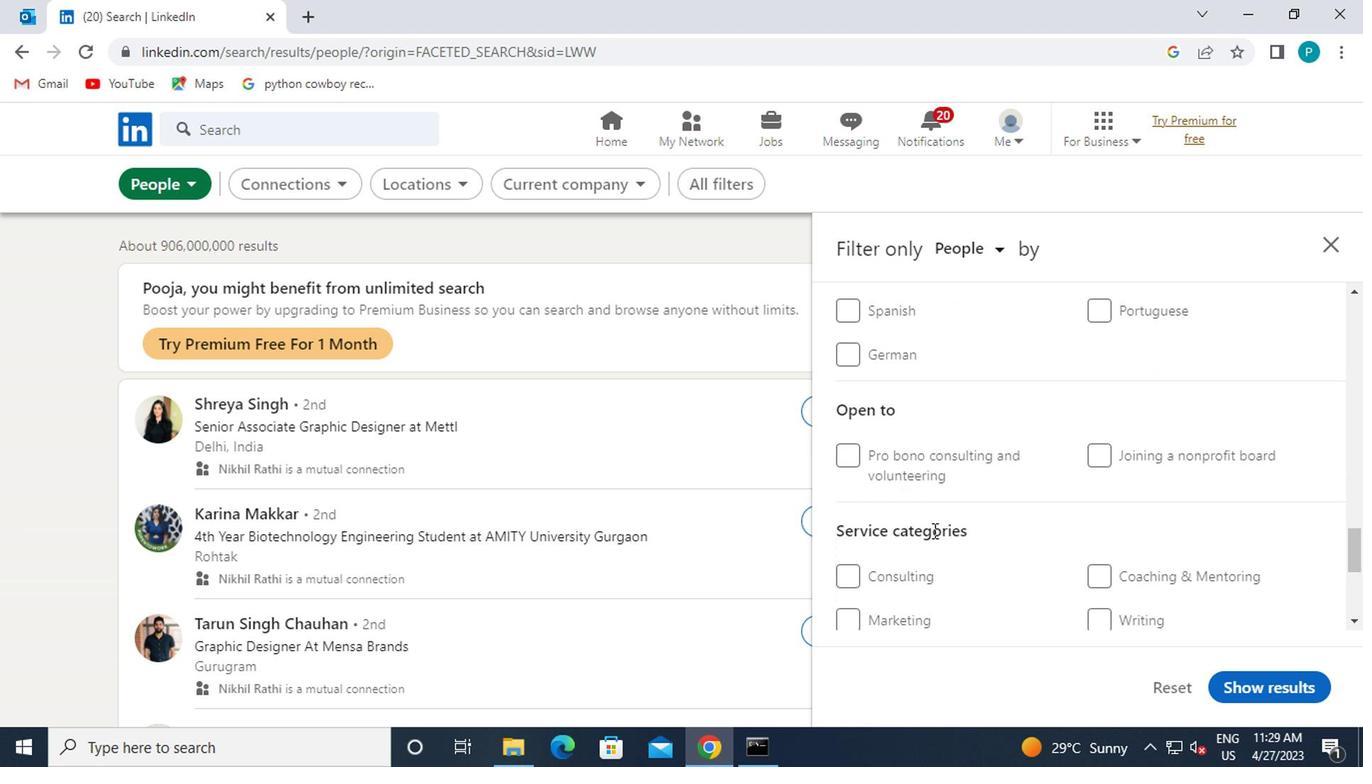 
Action: Mouse moved to (937, 522)
Screenshot: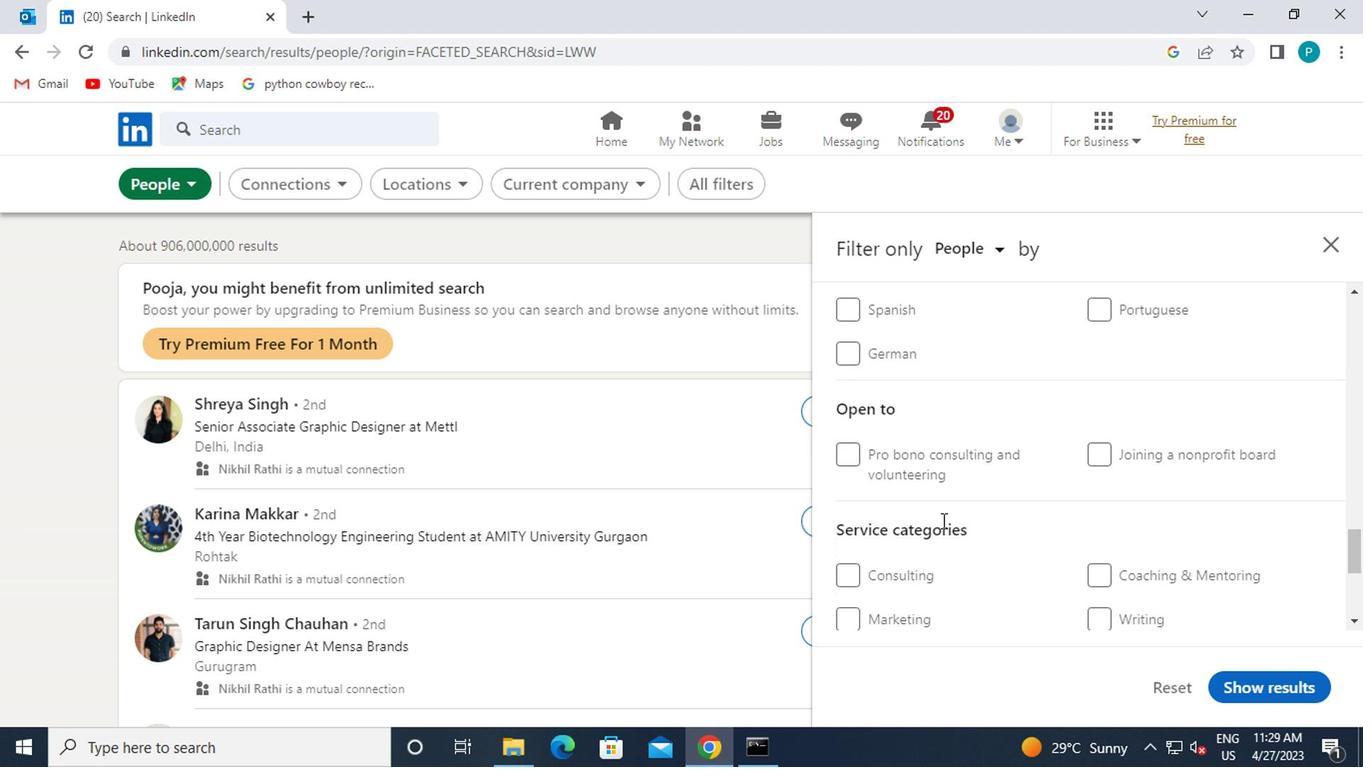
Action: Mouse scrolled (937, 521) with delta (0, -1)
Screenshot: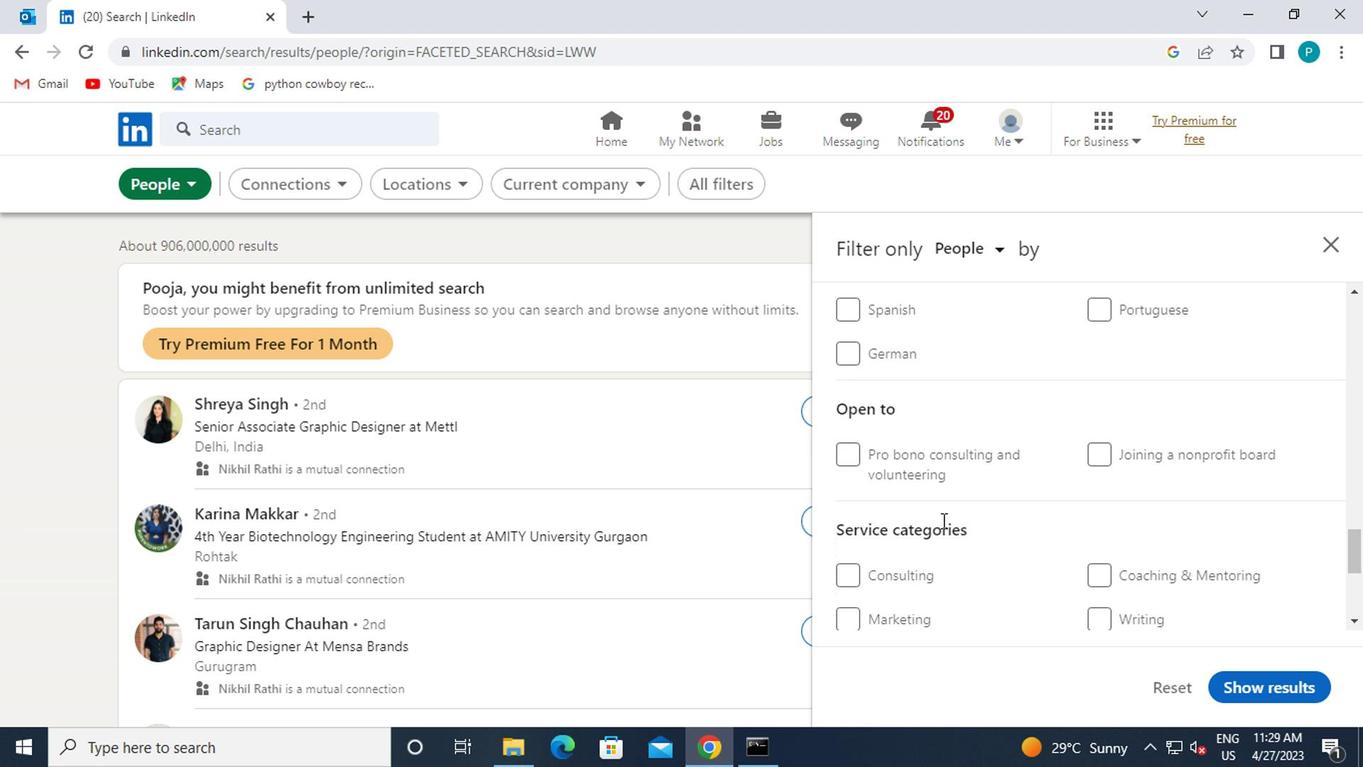
Action: Mouse moved to (1115, 473)
Screenshot: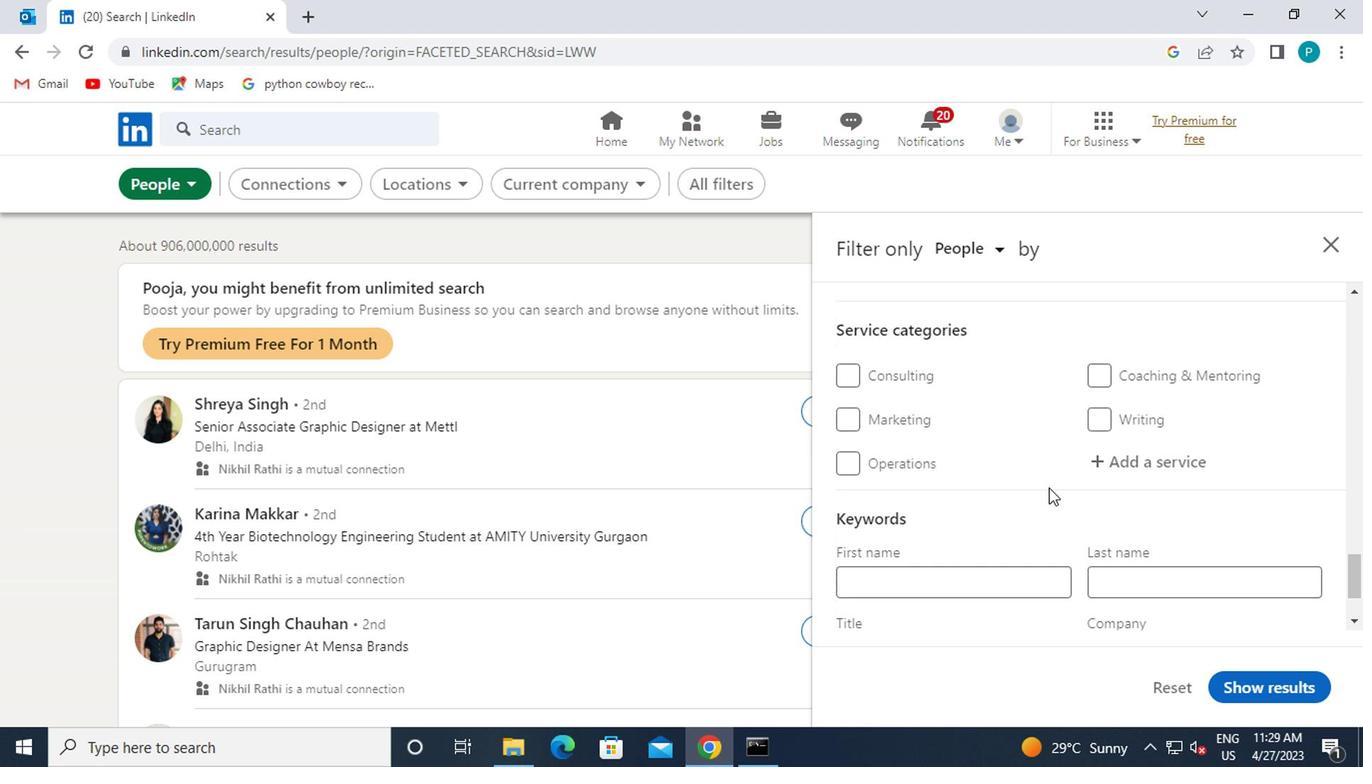 
Action: Mouse pressed left at (1115, 473)
Screenshot: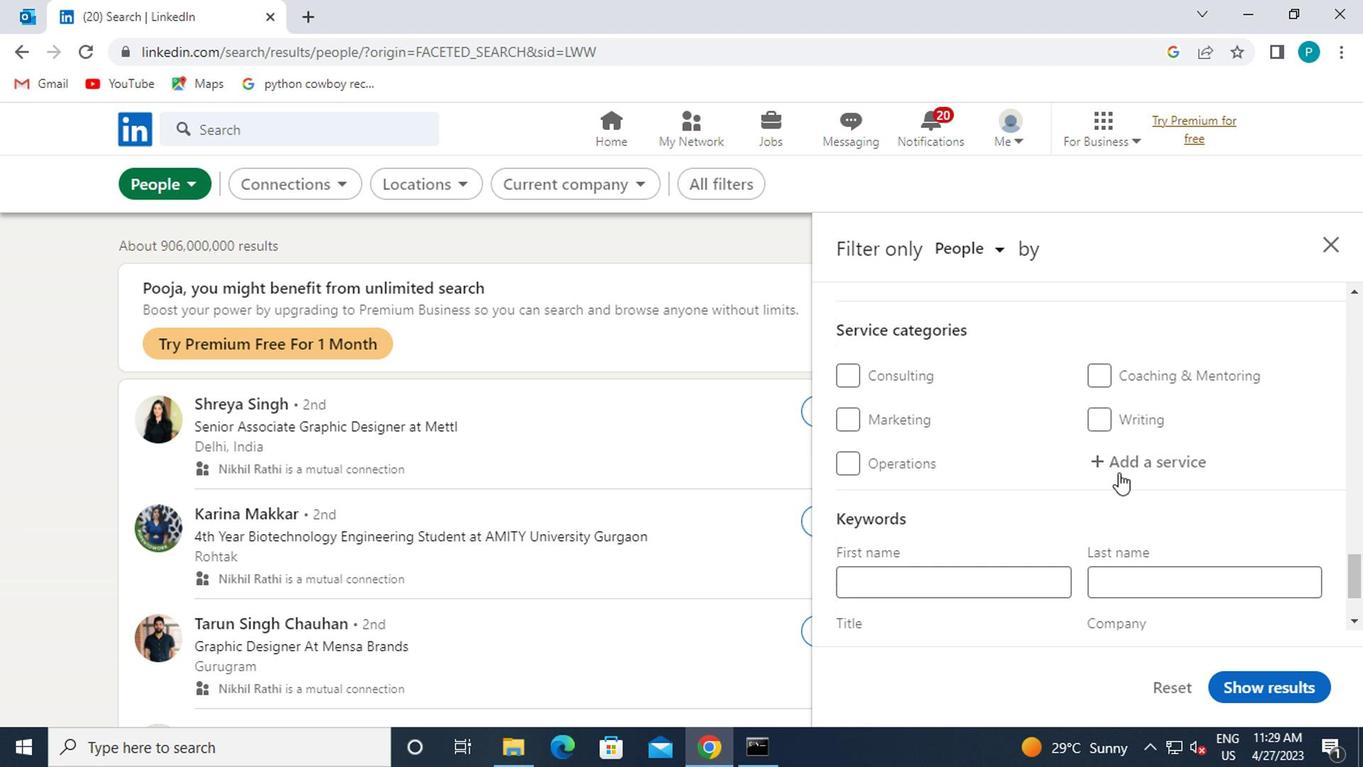 
Action: Key pressed DJ
Screenshot: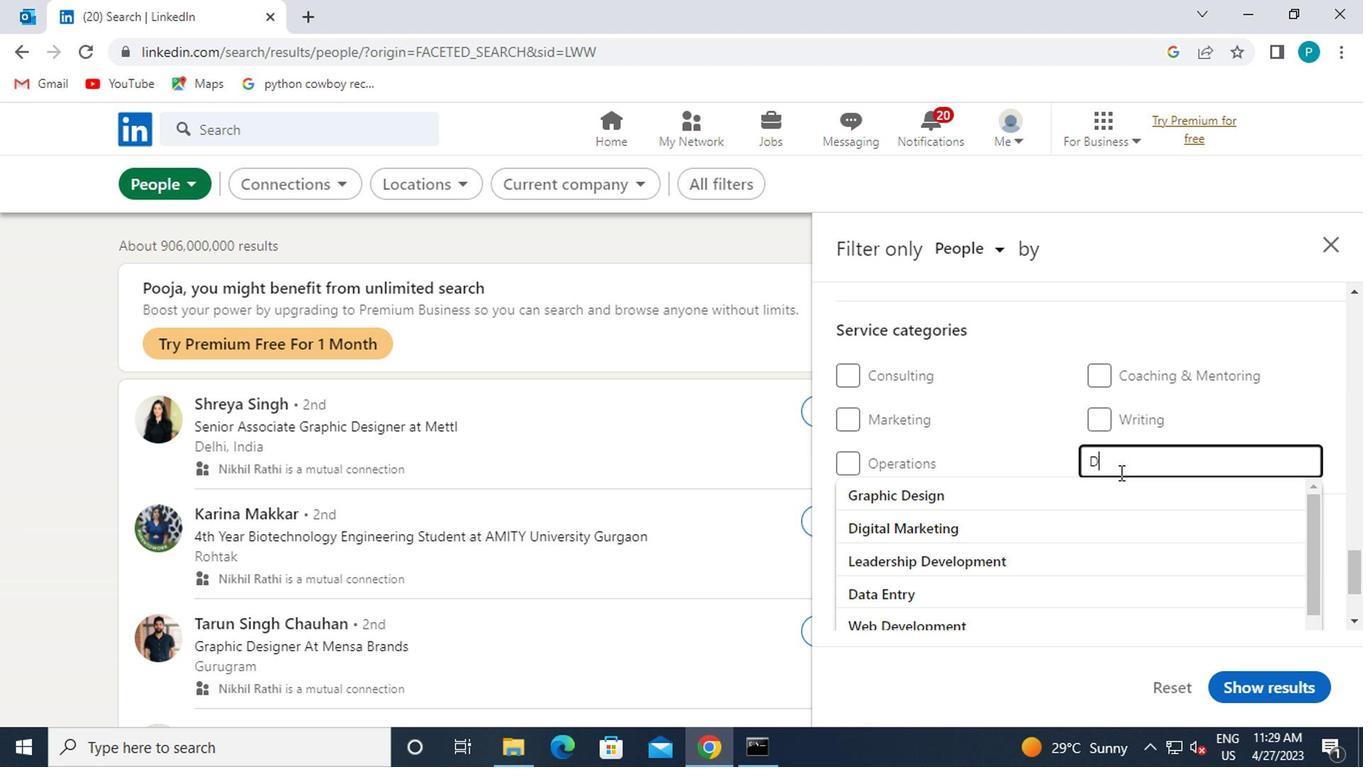 
Action: Mouse moved to (1005, 482)
Screenshot: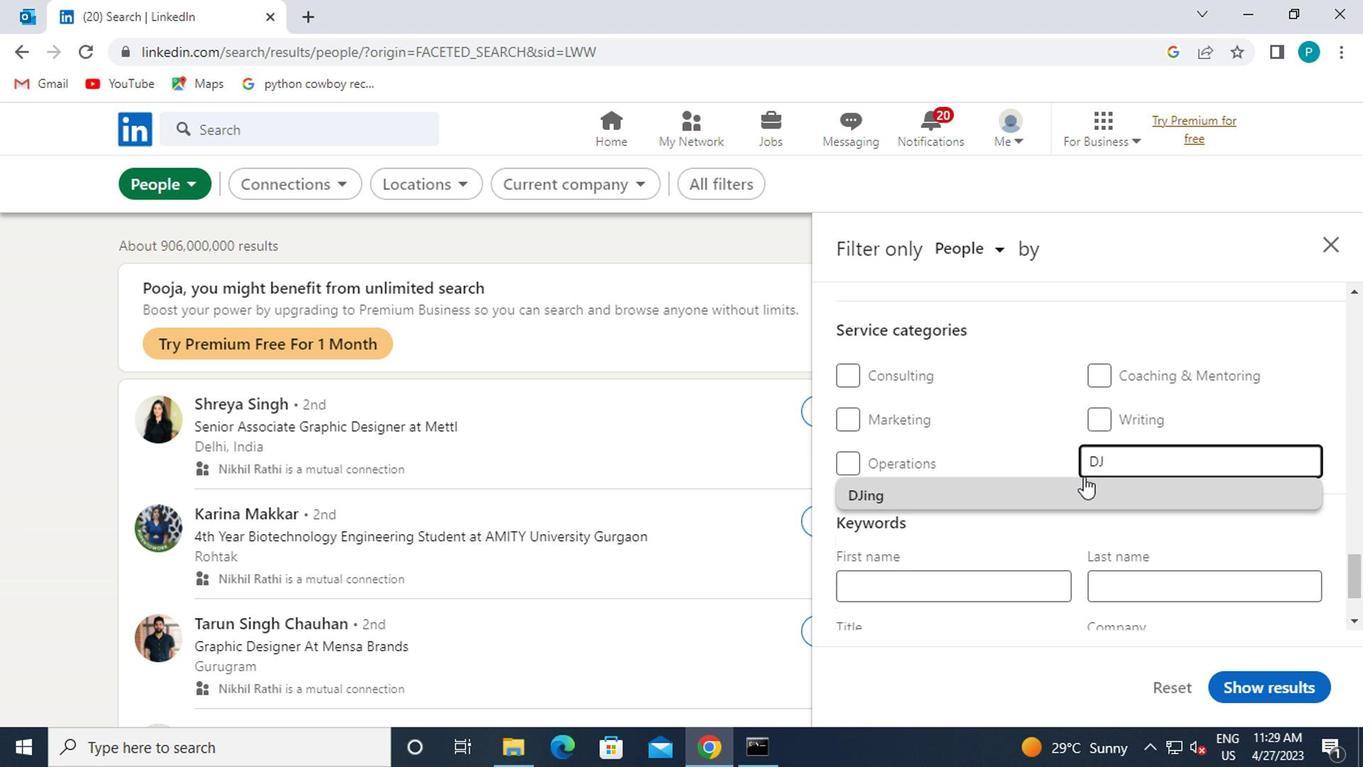 
Action: Mouse pressed left at (1005, 482)
Screenshot: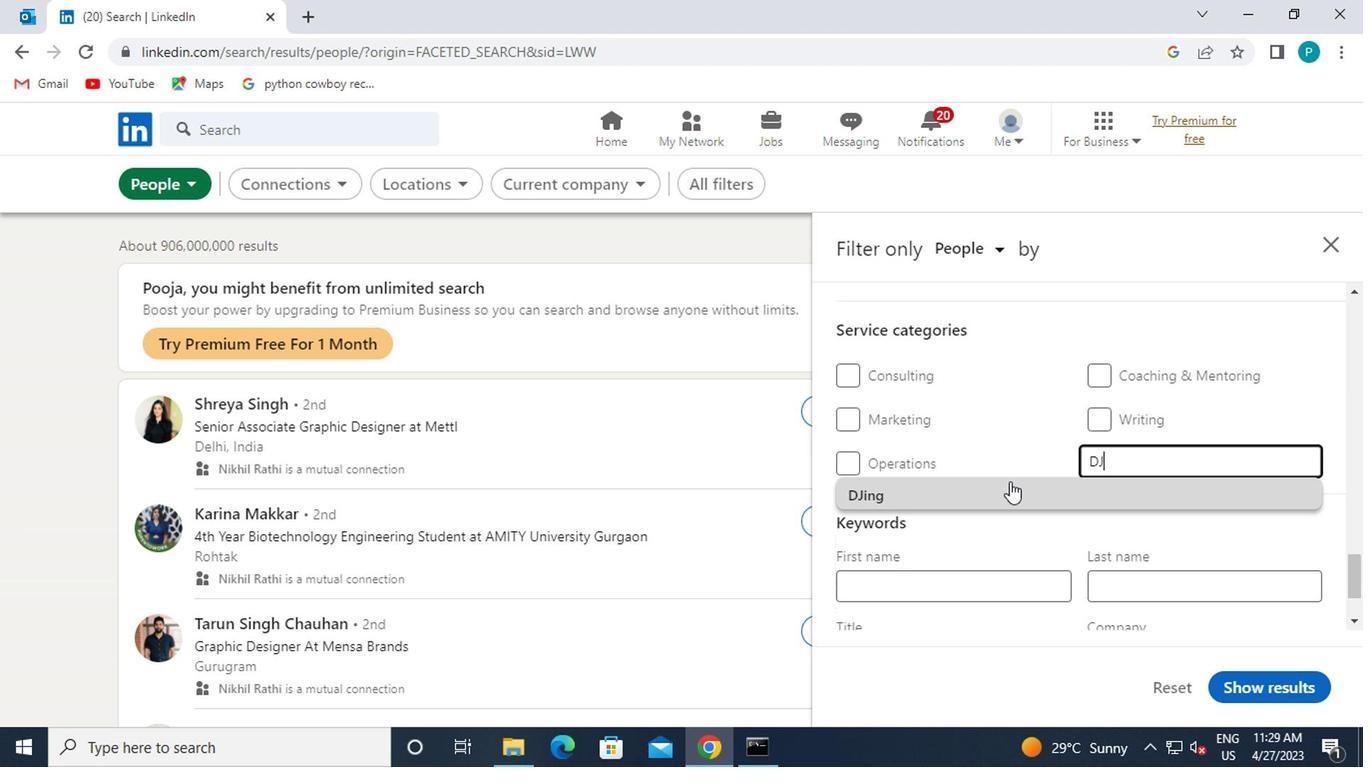 
Action: Mouse moved to (965, 475)
Screenshot: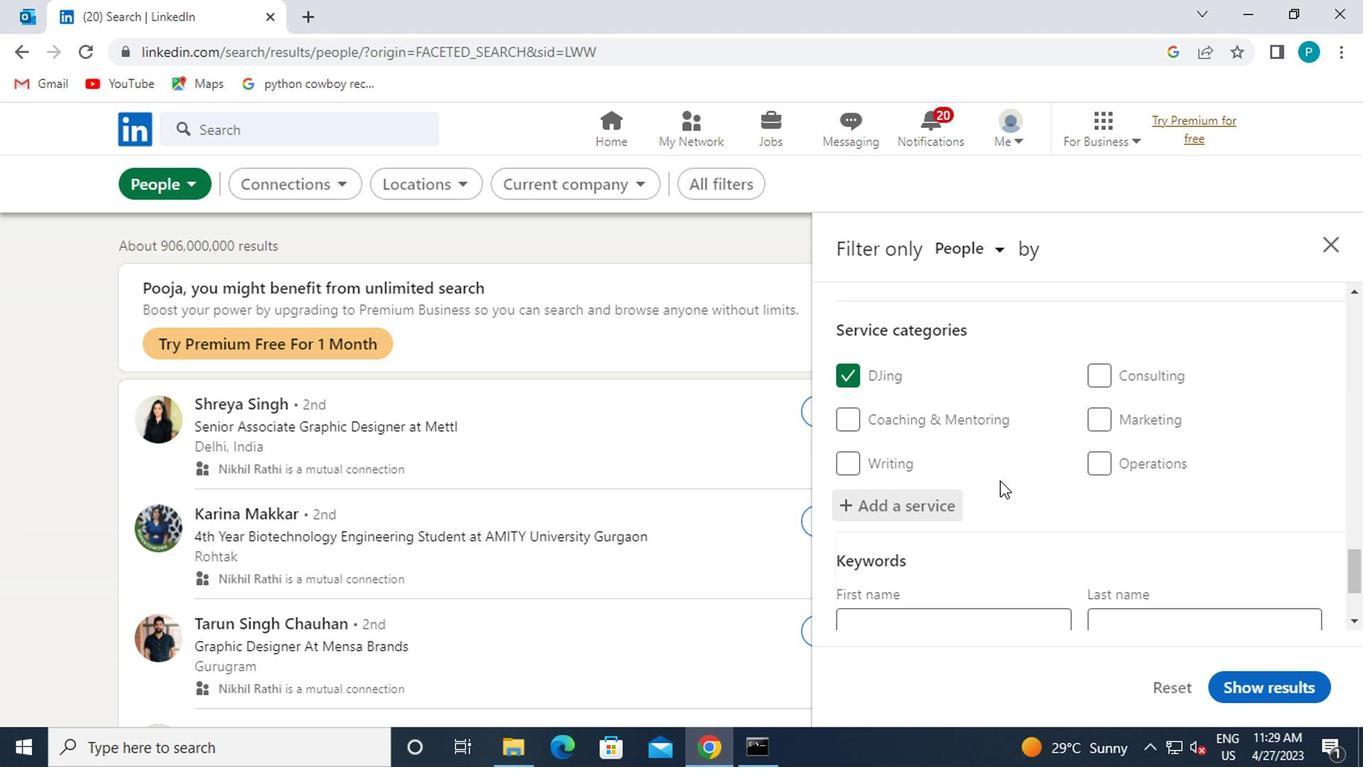 
Action: Mouse scrolled (965, 474) with delta (0, -1)
Screenshot: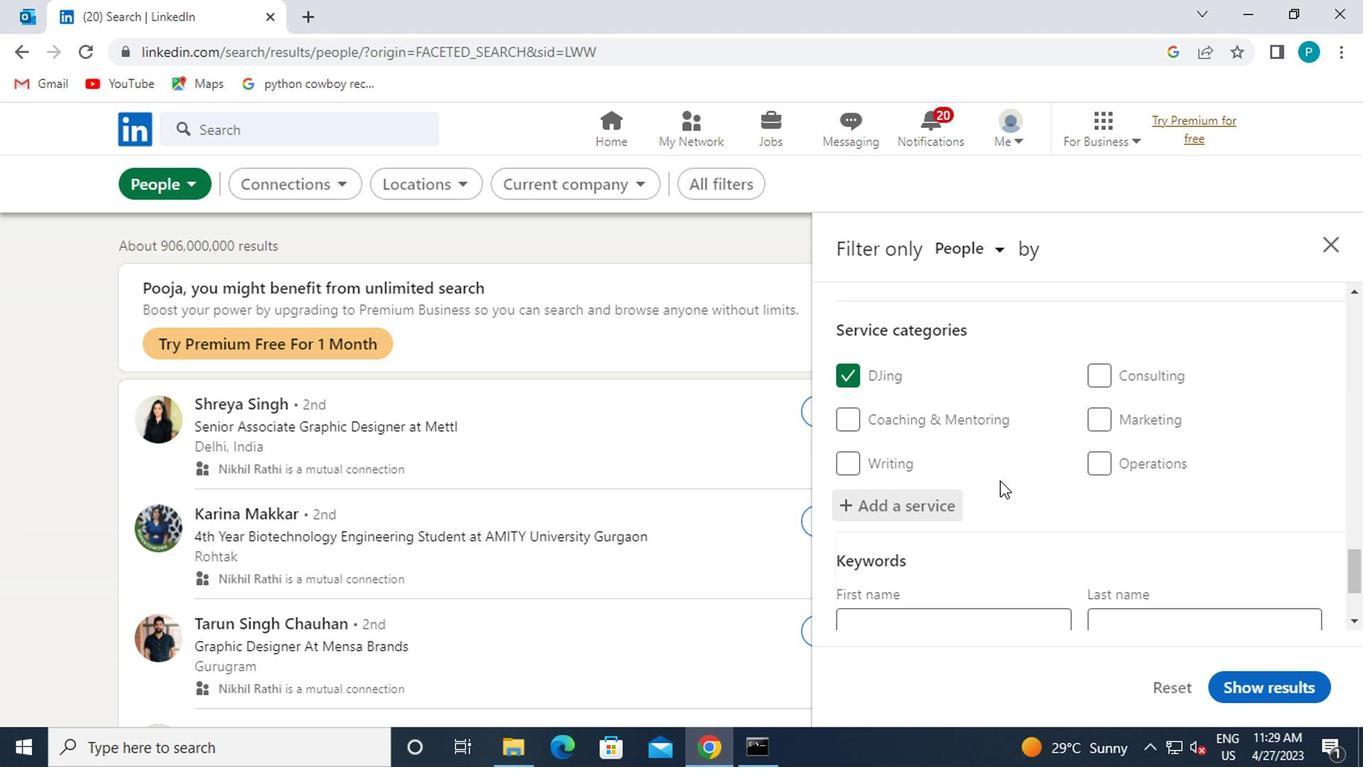 
Action: Mouse moved to (964, 475)
Screenshot: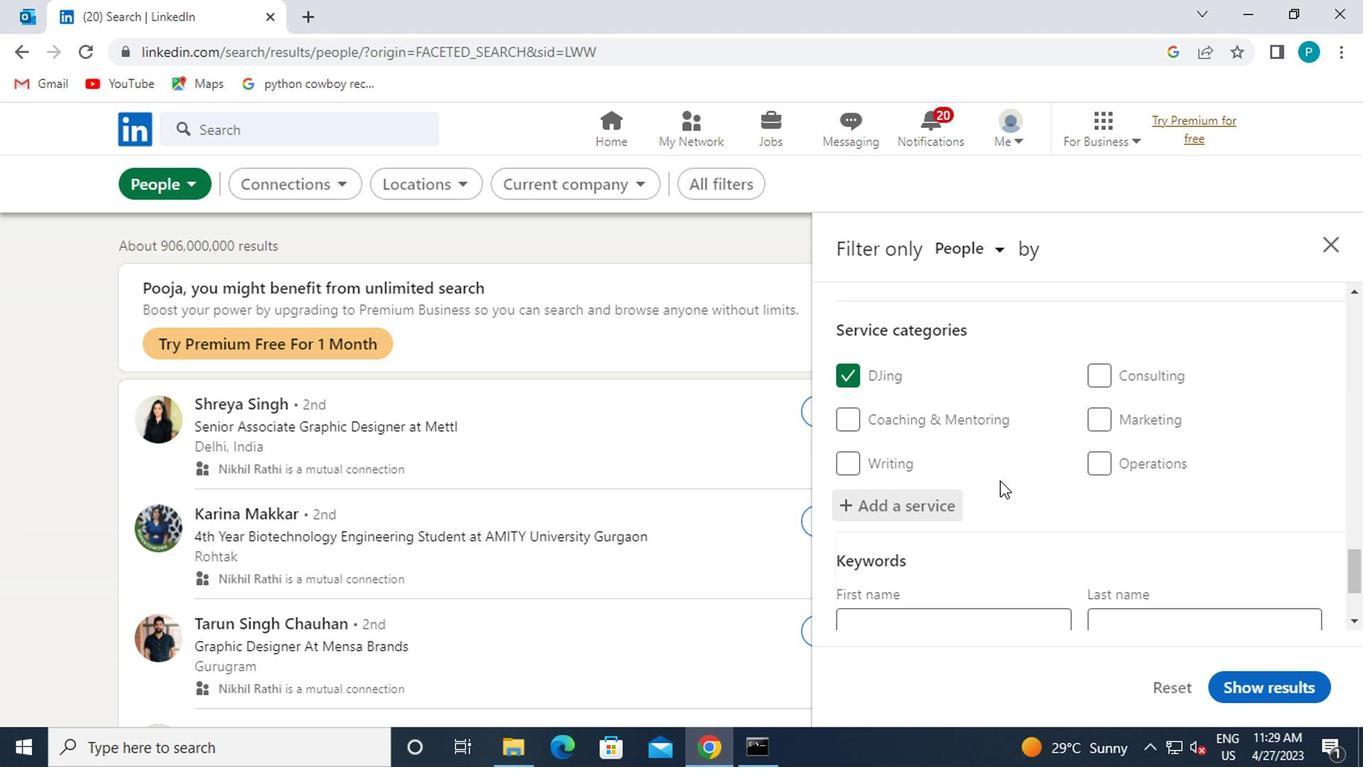 
Action: Mouse scrolled (964, 474) with delta (0, -1)
Screenshot: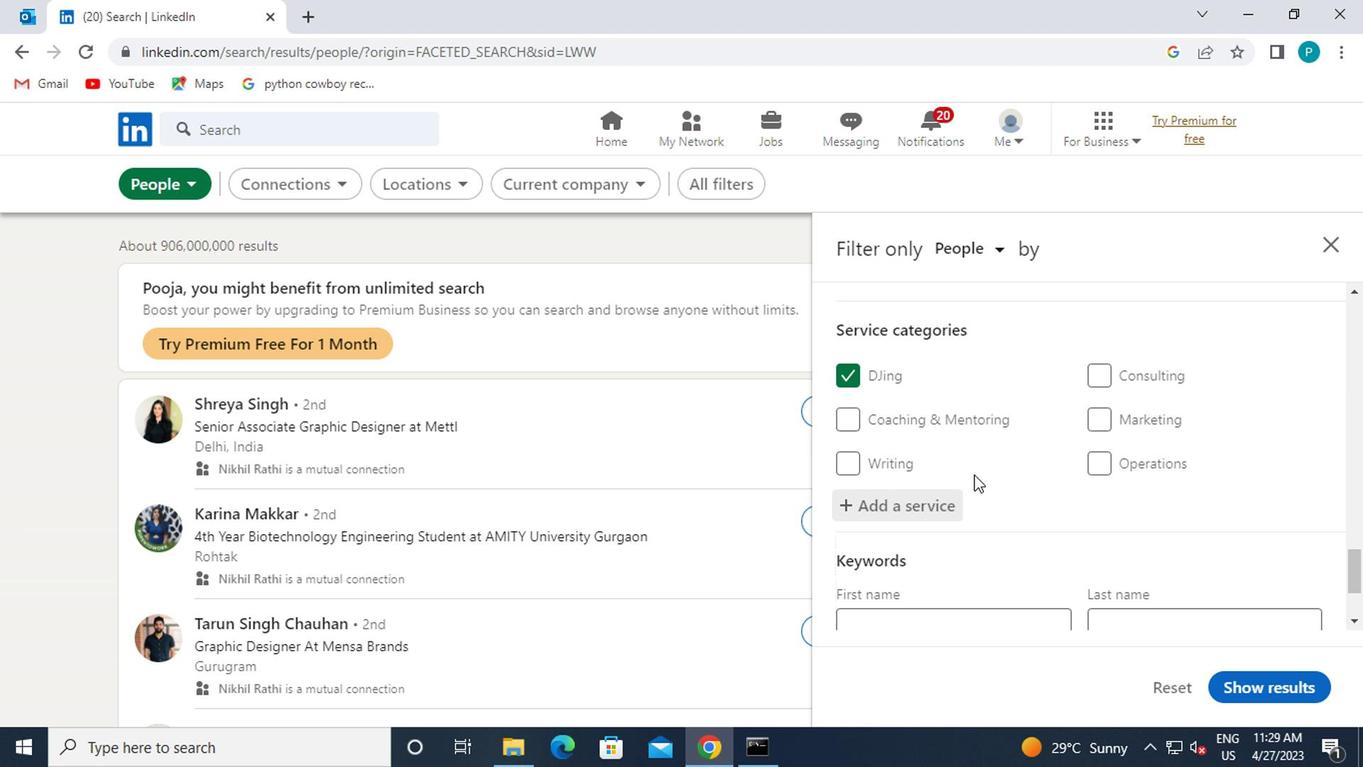 
Action: Mouse moved to (924, 544)
Screenshot: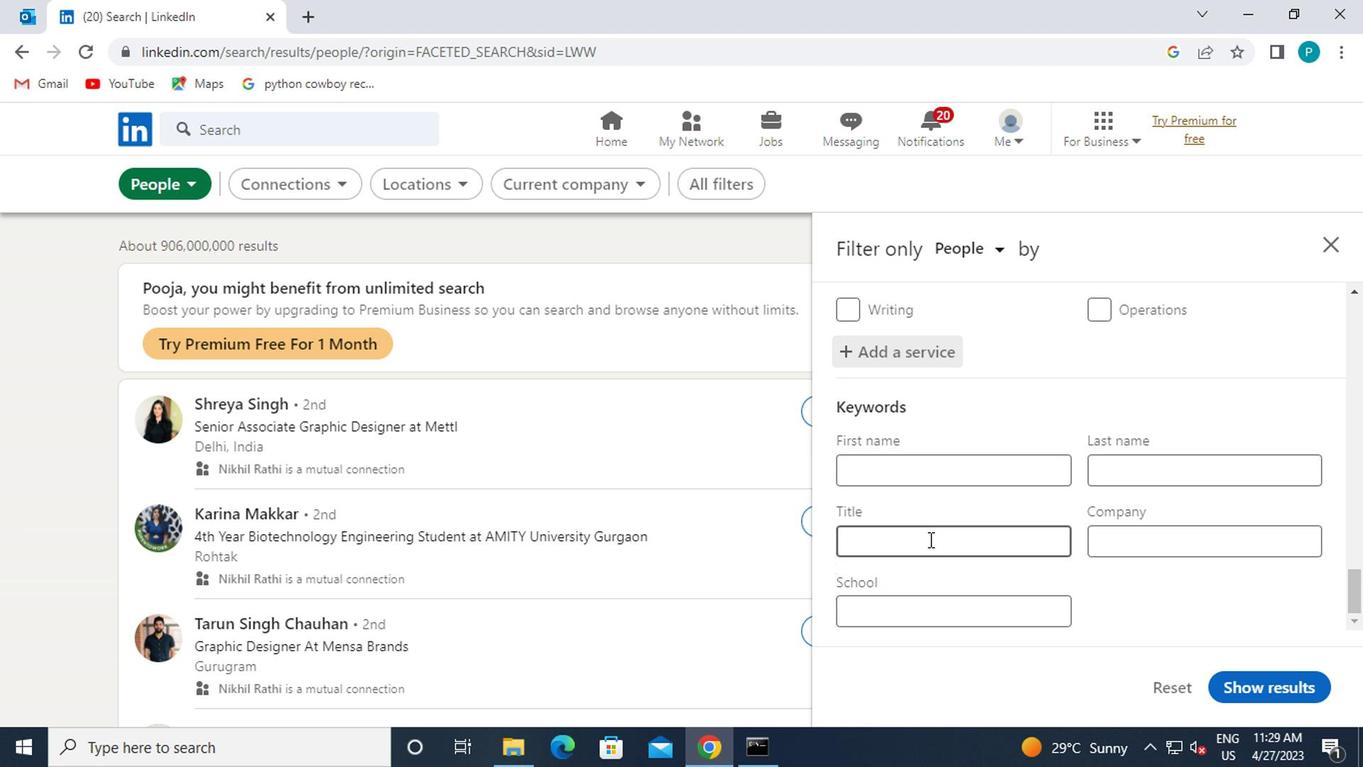 
Action: Mouse pressed left at (924, 544)
Screenshot: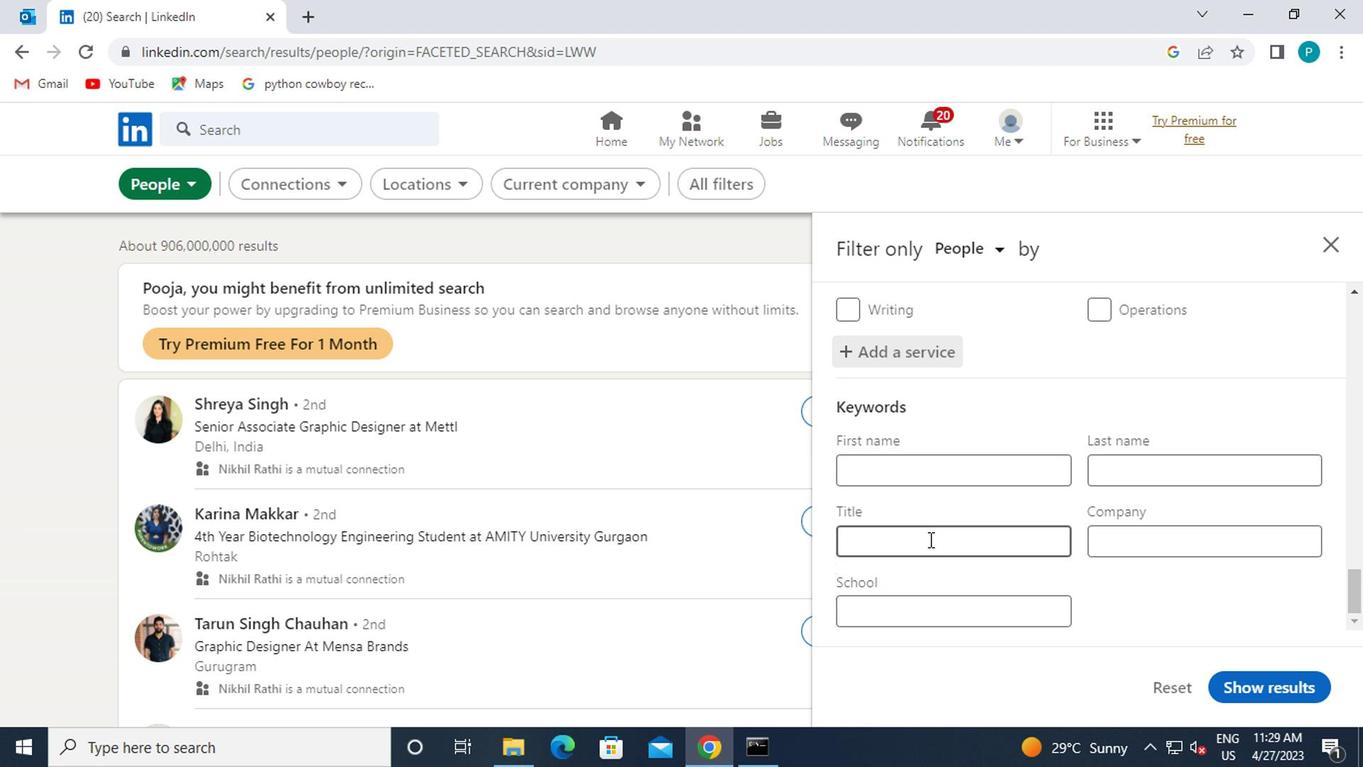 
Action: Mouse moved to (925, 543)
Screenshot: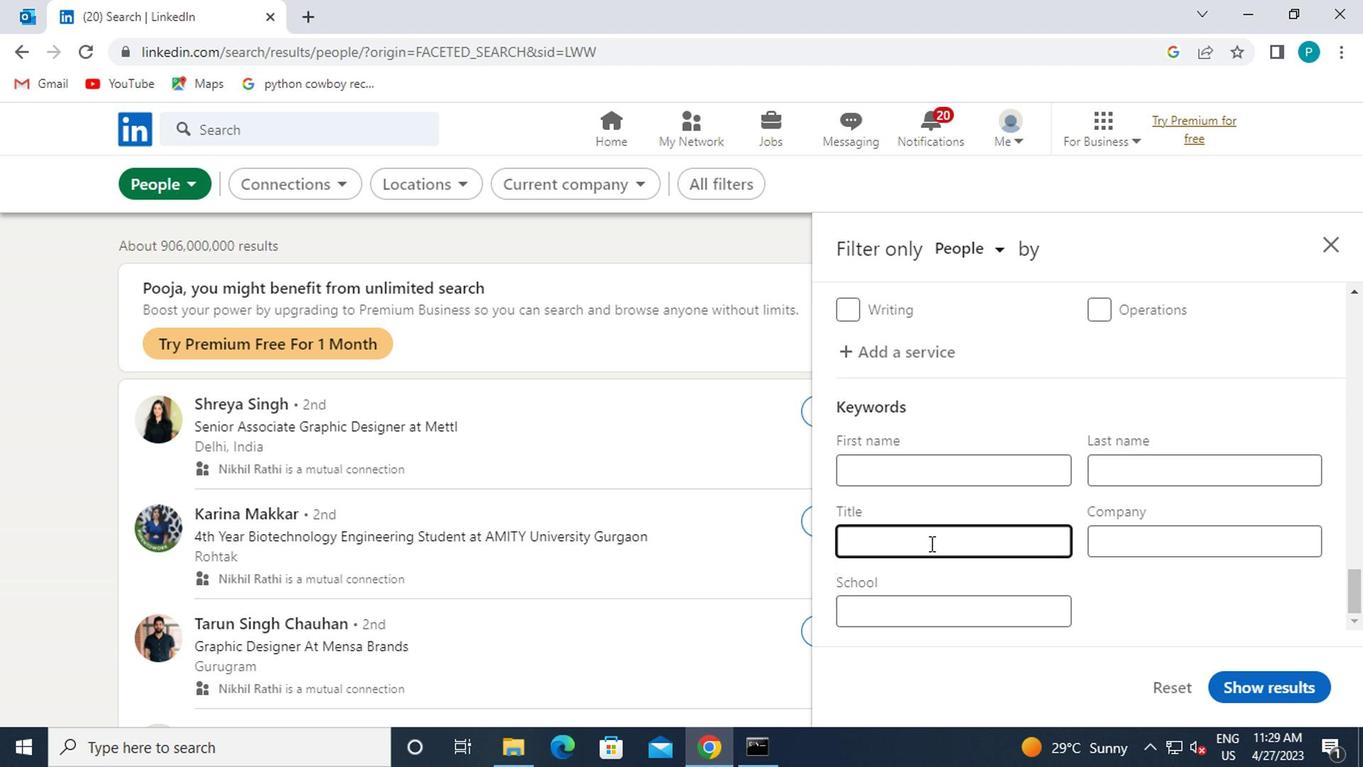 
Action: Key pressed F<Key.caps_lock>RONT-<Key.caps_lock>L<Key.caps_lock>INE<Key.space><Key.caps_lock>E<Key.caps_lock>MPLOYEES
Screenshot: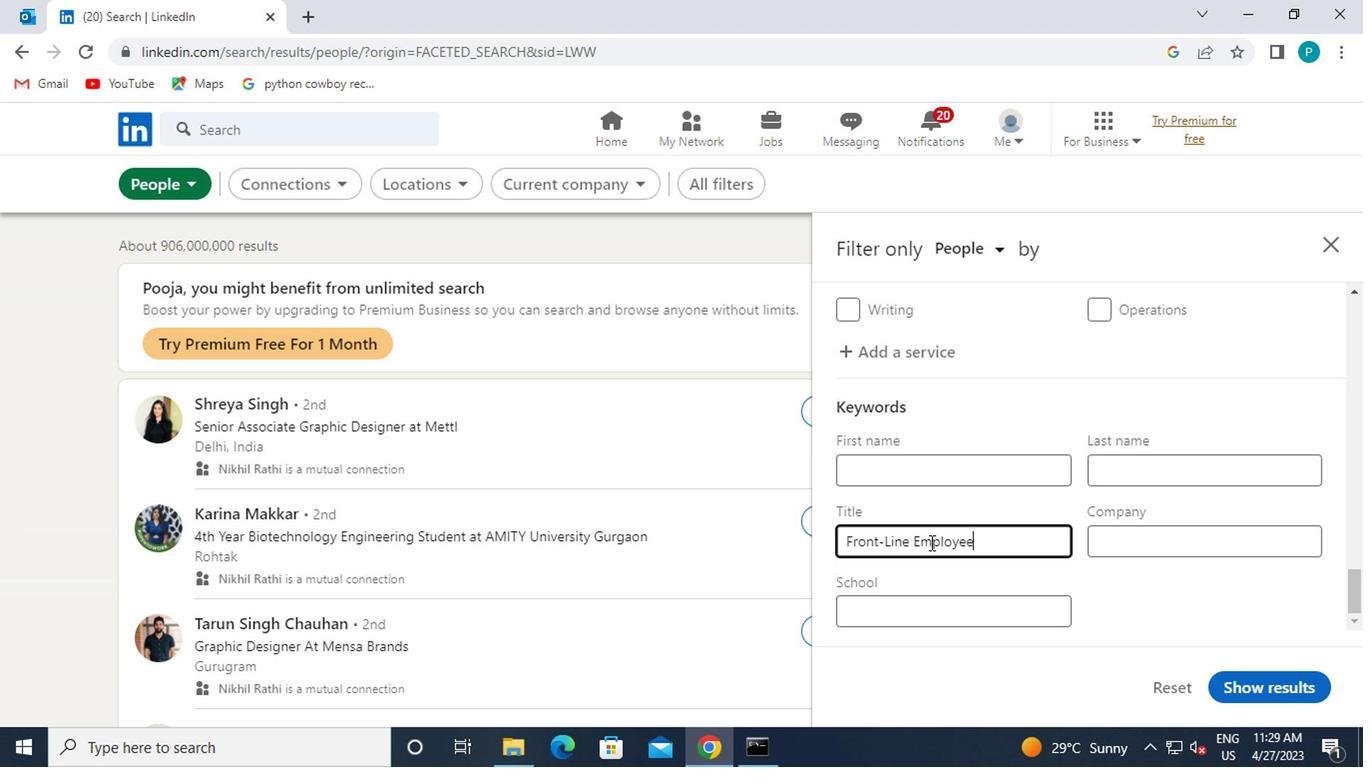 
Action: Mouse moved to (1273, 686)
Screenshot: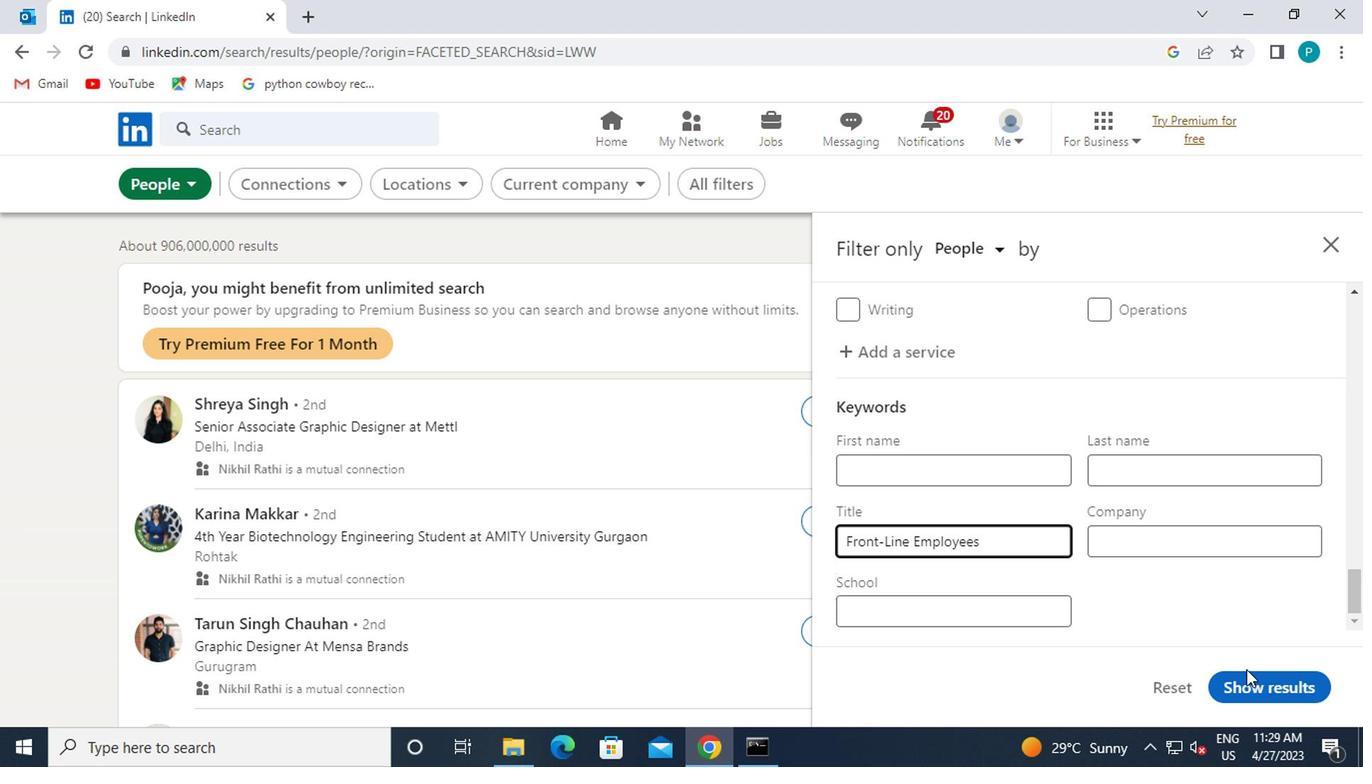 
Action: Mouse pressed left at (1273, 686)
Screenshot: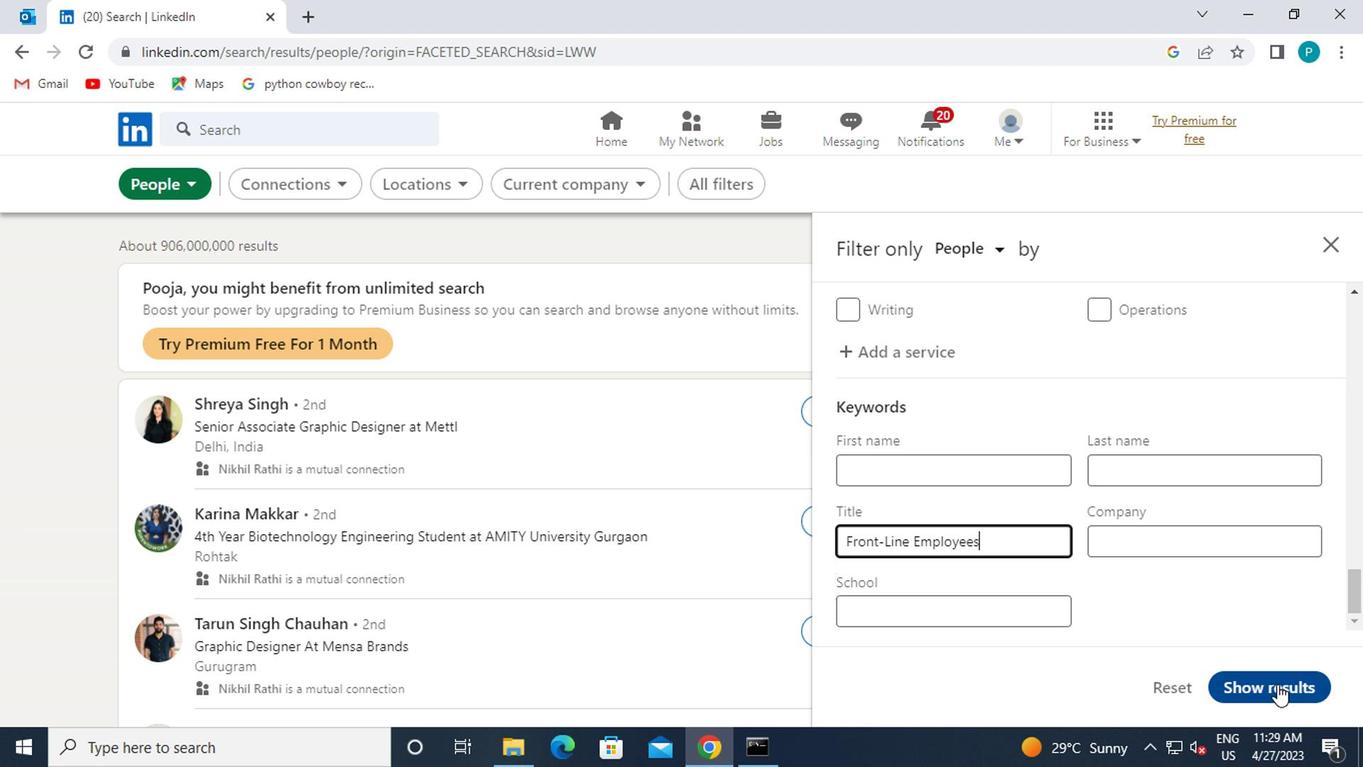 
